 Task: Find connections with filter location Siófok with filter topic #inspiration with filter profile language Potuguese with filter current company Intuit with filter school Kongunadu Arts and Science College with filter industry Circuses and Magic Shows with filter service category AssistanceAdvertising with filter keywords title Owner
Action: Mouse moved to (503, 66)
Screenshot: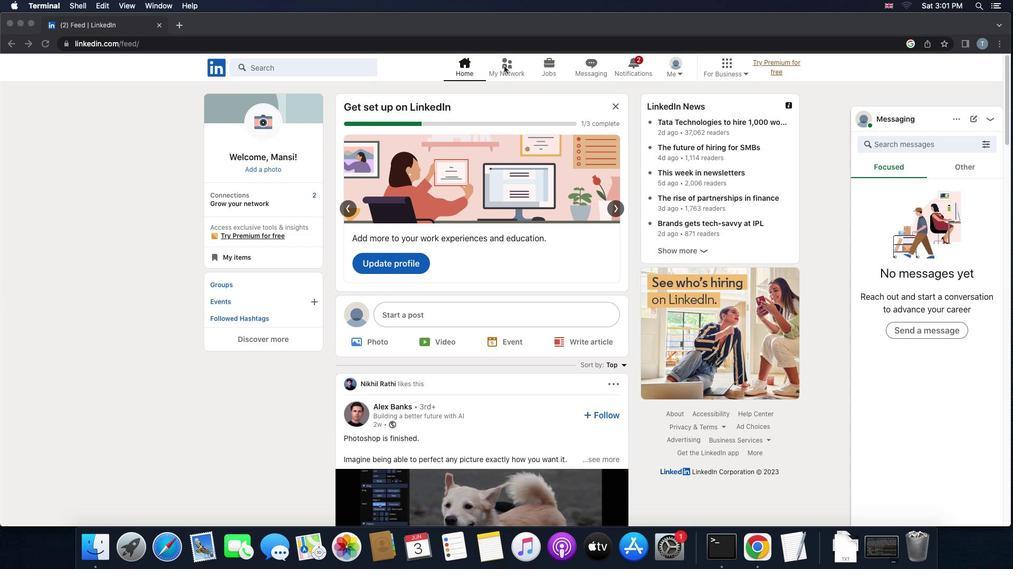 
Action: Mouse pressed left at (503, 66)
Screenshot: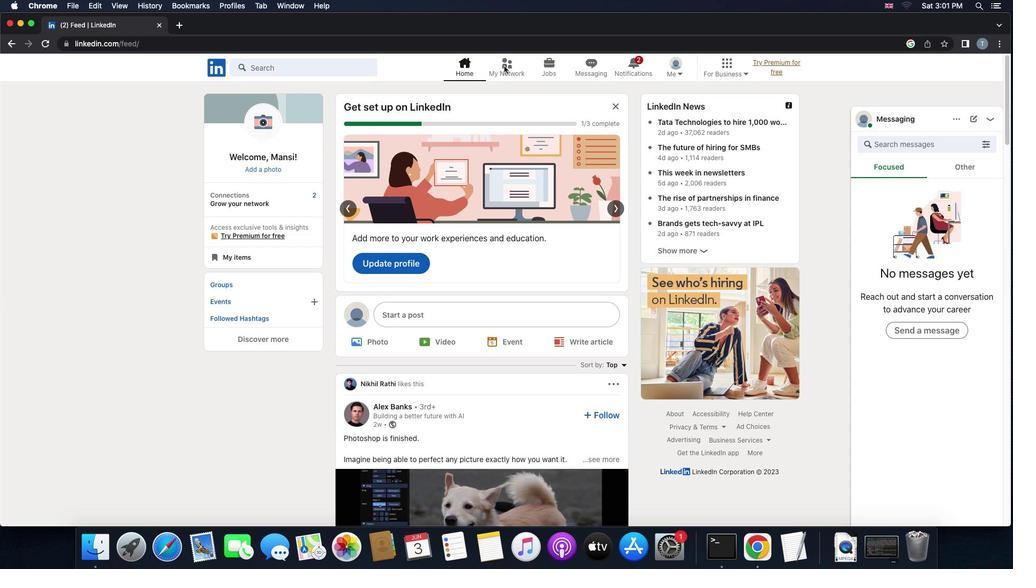 
Action: Mouse pressed left at (503, 66)
Screenshot: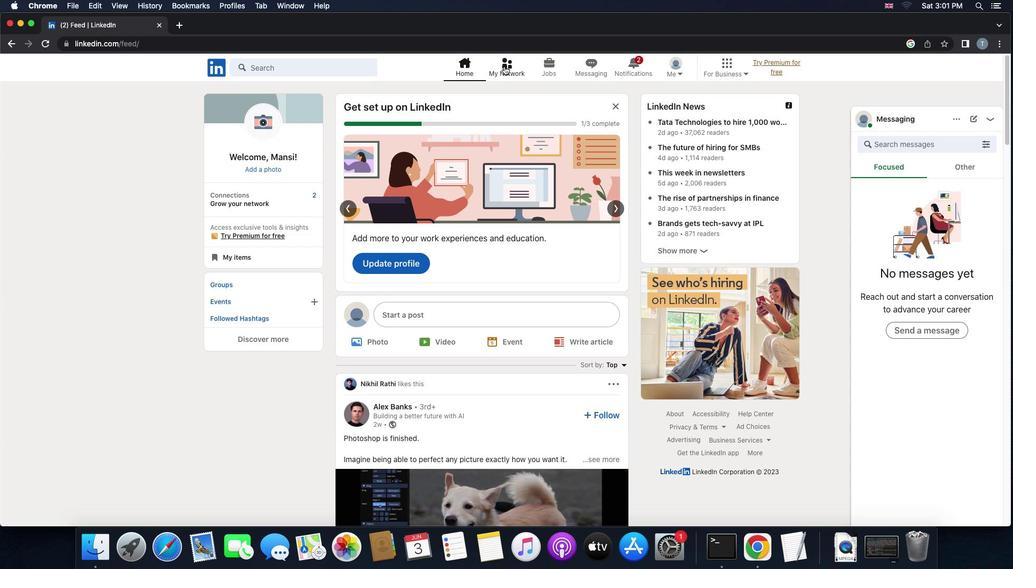 
Action: Mouse moved to (270, 119)
Screenshot: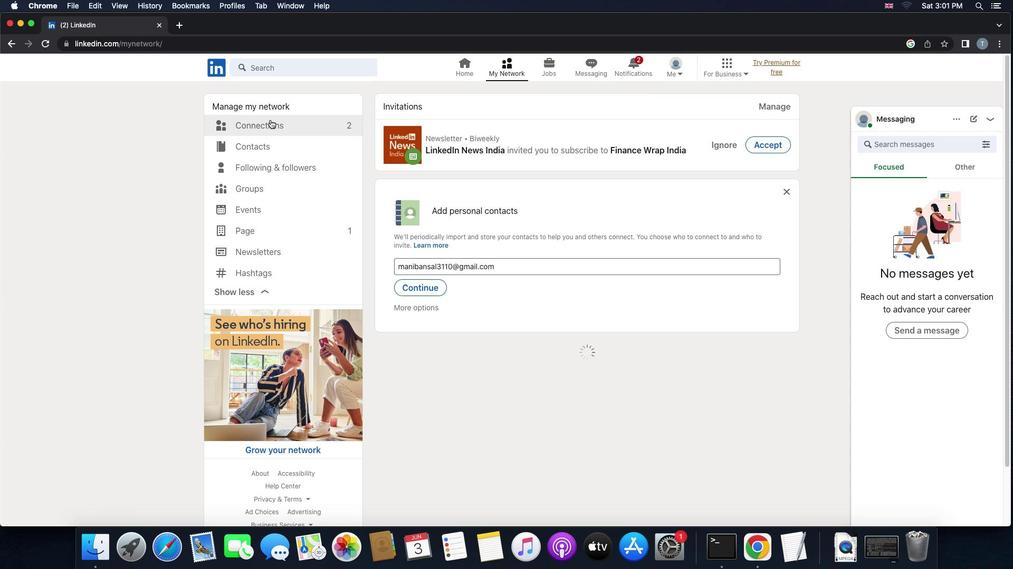 
Action: Mouse pressed left at (270, 119)
Screenshot: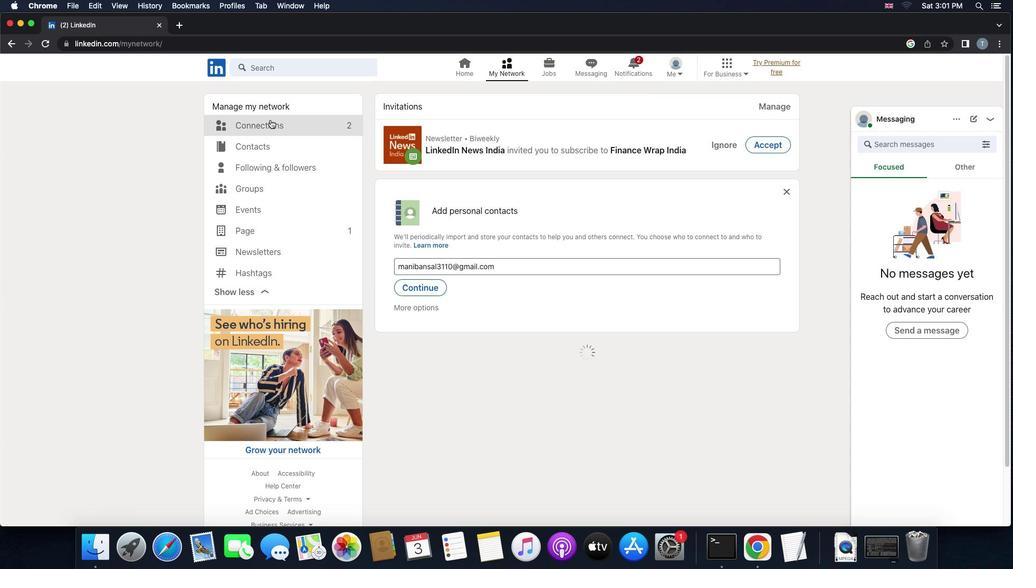 
Action: Mouse moved to (605, 126)
Screenshot: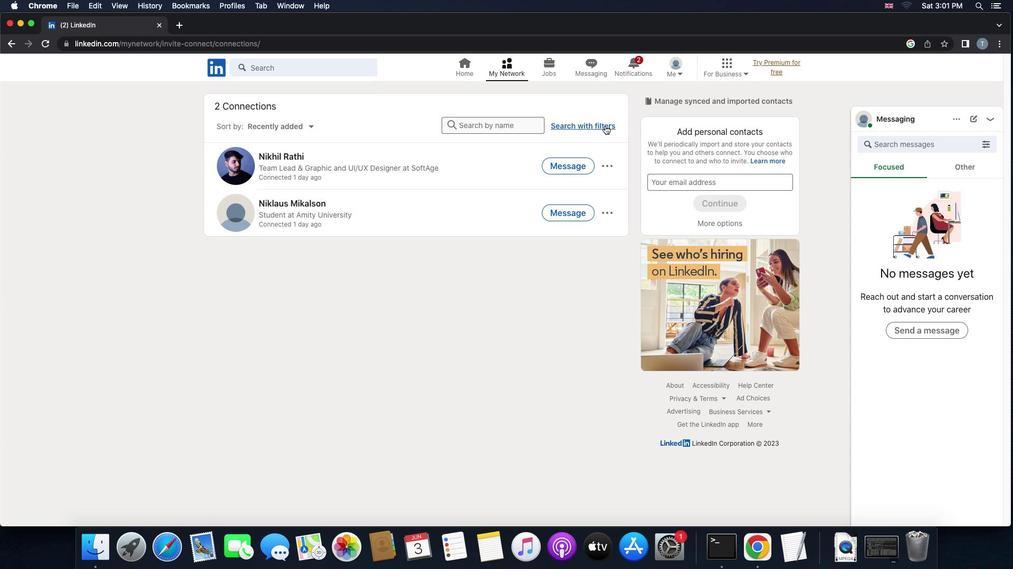
Action: Mouse pressed left at (605, 126)
Screenshot: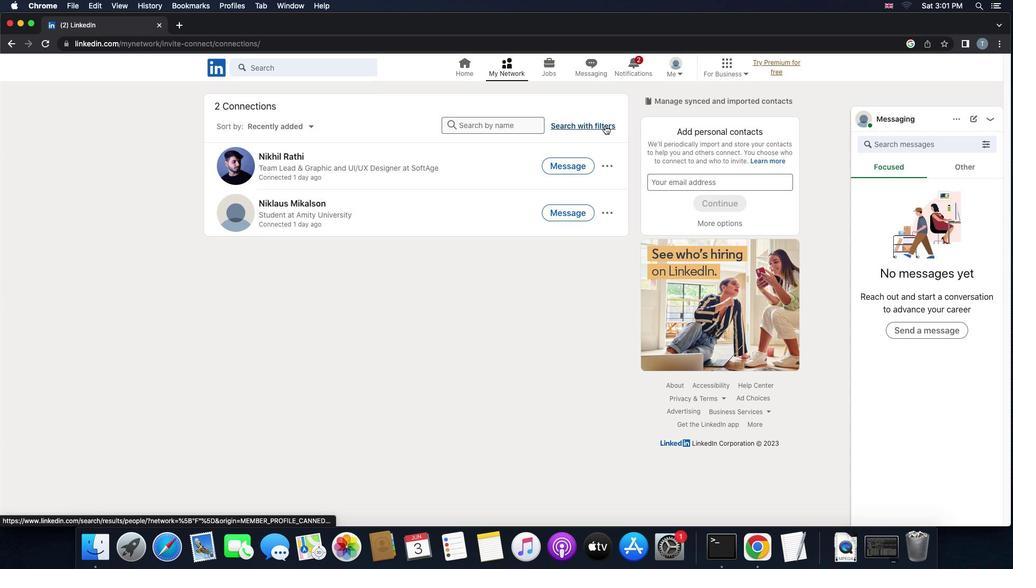 
Action: Mouse moved to (550, 93)
Screenshot: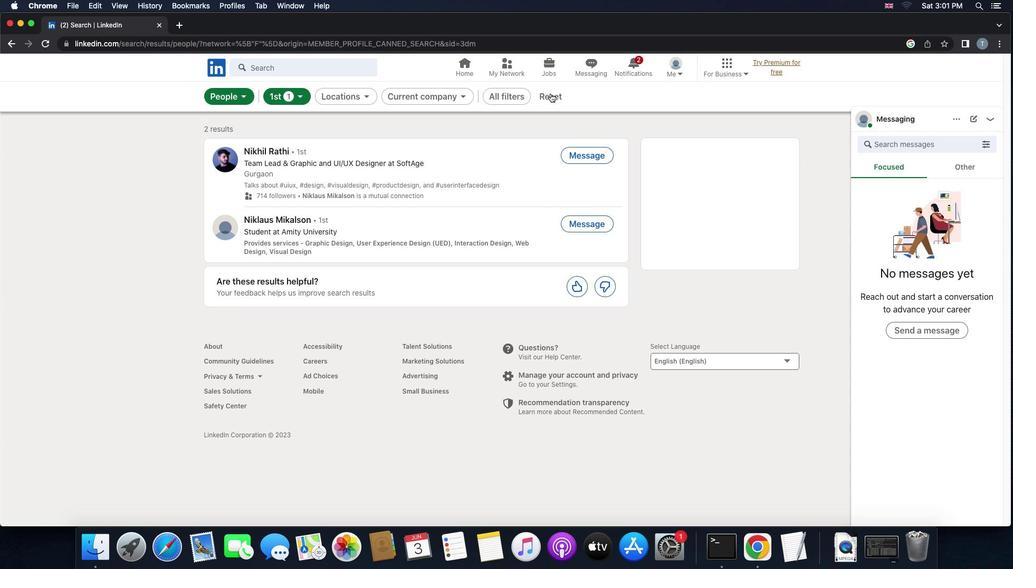 
Action: Mouse pressed left at (550, 93)
Screenshot: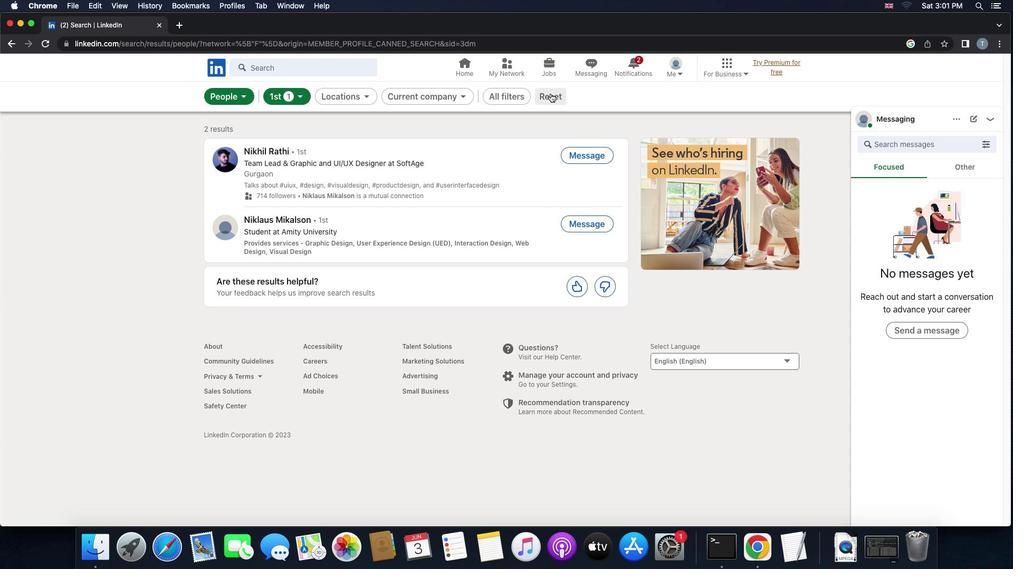 
Action: Mouse moved to (548, 94)
Screenshot: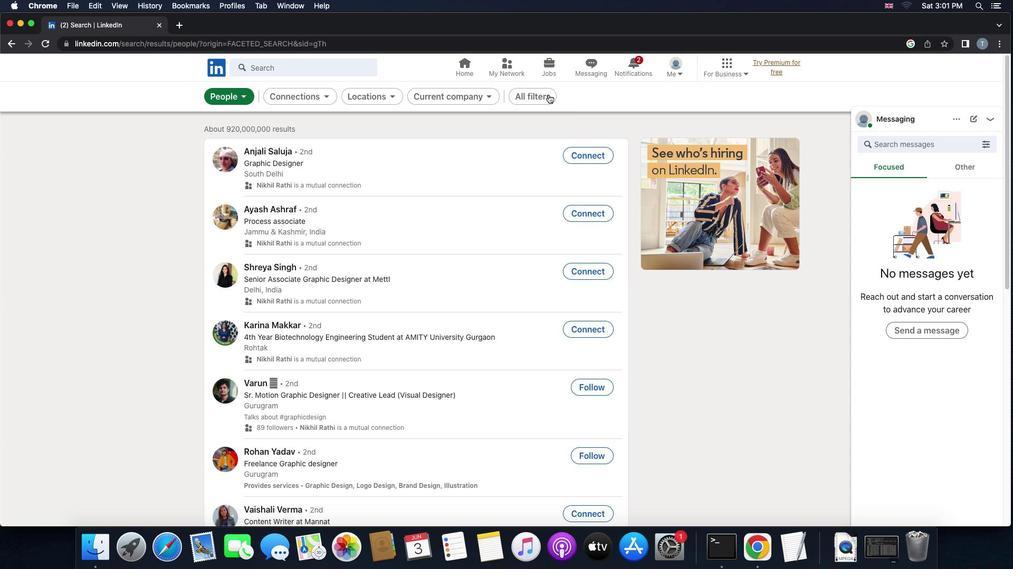 
Action: Mouse pressed left at (548, 94)
Screenshot: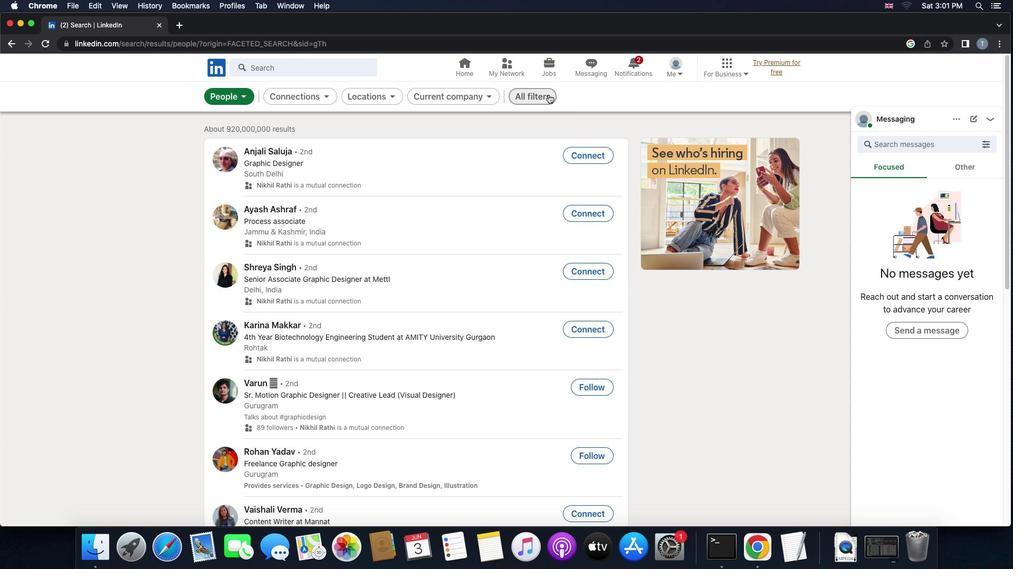 
Action: Mouse moved to (761, 217)
Screenshot: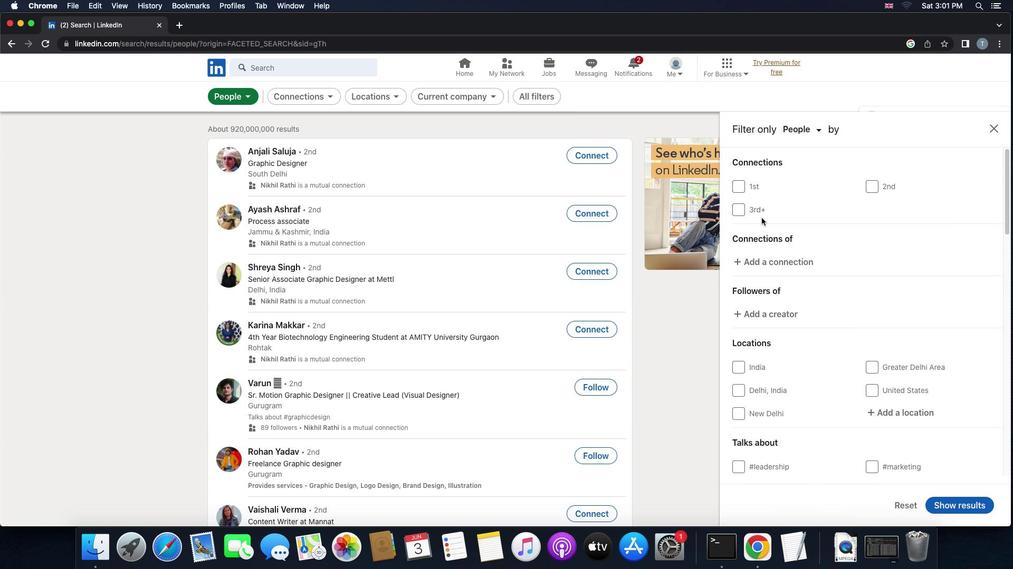 
Action: Mouse scrolled (761, 217) with delta (0, 0)
Screenshot: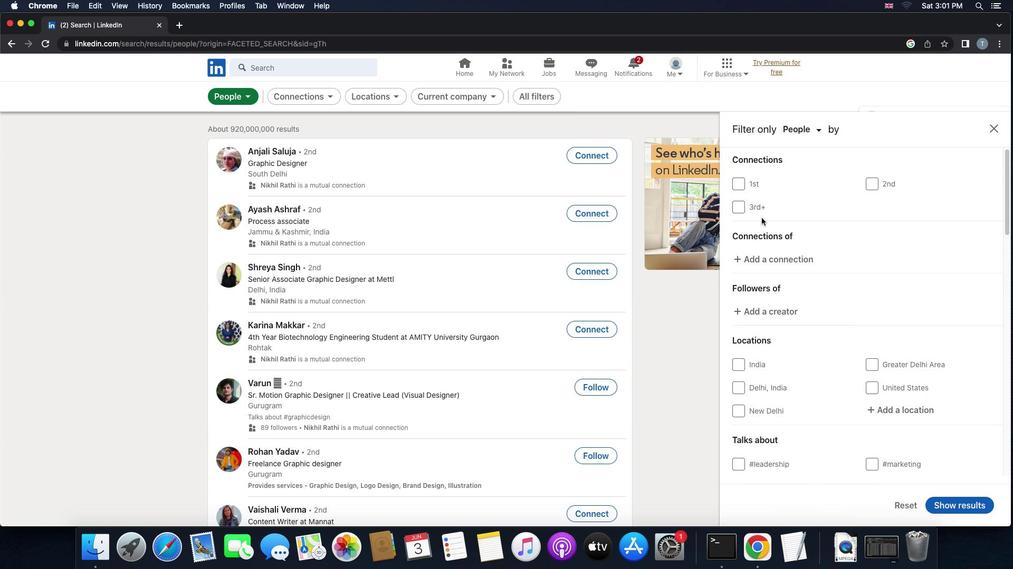 
Action: Mouse scrolled (761, 217) with delta (0, 0)
Screenshot: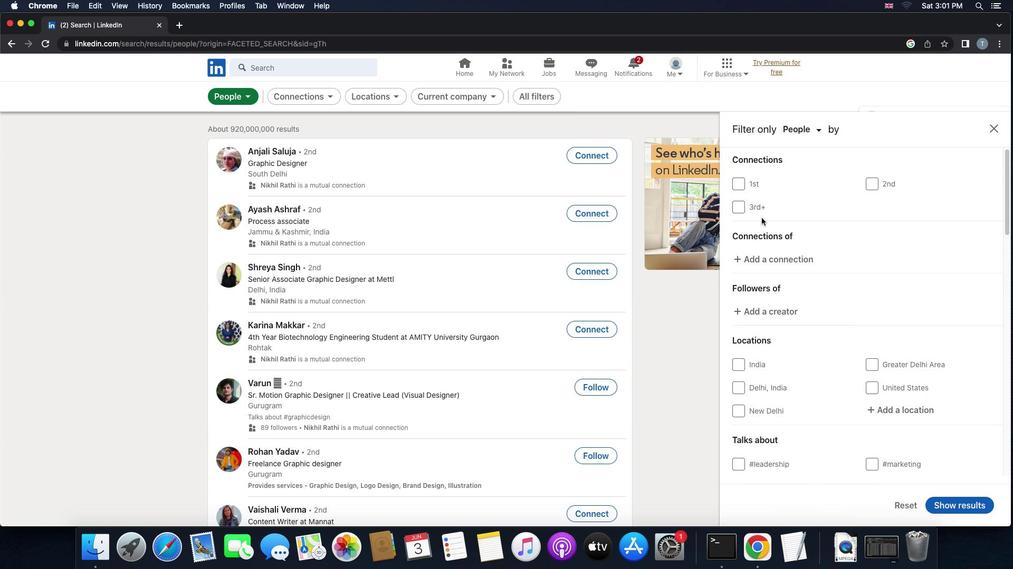 
Action: Mouse scrolled (761, 217) with delta (0, -1)
Screenshot: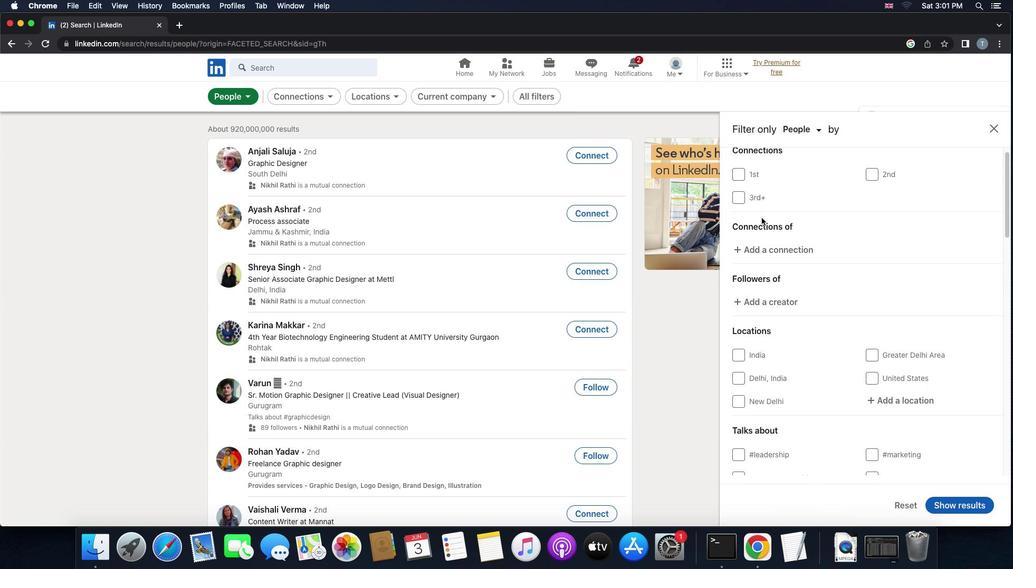 
Action: Mouse moved to (801, 251)
Screenshot: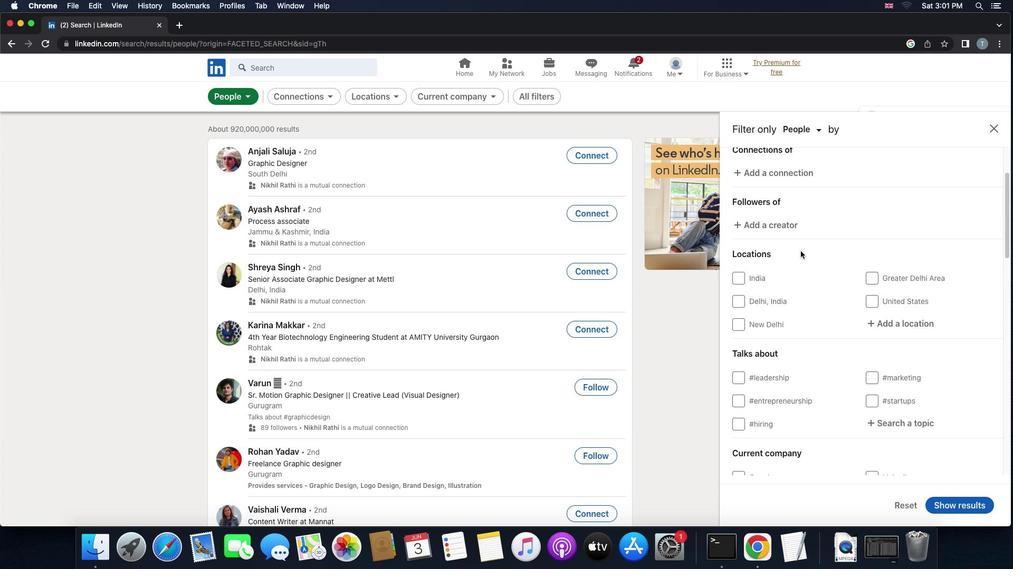 
Action: Mouse scrolled (801, 251) with delta (0, 0)
Screenshot: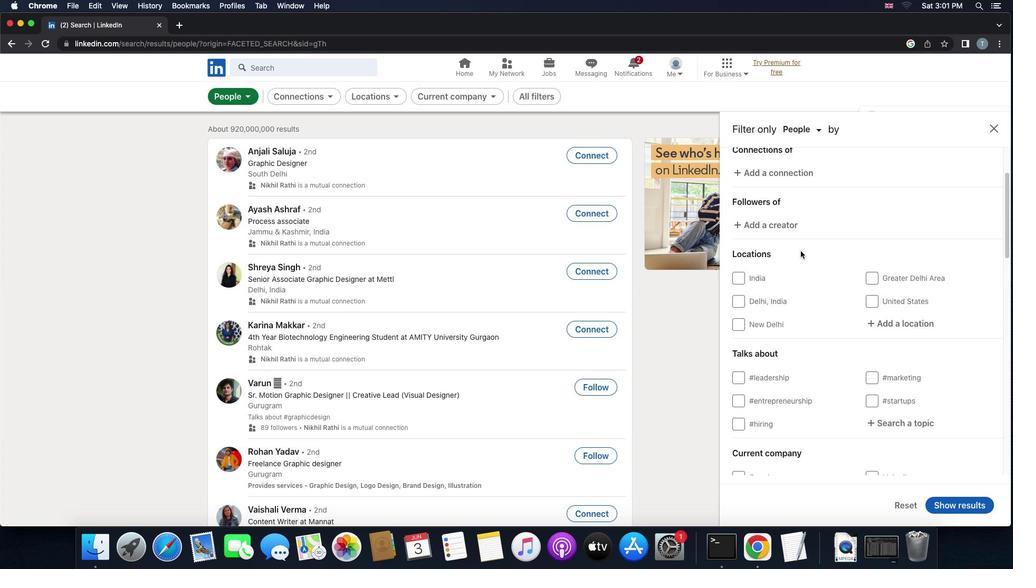 
Action: Mouse scrolled (801, 251) with delta (0, 0)
Screenshot: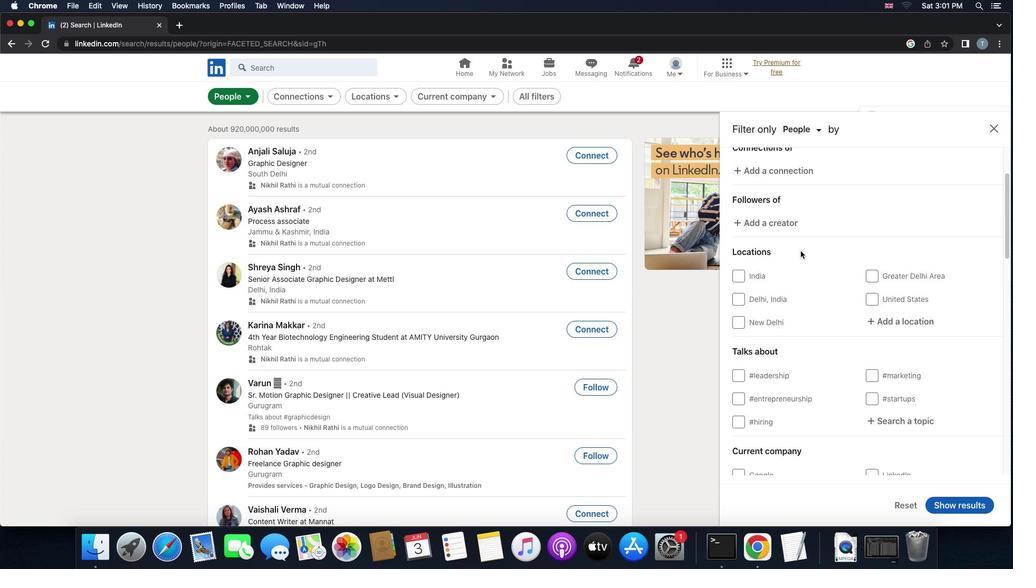 
Action: Mouse scrolled (801, 251) with delta (0, -1)
Screenshot: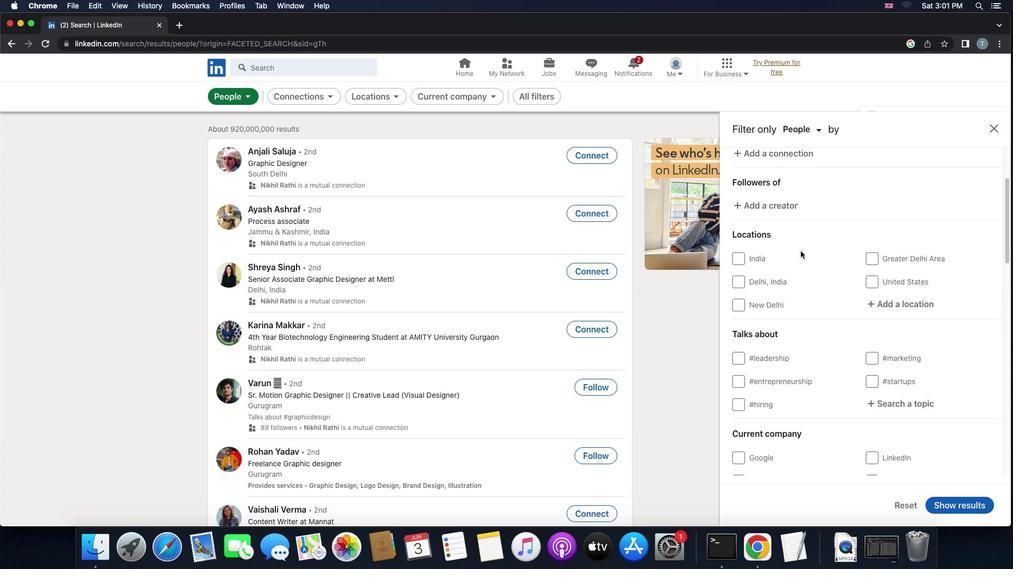 
Action: Mouse moved to (883, 245)
Screenshot: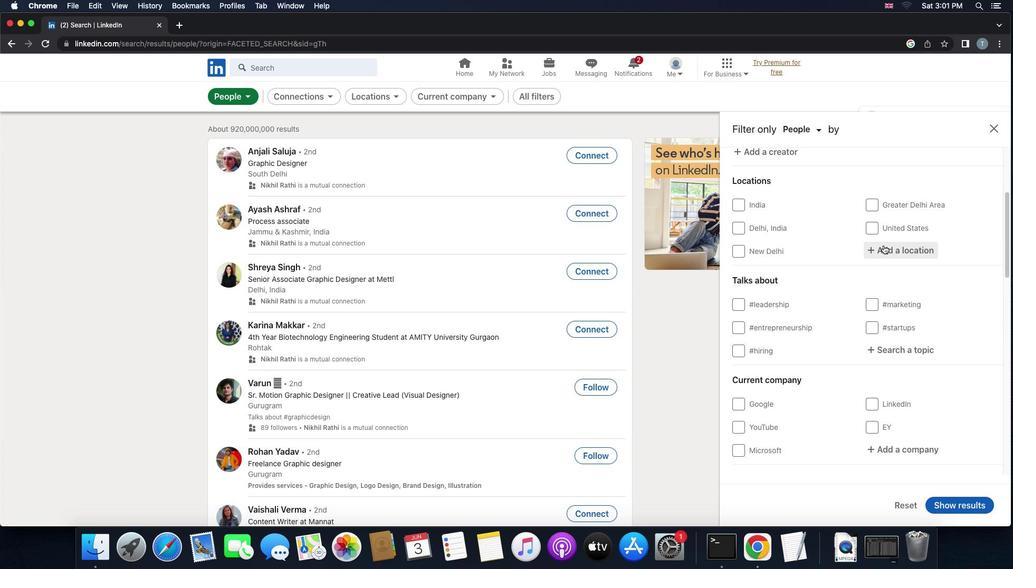 
Action: Mouse pressed left at (883, 245)
Screenshot: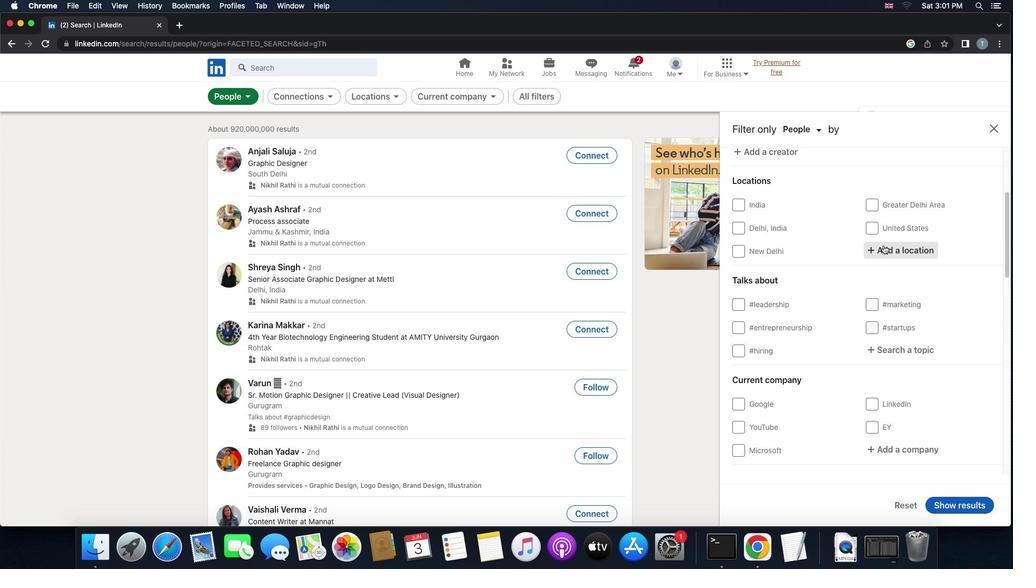 
Action: Mouse moved to (874, 245)
Screenshot: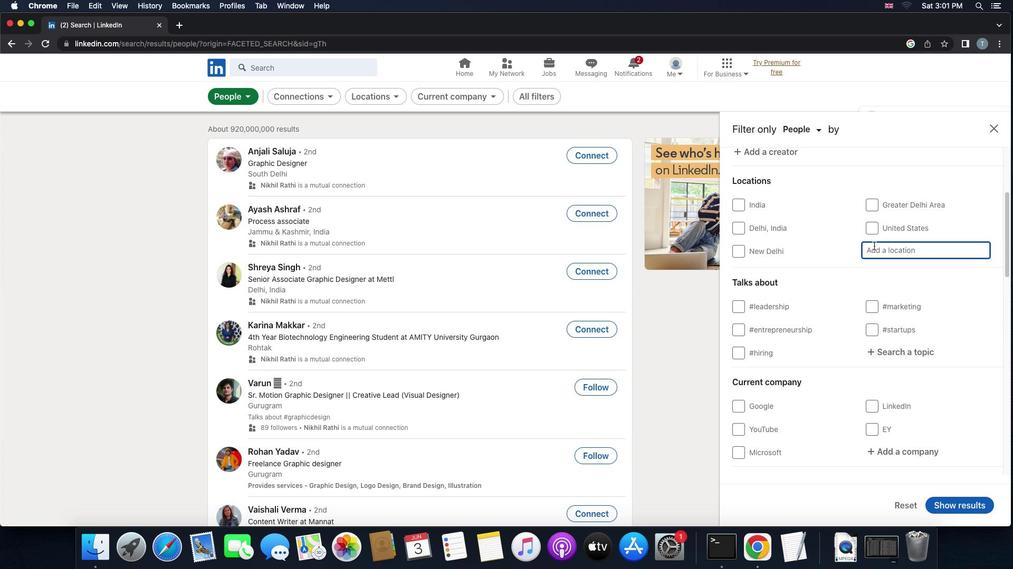 
Action: Key pressed 's''i''o''f''o''k'
Screenshot: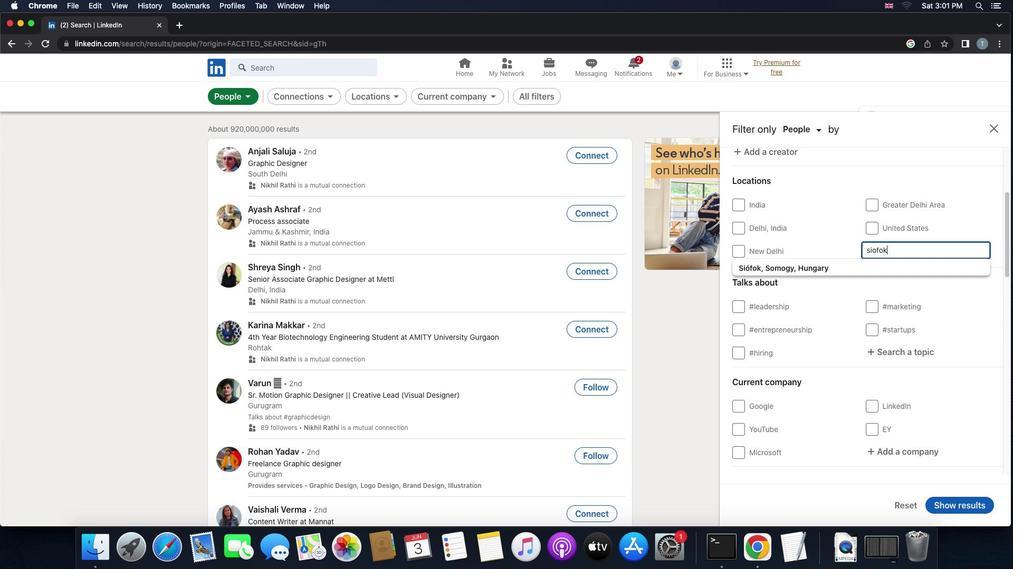 
Action: Mouse moved to (821, 263)
Screenshot: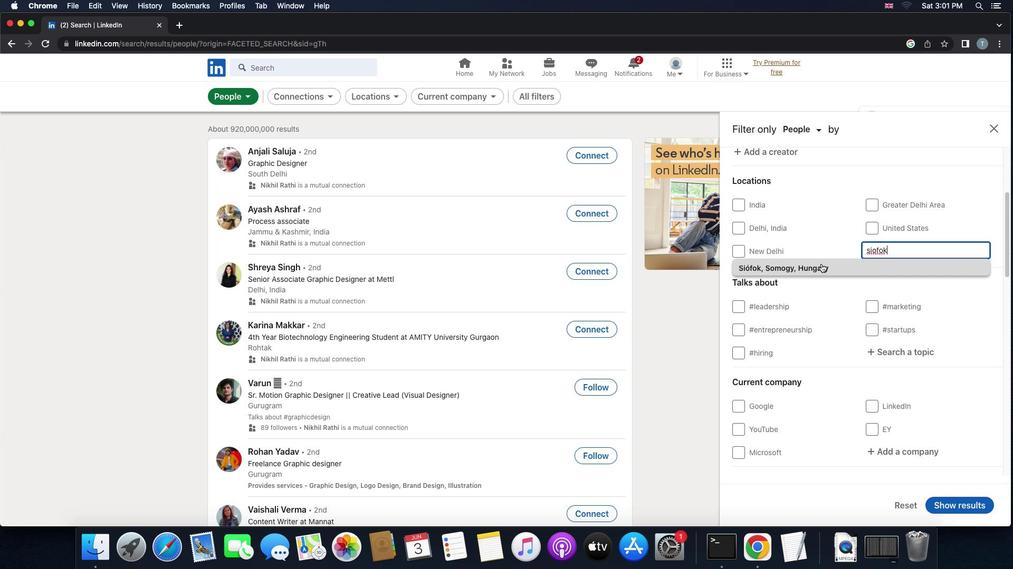 
Action: Mouse pressed left at (821, 263)
Screenshot: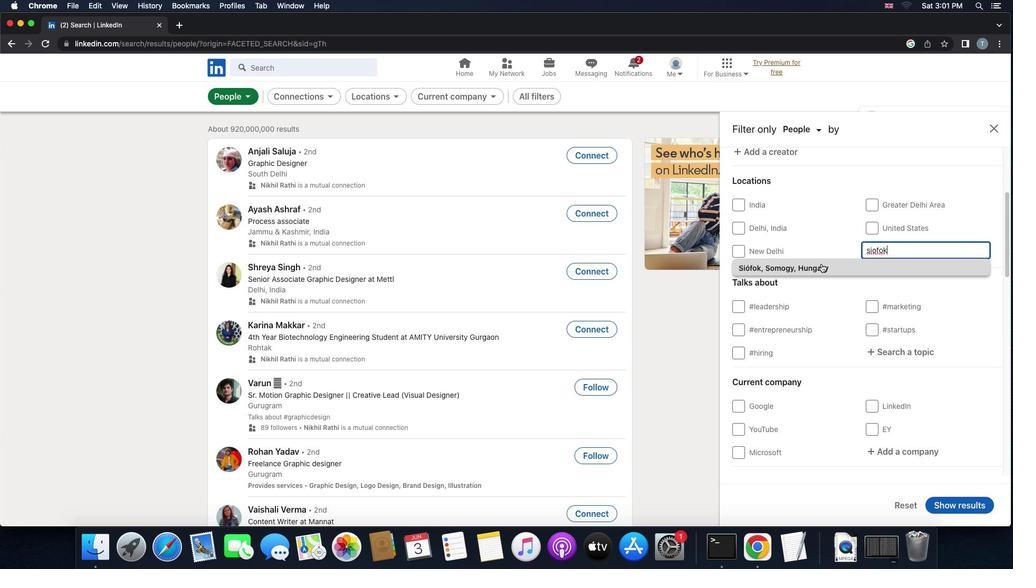 
Action: Mouse scrolled (821, 263) with delta (0, 0)
Screenshot: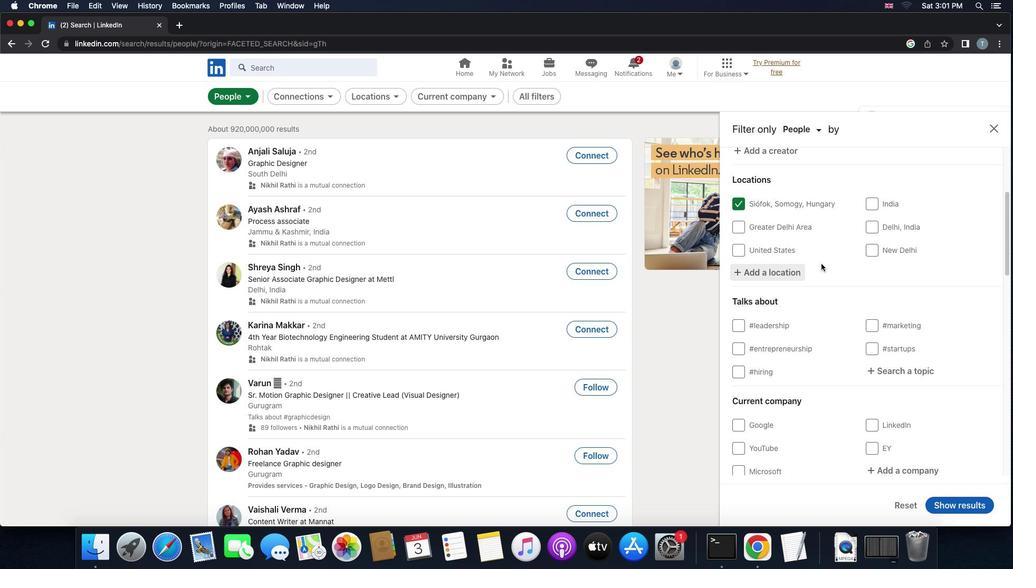 
Action: Mouse scrolled (821, 263) with delta (0, 0)
Screenshot: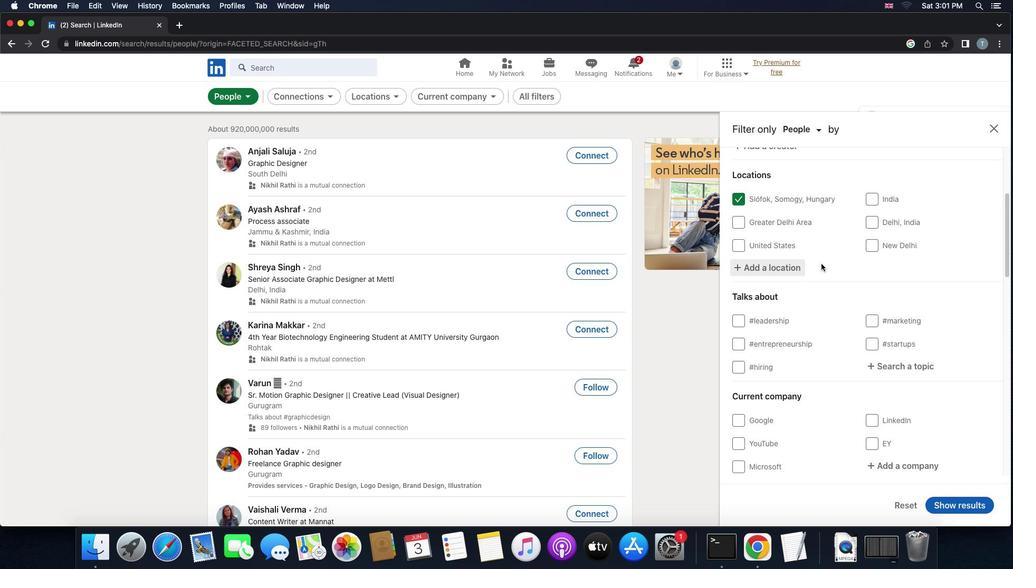 
Action: Mouse scrolled (821, 263) with delta (0, -1)
Screenshot: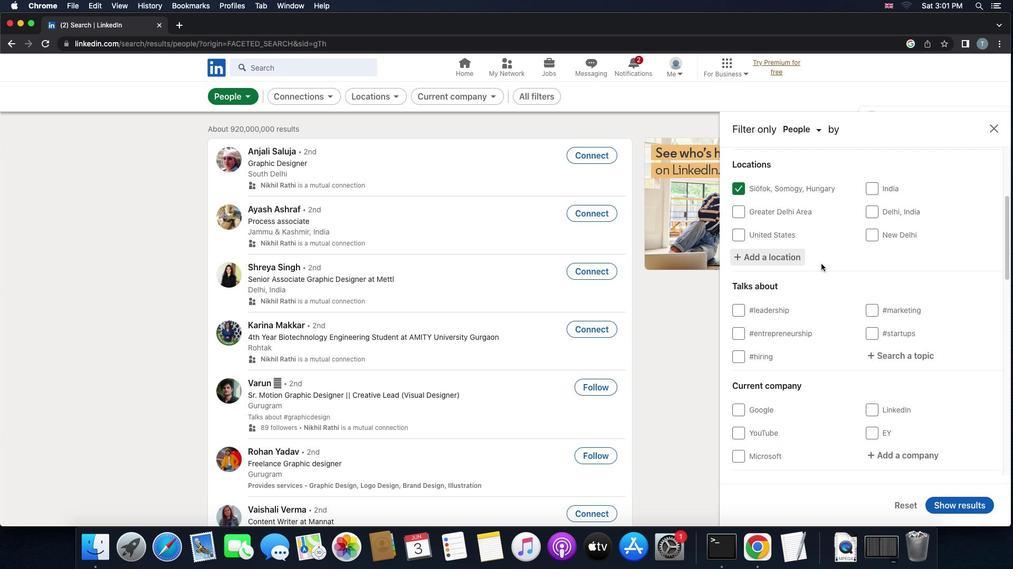 
Action: Mouse scrolled (821, 263) with delta (0, -1)
Screenshot: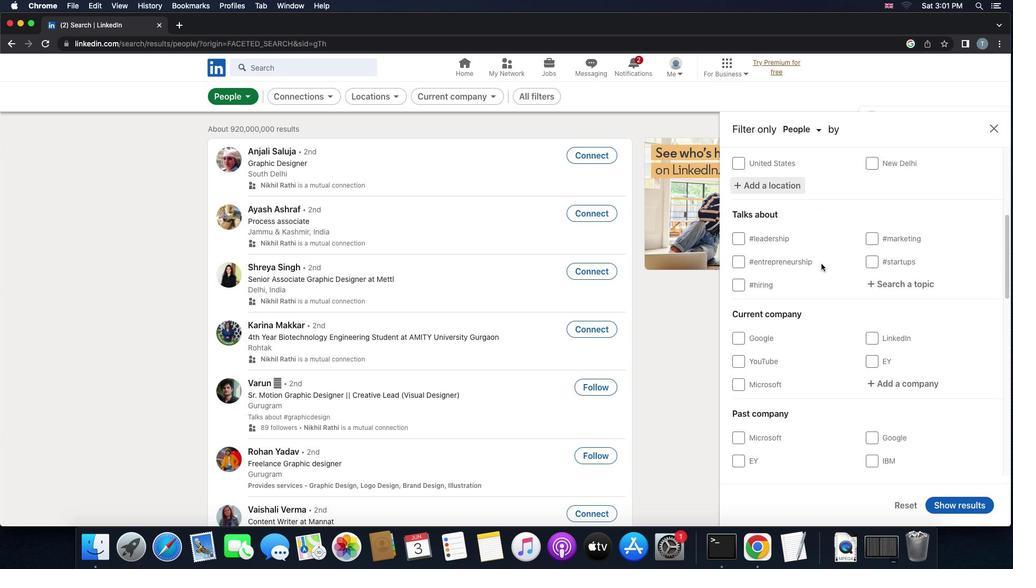 
Action: Mouse moved to (896, 250)
Screenshot: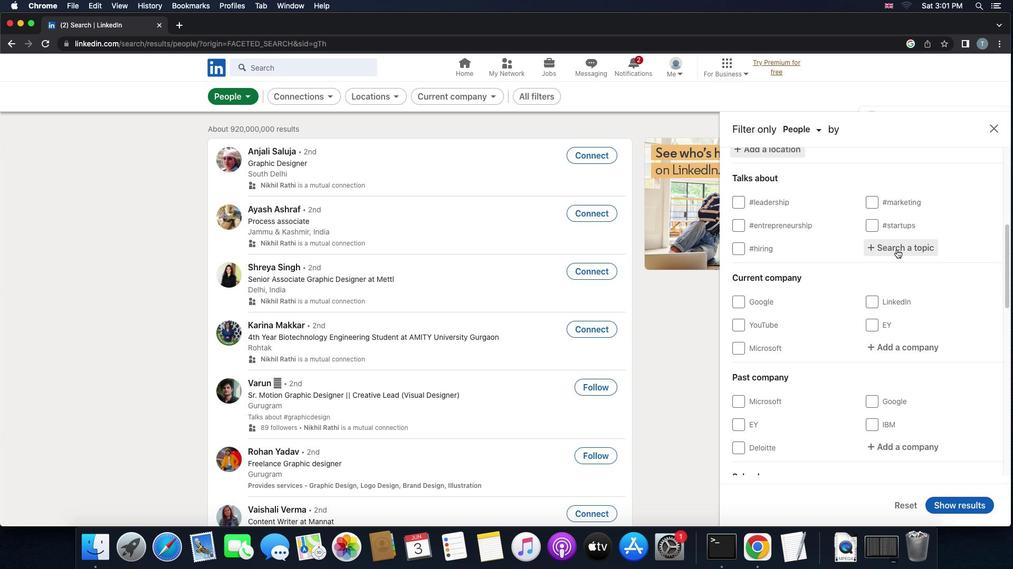 
Action: Mouse pressed left at (896, 250)
Screenshot: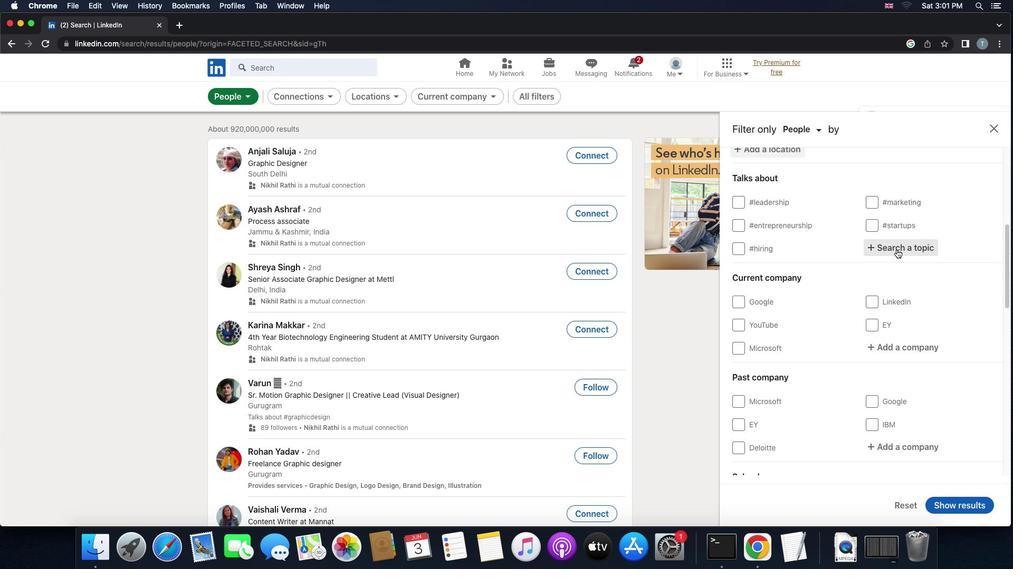 
Action: Mouse moved to (871, 258)
Screenshot: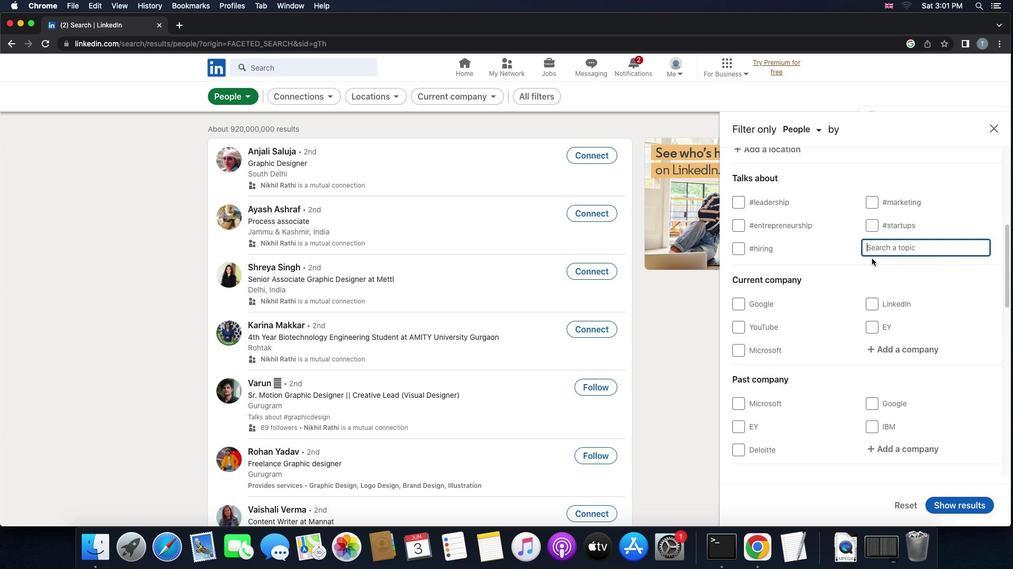 
Action: Key pressed 'i''n''s''p''i''r''a''t''i''o''n'
Screenshot: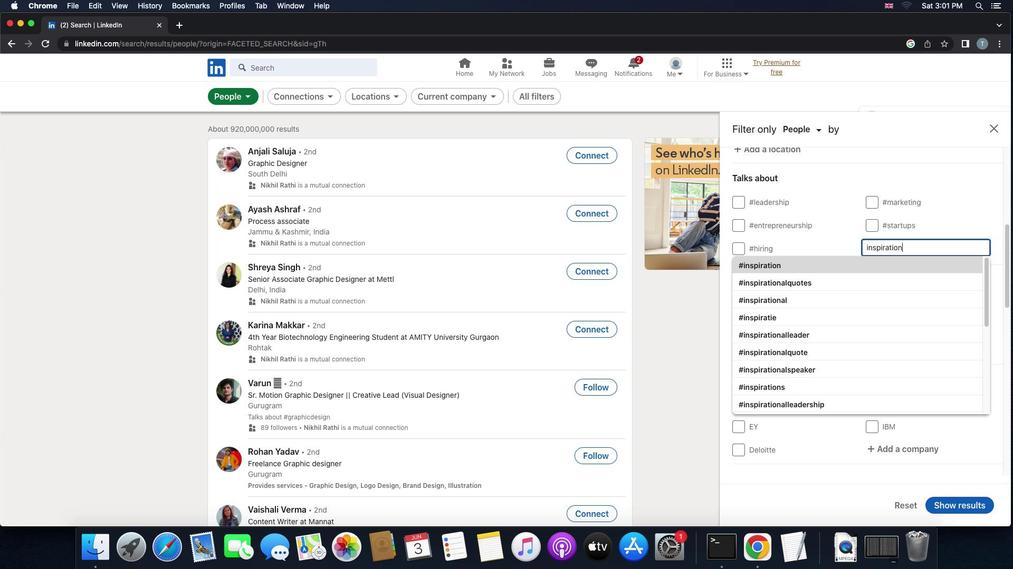 
Action: Mouse moved to (840, 261)
Screenshot: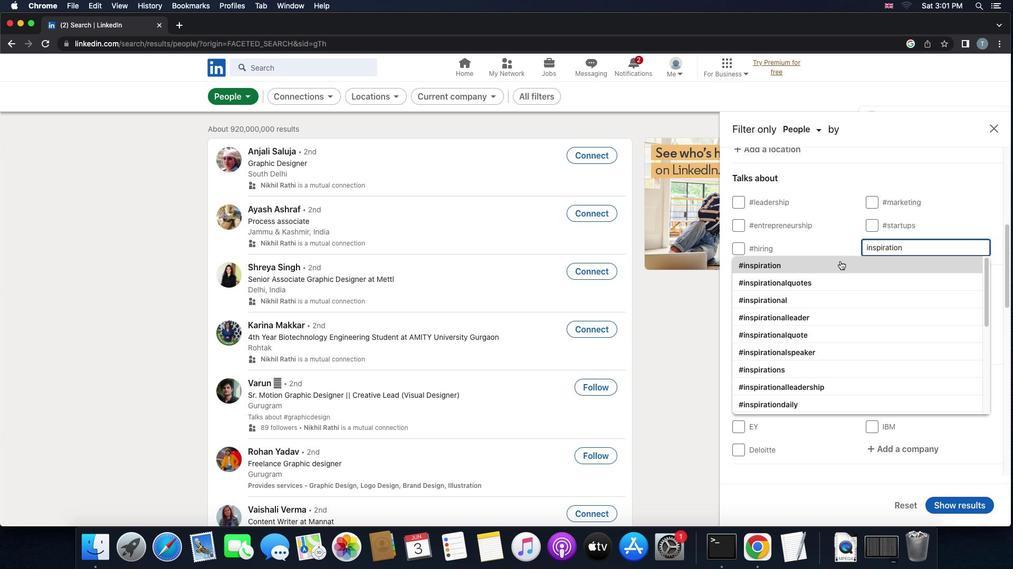 
Action: Mouse pressed left at (840, 261)
Screenshot: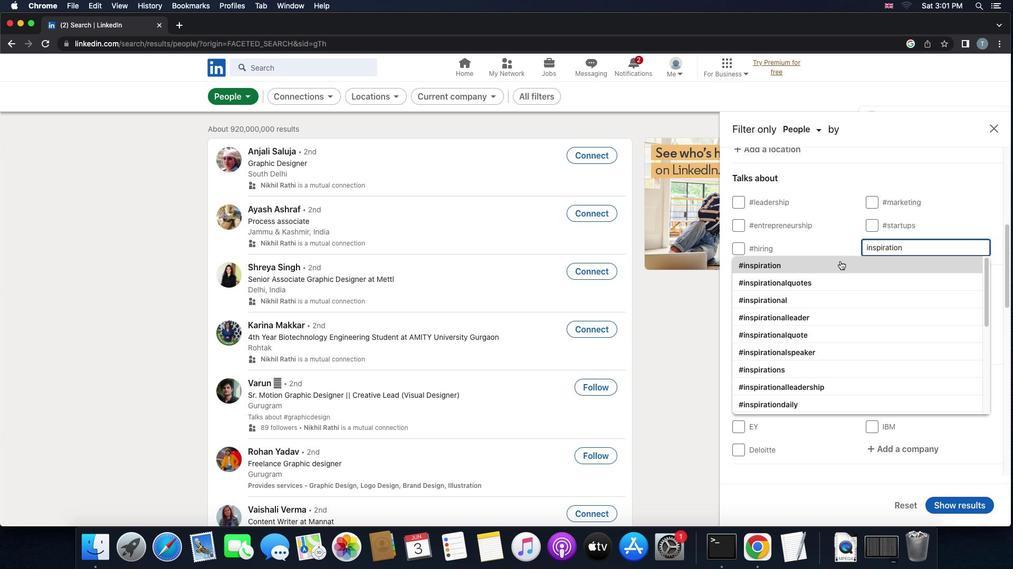 
Action: Mouse scrolled (840, 261) with delta (0, 0)
Screenshot: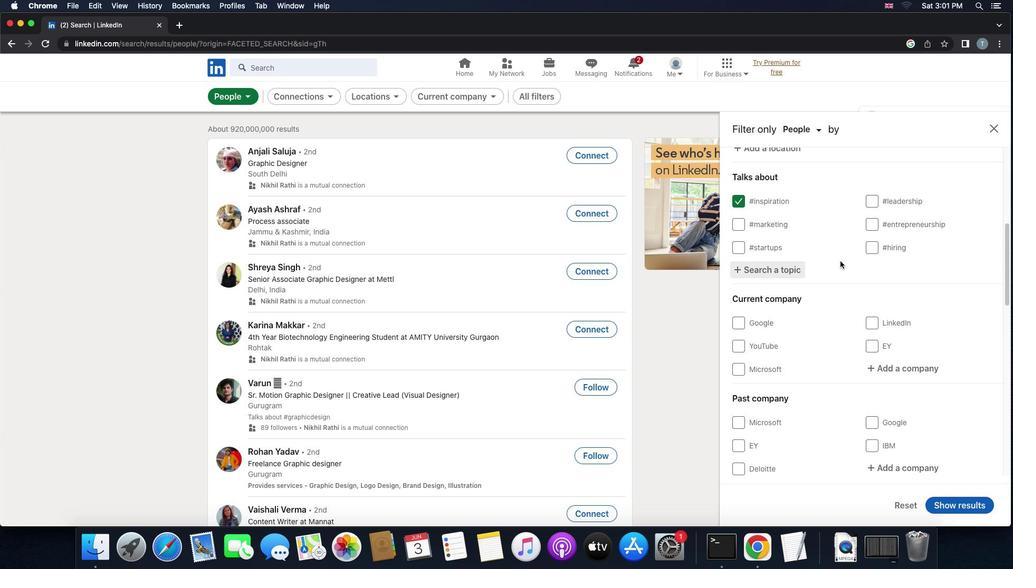 
Action: Mouse scrolled (840, 261) with delta (0, 0)
Screenshot: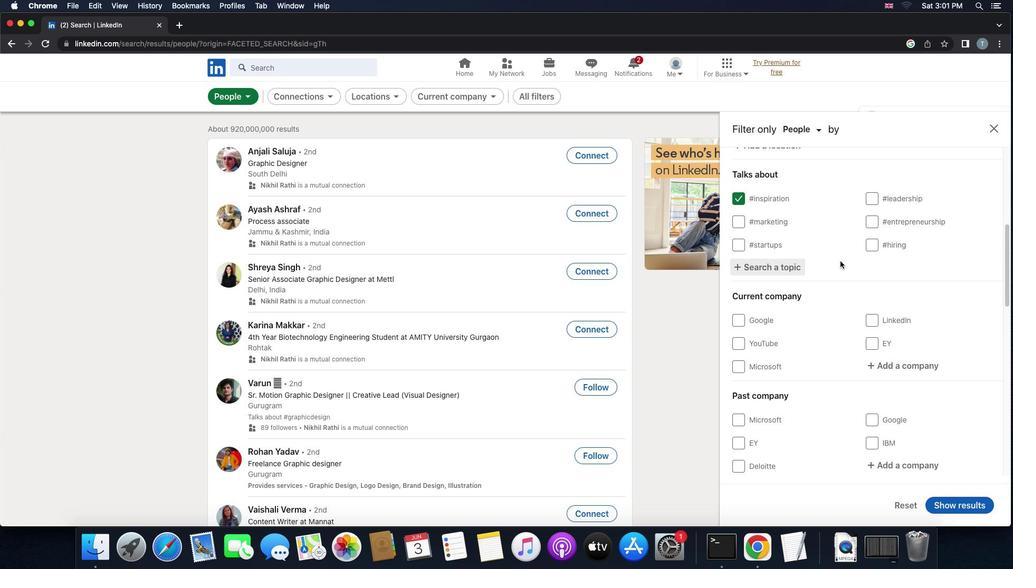 
Action: Mouse scrolled (840, 261) with delta (0, -1)
Screenshot: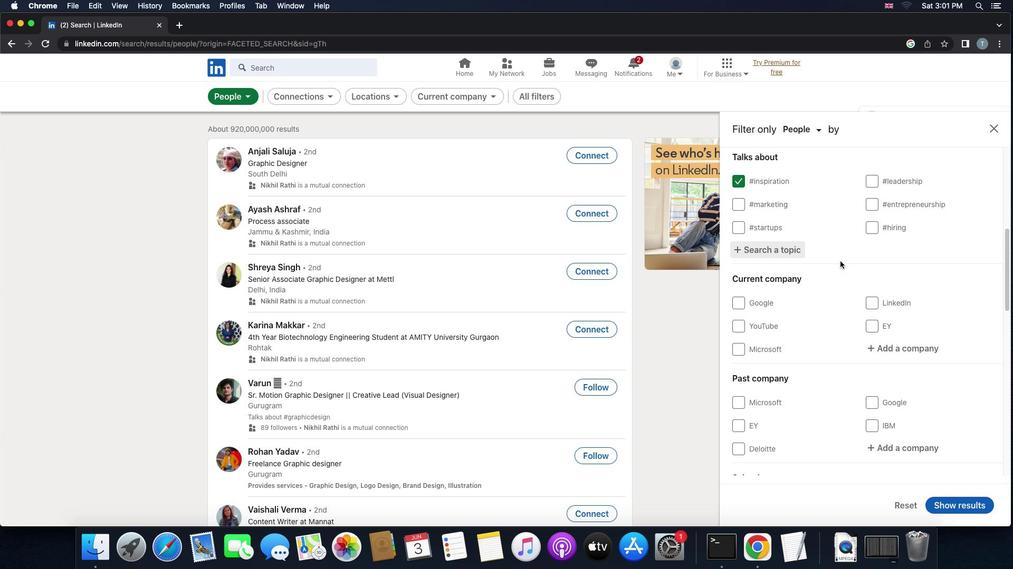 
Action: Mouse scrolled (840, 261) with delta (0, 0)
Screenshot: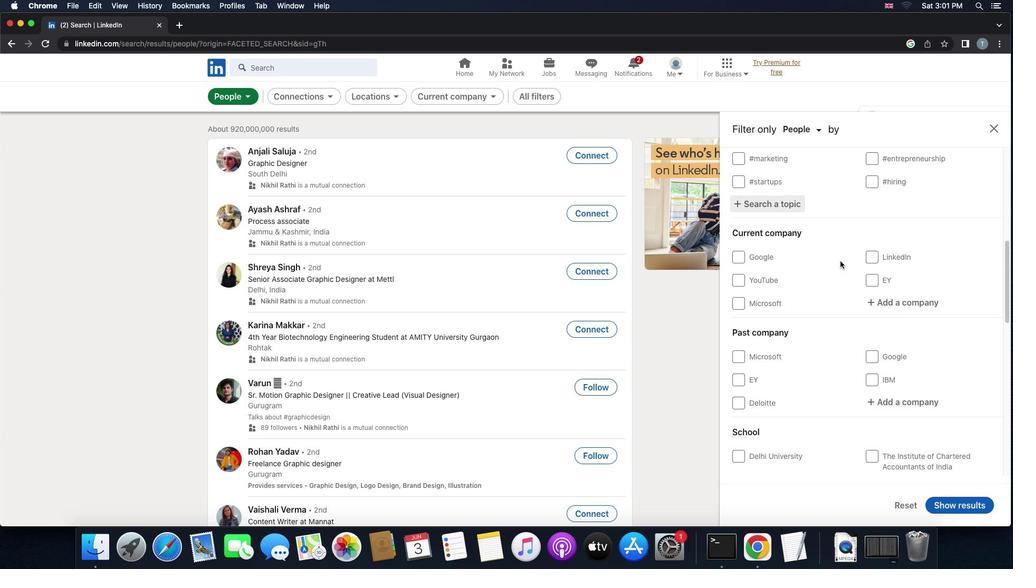 
Action: Mouse scrolled (840, 261) with delta (0, 0)
Screenshot: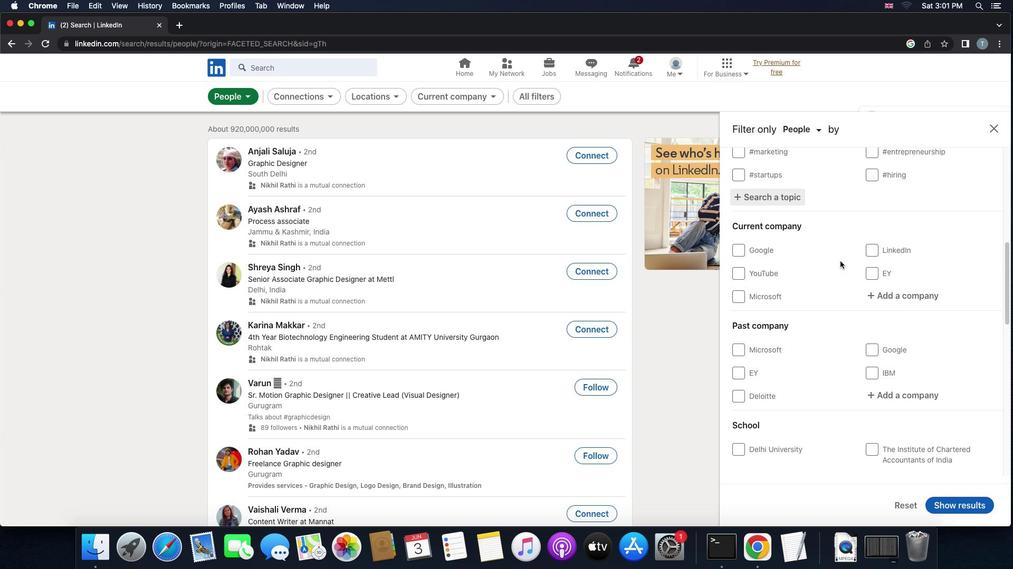 
Action: Mouse scrolled (840, 261) with delta (0, -1)
Screenshot: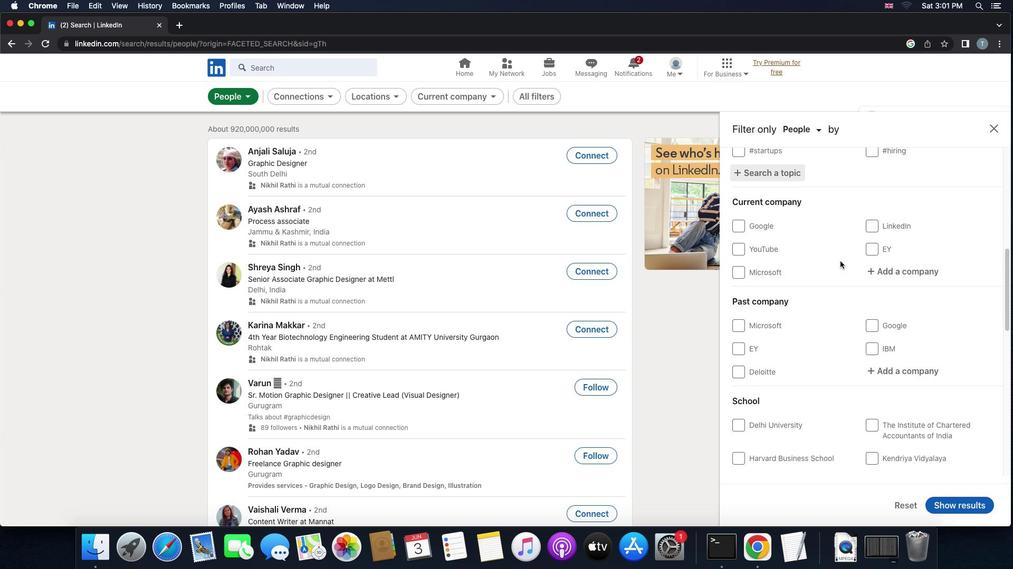 
Action: Mouse moved to (890, 237)
Screenshot: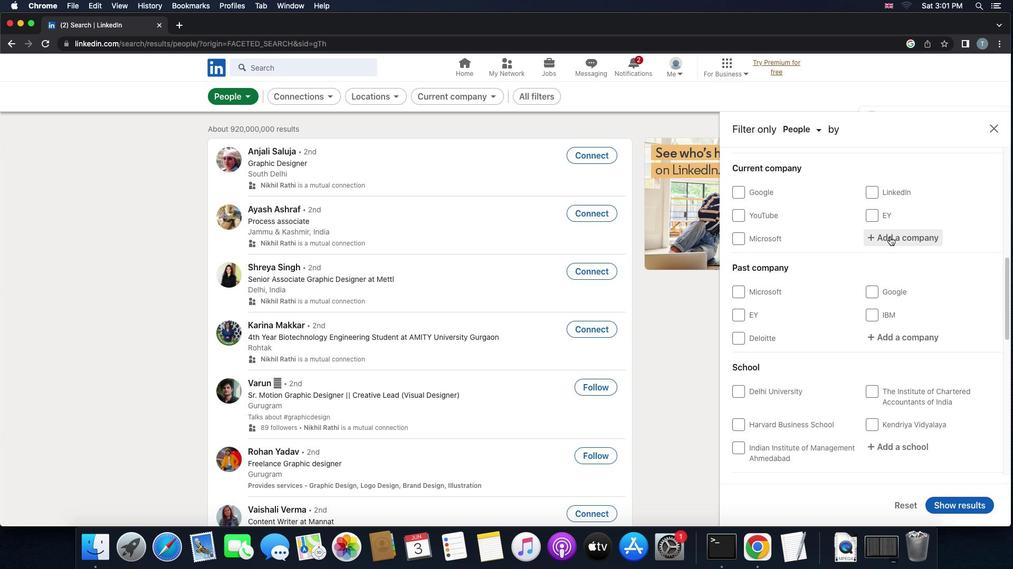
Action: Mouse pressed left at (890, 237)
Screenshot: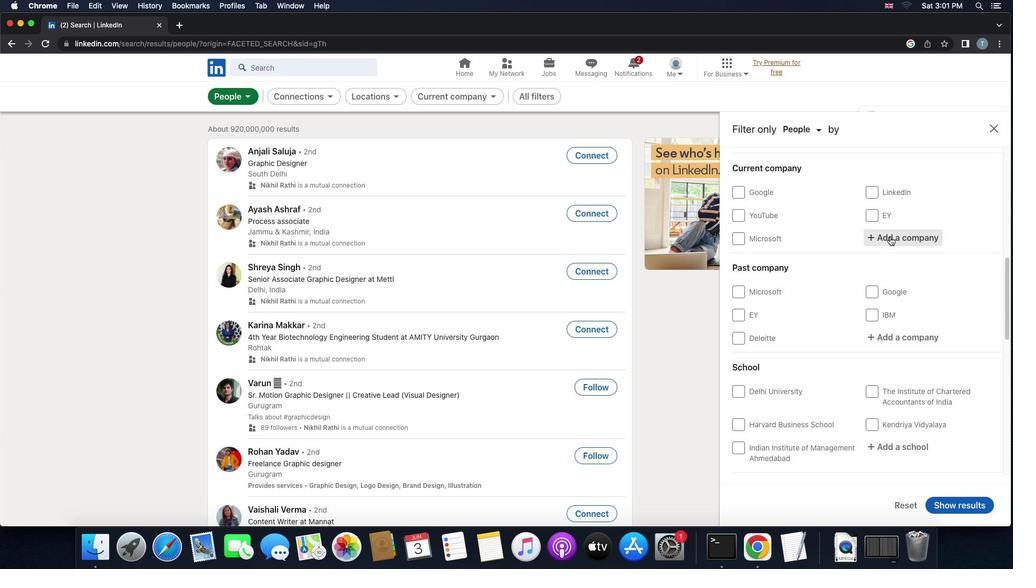 
Action: Mouse moved to (895, 237)
Screenshot: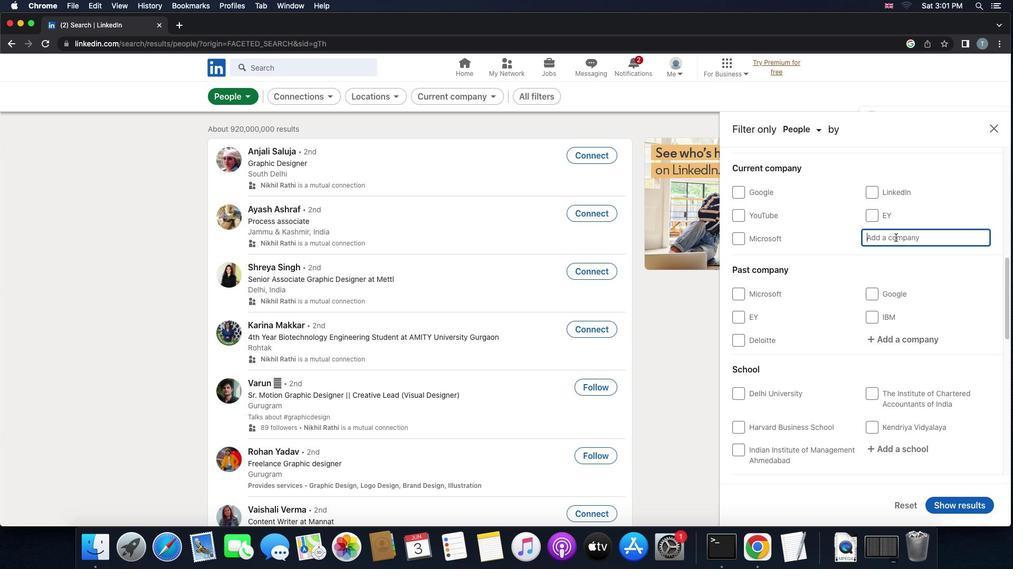 
Action: Key pressed 'i''n''t''u''i''t'
Screenshot: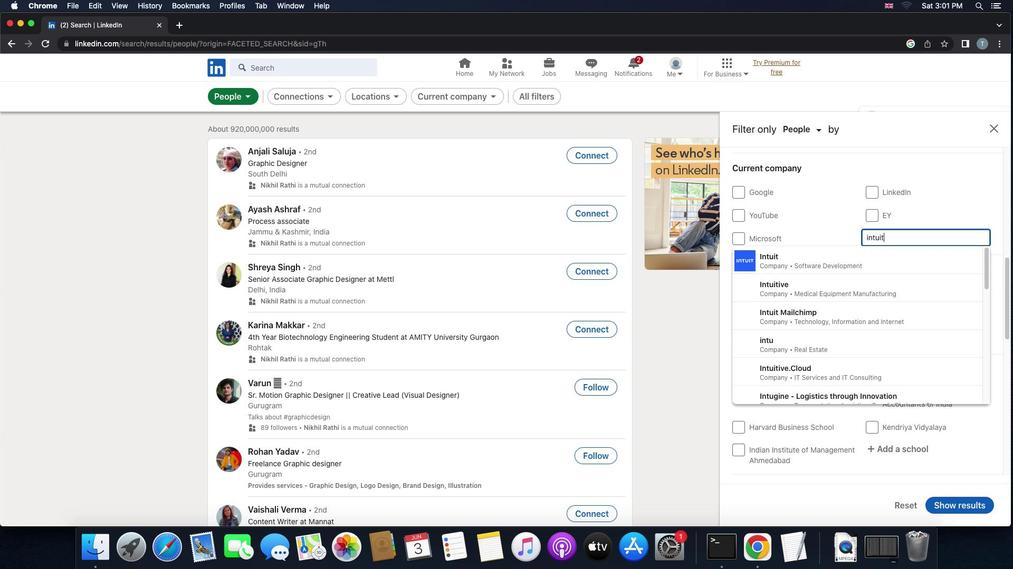 
Action: Mouse moved to (865, 252)
Screenshot: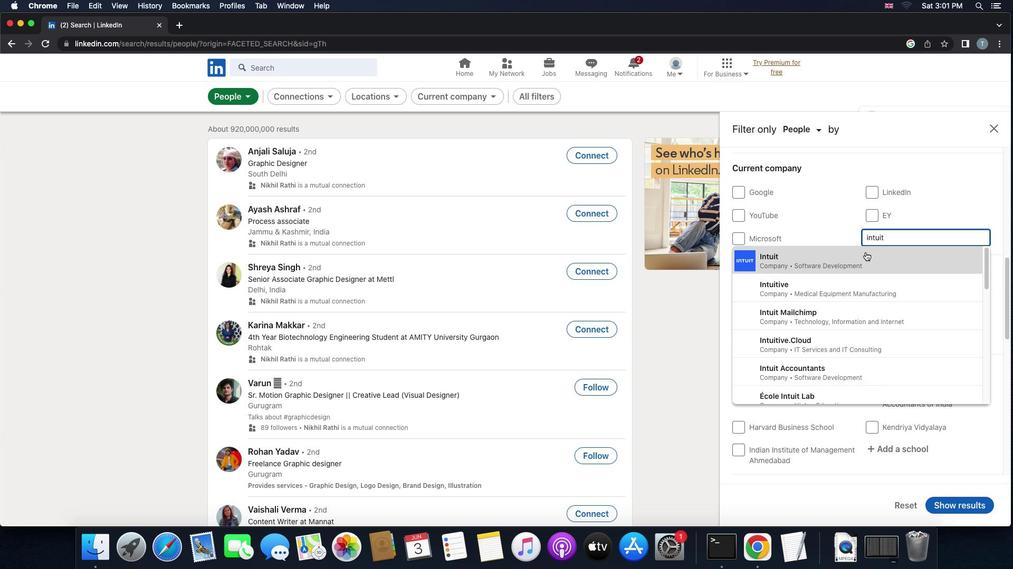
Action: Mouse pressed left at (865, 252)
Screenshot: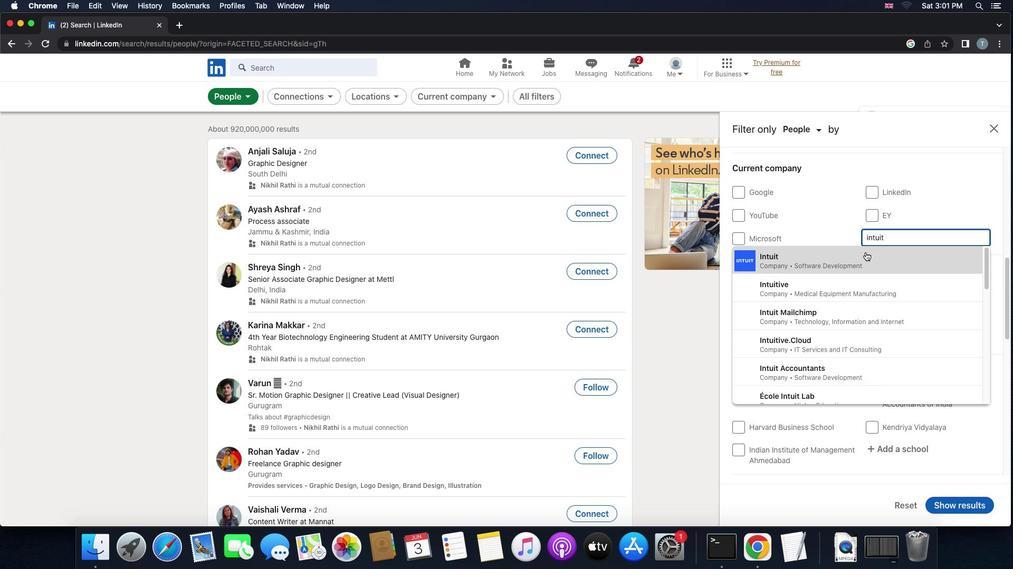 
Action: Mouse moved to (865, 252)
Screenshot: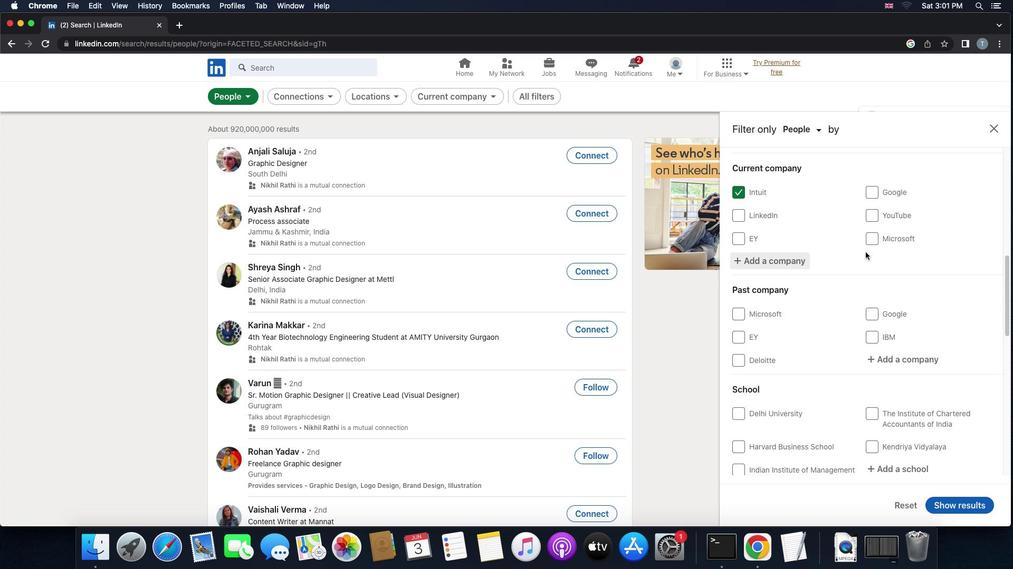 
Action: Mouse scrolled (865, 252) with delta (0, 0)
Screenshot: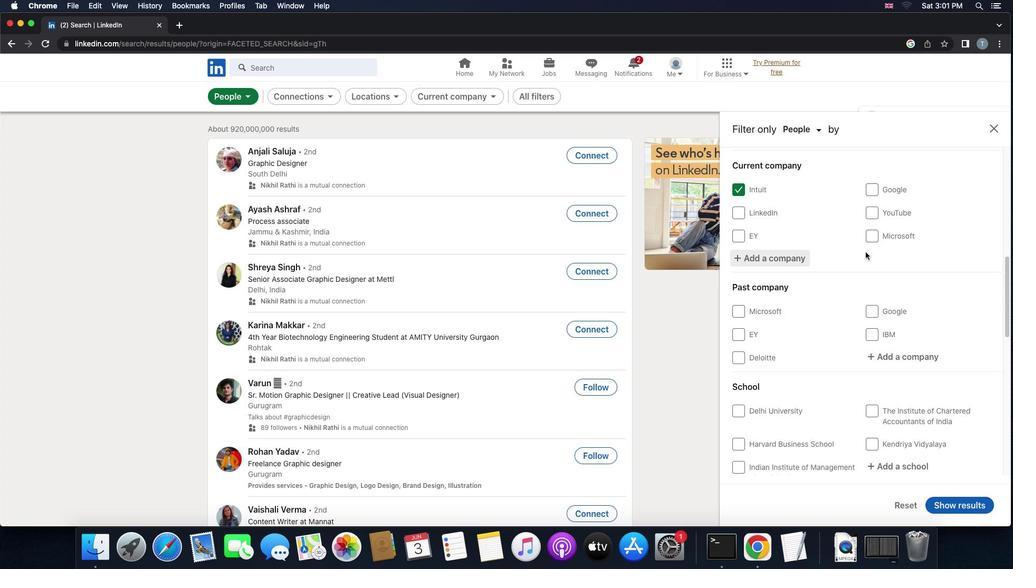 
Action: Mouse scrolled (865, 252) with delta (0, 0)
Screenshot: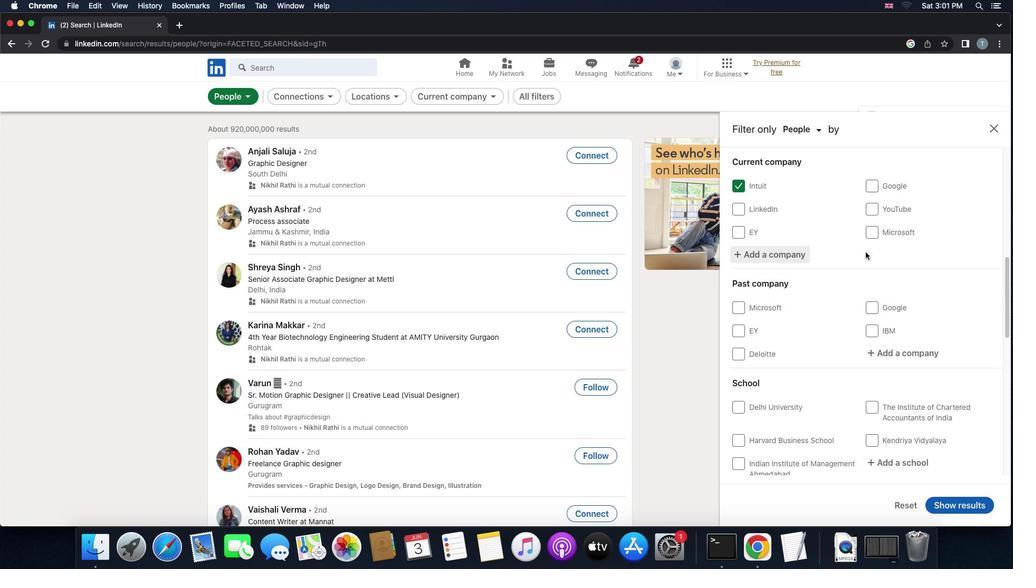 
Action: Mouse scrolled (865, 252) with delta (0, 0)
Screenshot: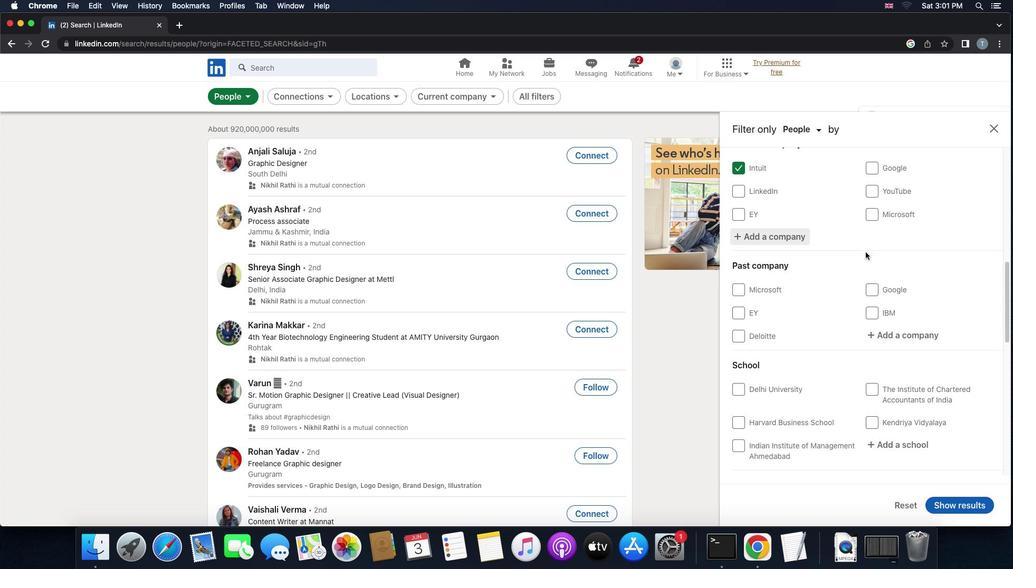 
Action: Mouse scrolled (865, 252) with delta (0, 0)
Screenshot: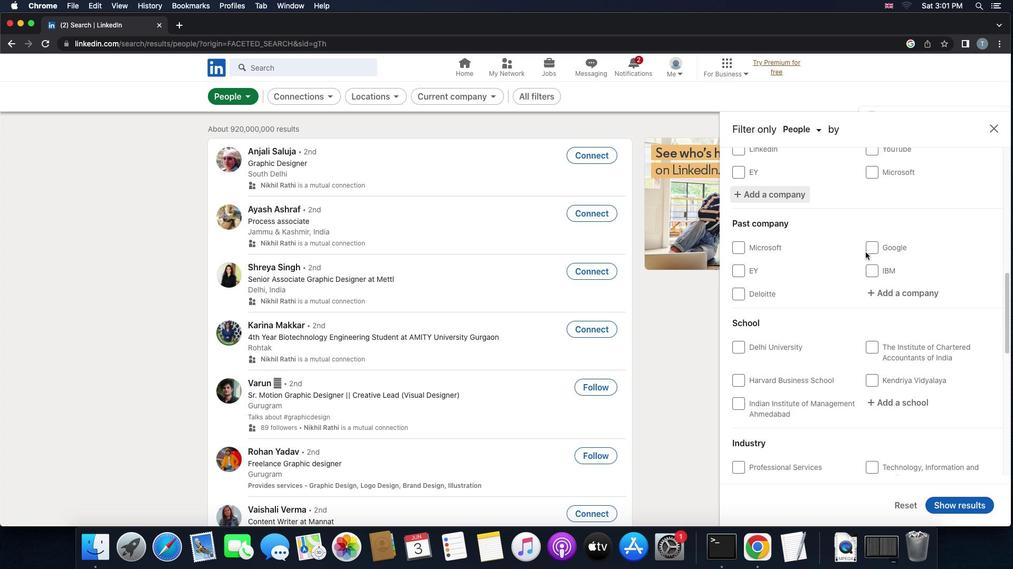 
Action: Mouse scrolled (865, 252) with delta (0, 0)
Screenshot: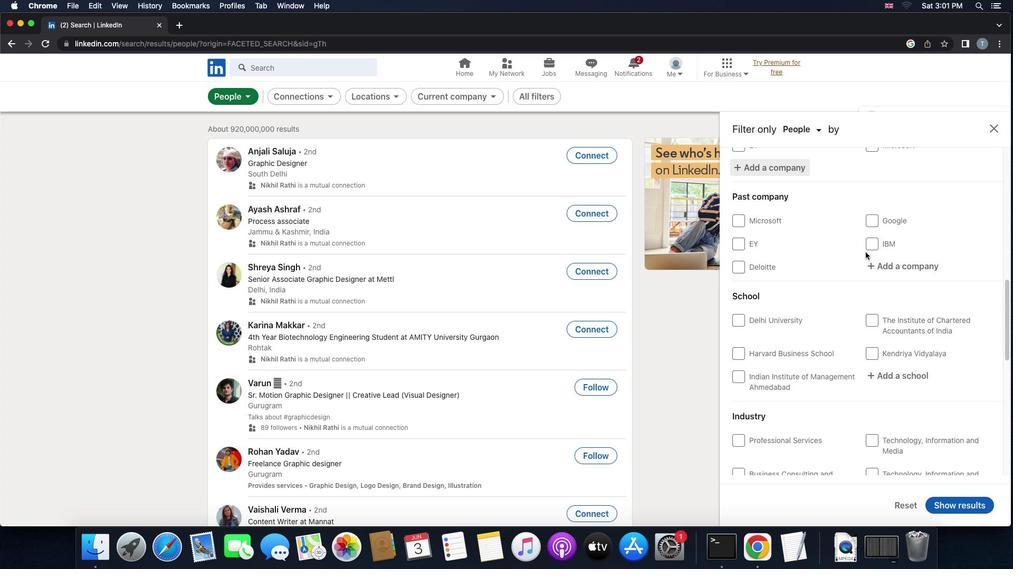 
Action: Mouse scrolled (865, 252) with delta (0, 0)
Screenshot: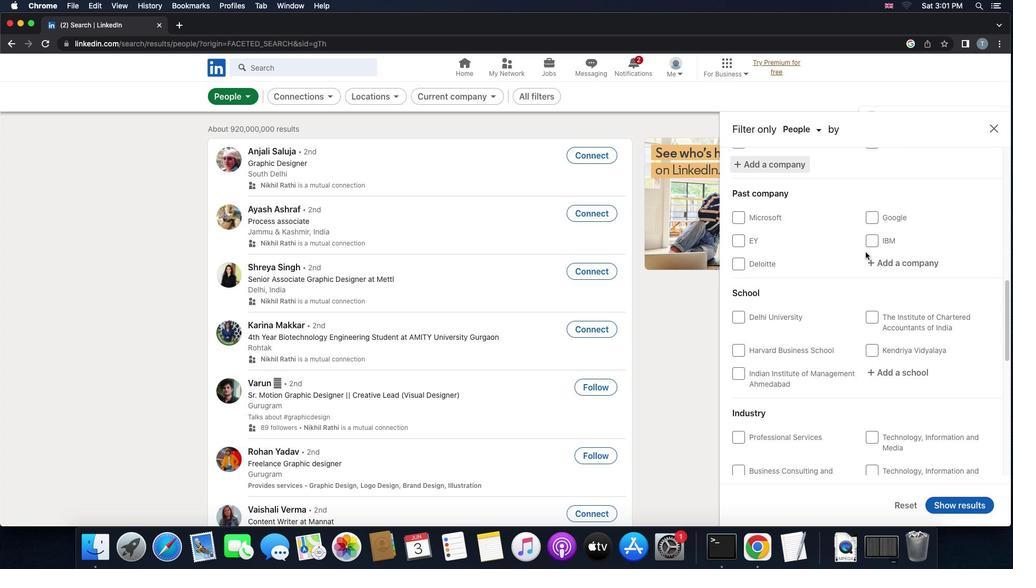 
Action: Mouse scrolled (865, 252) with delta (0, 0)
Screenshot: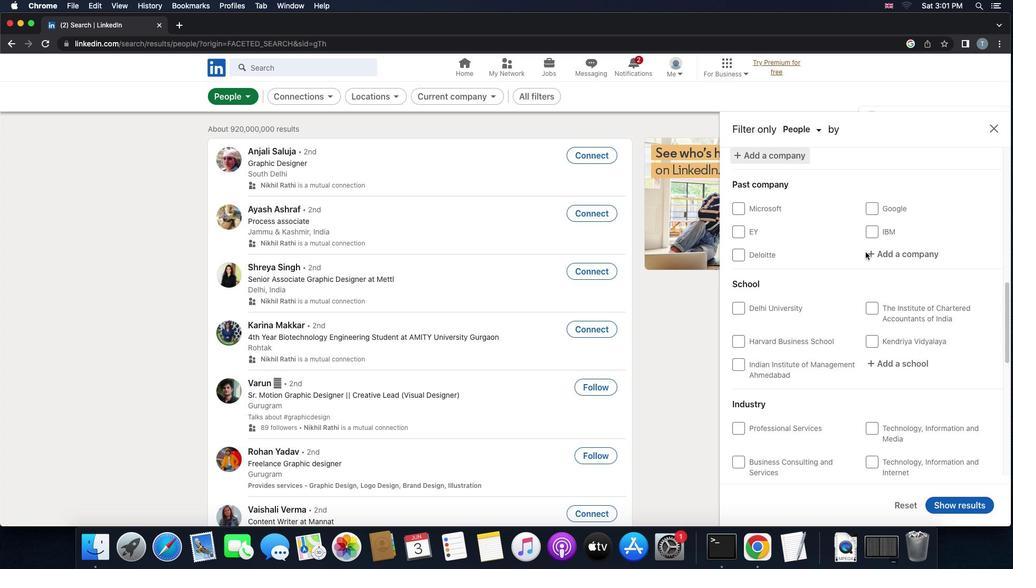 
Action: Mouse scrolled (865, 252) with delta (0, 0)
Screenshot: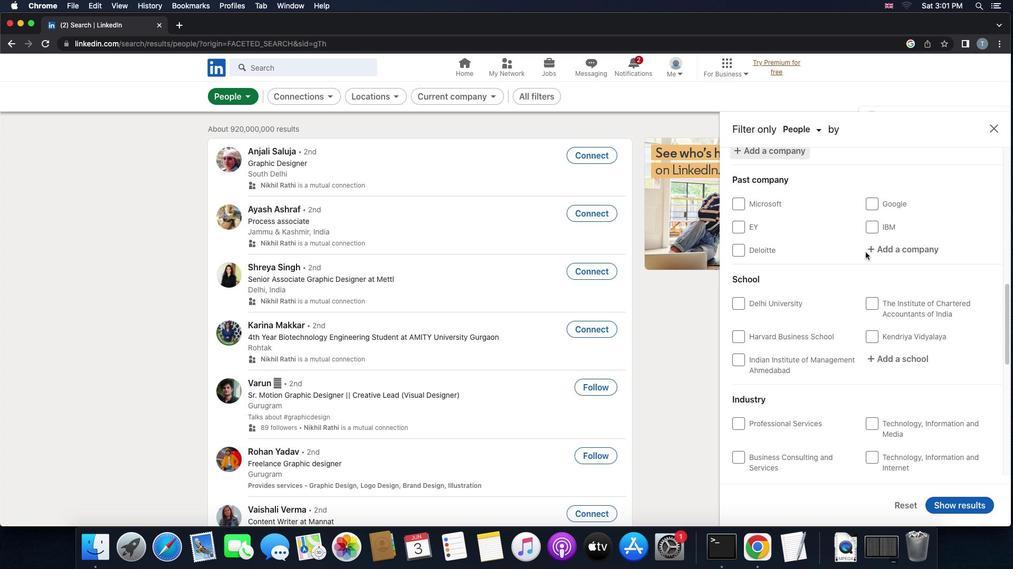 
Action: Mouse scrolled (865, 252) with delta (0, 0)
Screenshot: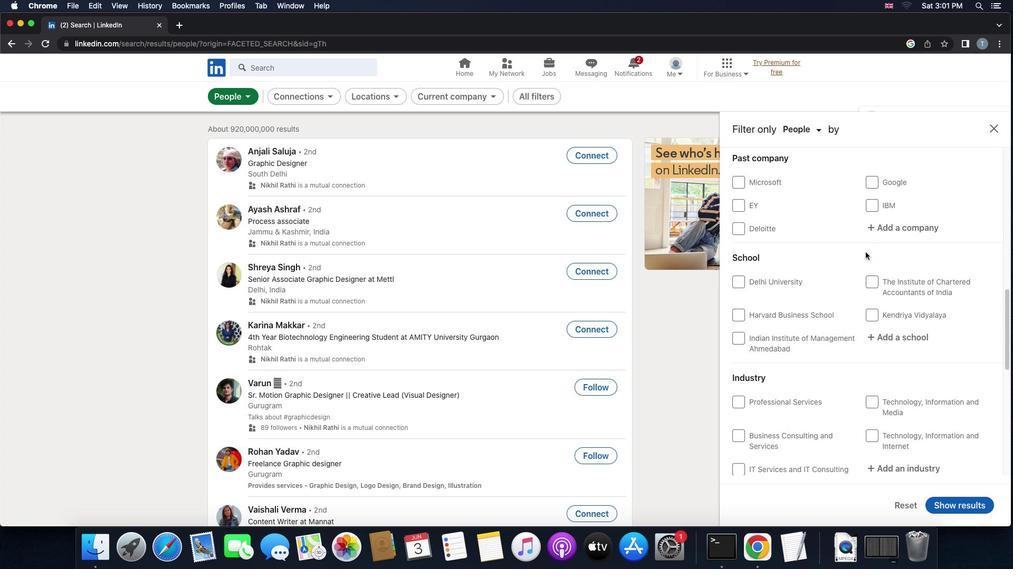 
Action: Mouse scrolled (865, 252) with delta (0, 0)
Screenshot: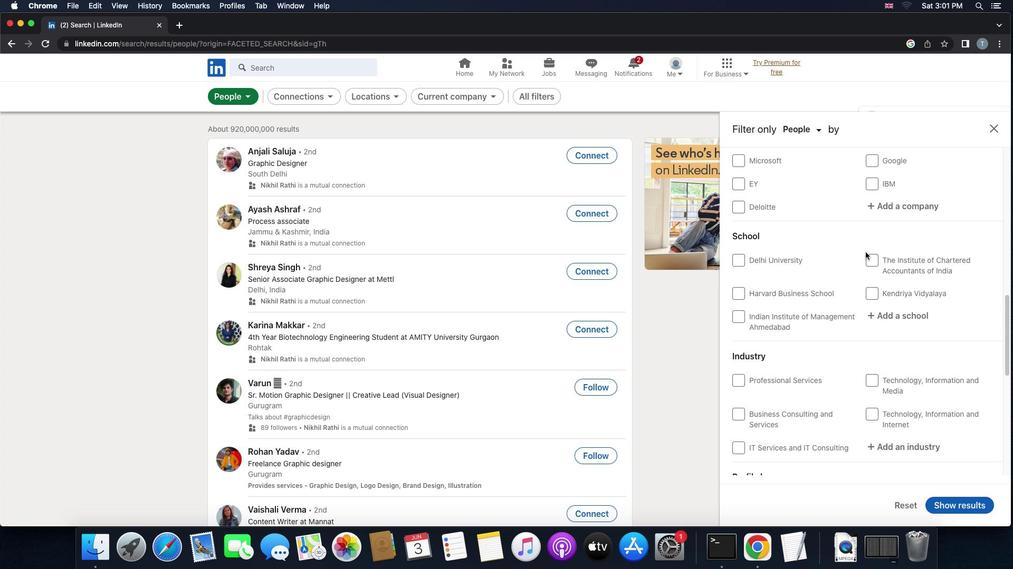 
Action: Mouse scrolled (865, 252) with delta (0, 0)
Screenshot: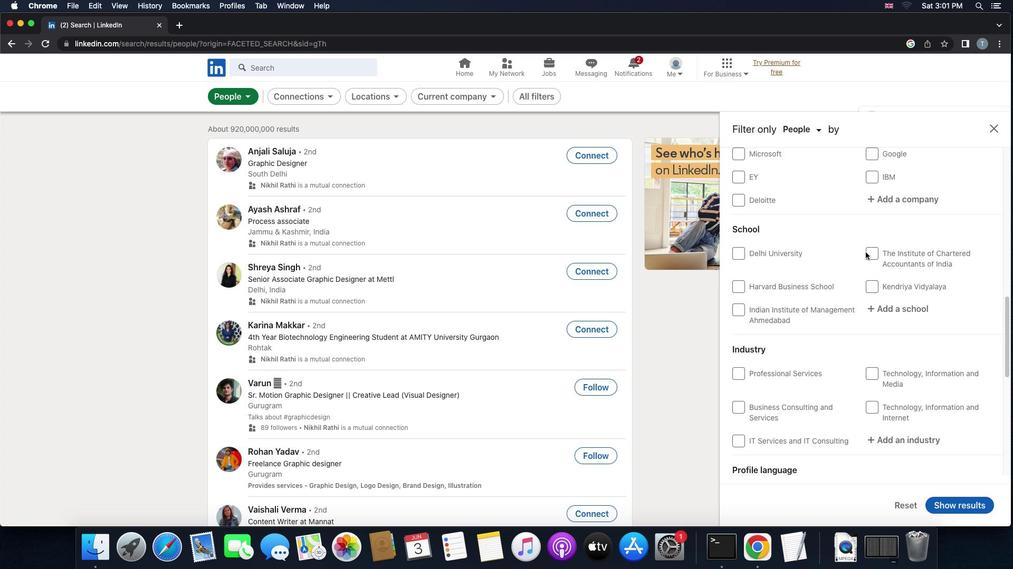 
Action: Mouse scrolled (865, 252) with delta (0, -1)
Screenshot: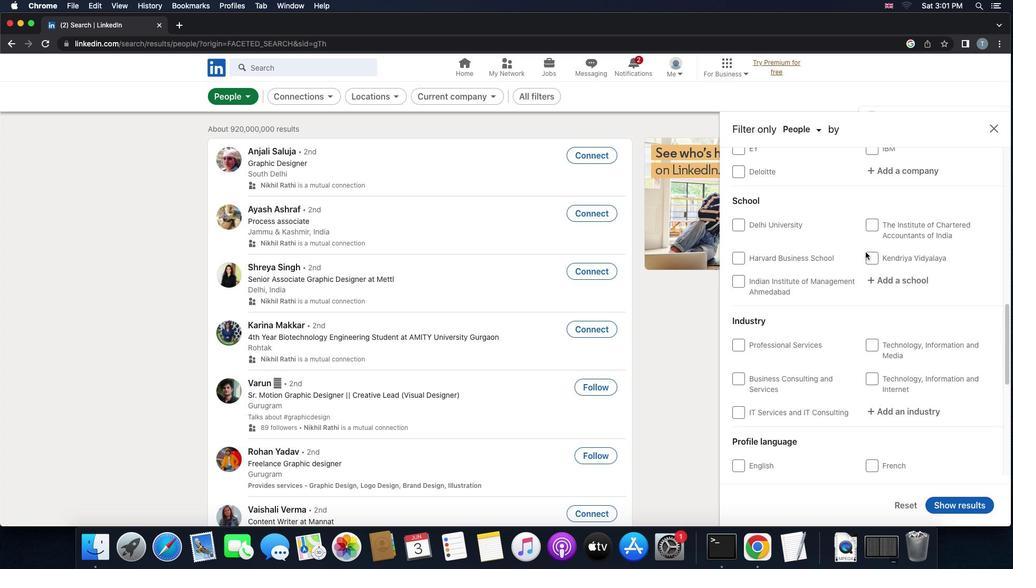 
Action: Mouse moved to (881, 253)
Screenshot: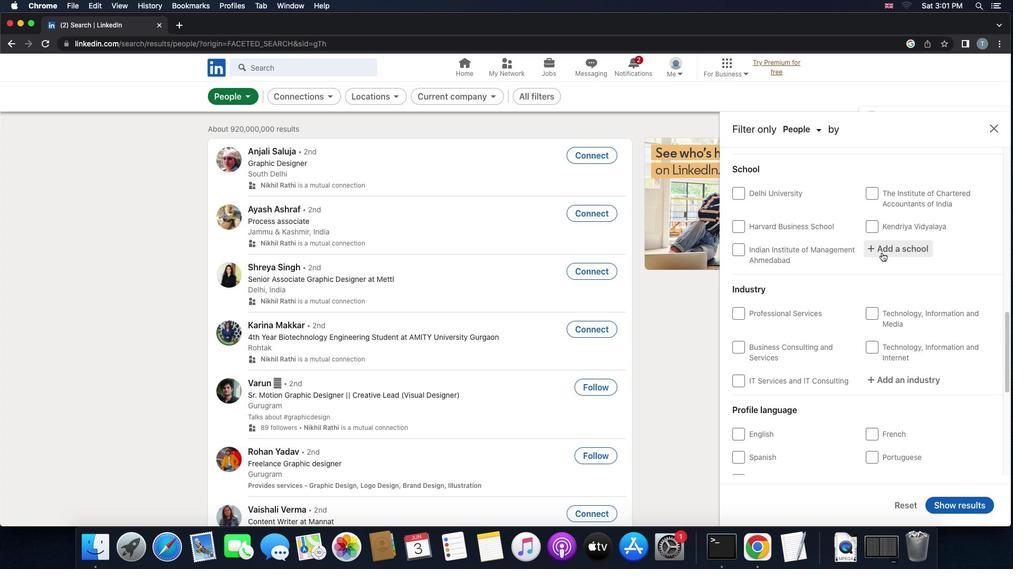 
Action: Mouse pressed left at (881, 253)
Screenshot: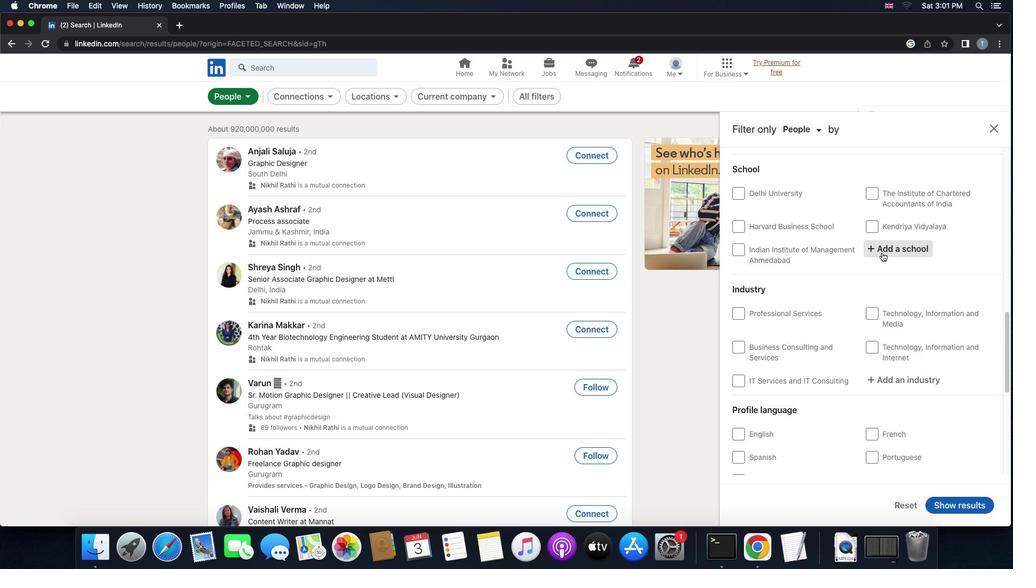 
Action: Mouse moved to (852, 261)
Screenshot: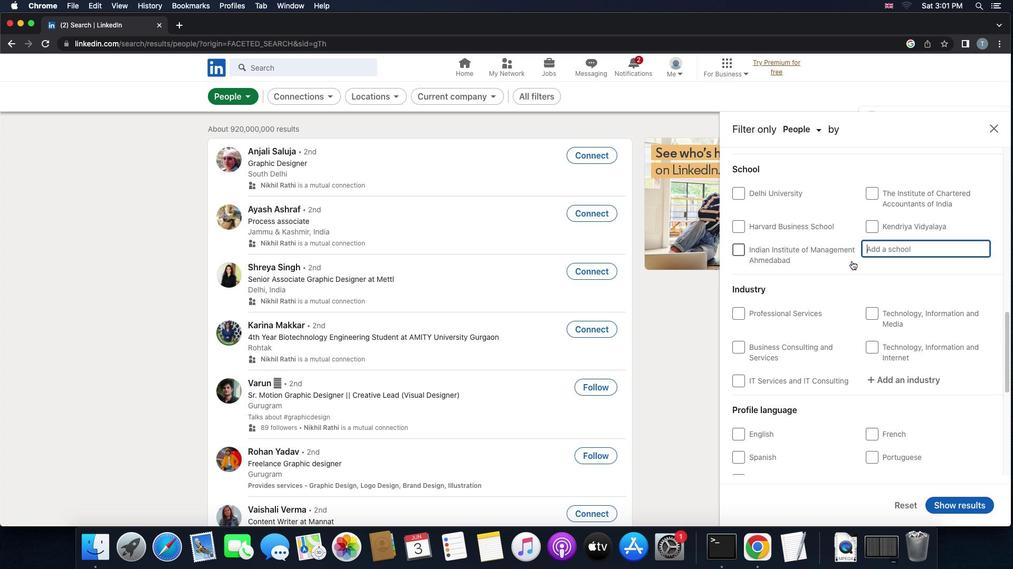 
Action: Mouse scrolled (852, 261) with delta (0, 0)
Screenshot: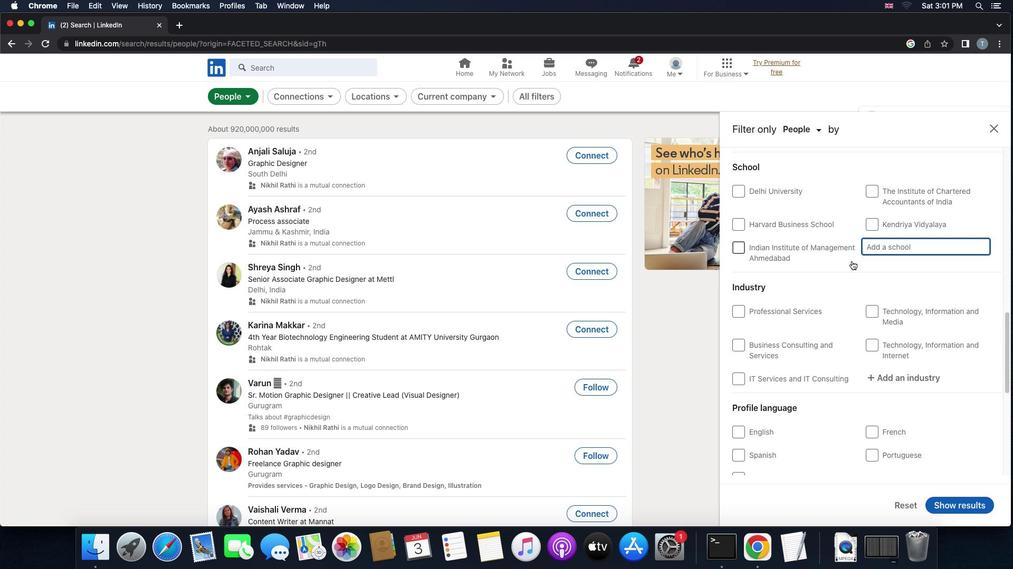 
Action: Mouse scrolled (852, 261) with delta (0, 0)
Screenshot: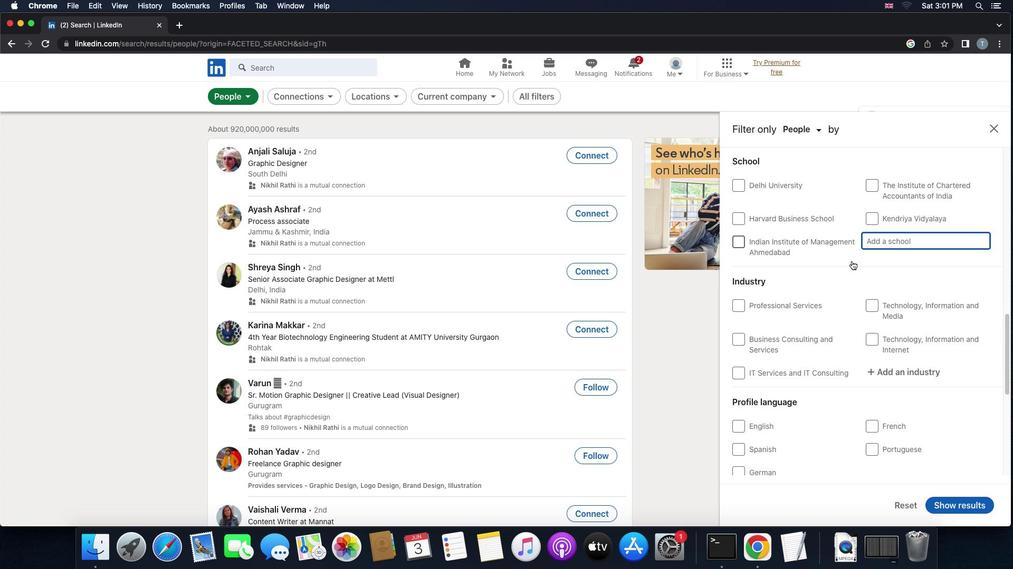 
Action: Mouse scrolled (852, 261) with delta (0, 0)
Screenshot: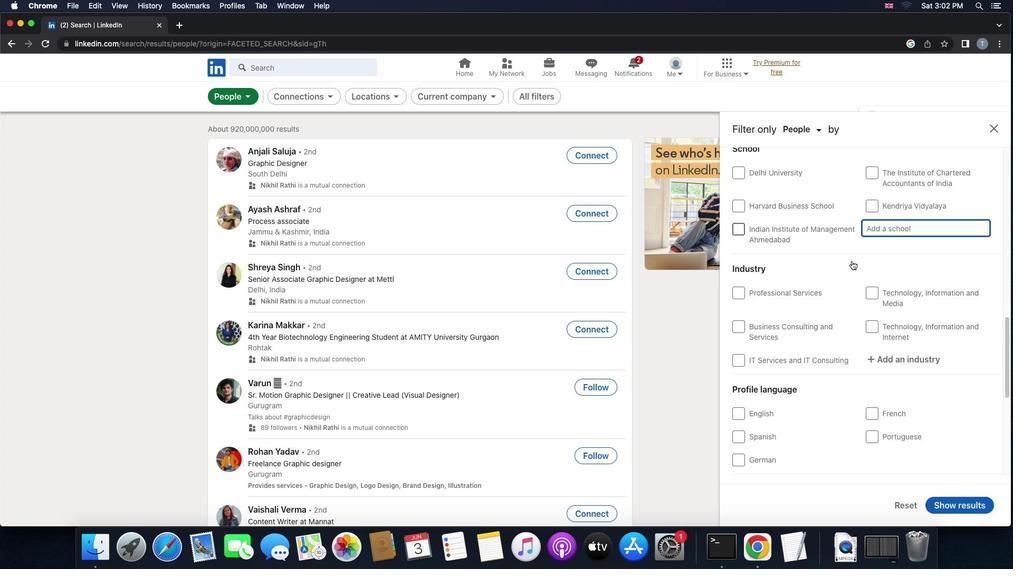 
Action: Mouse moved to (896, 221)
Screenshot: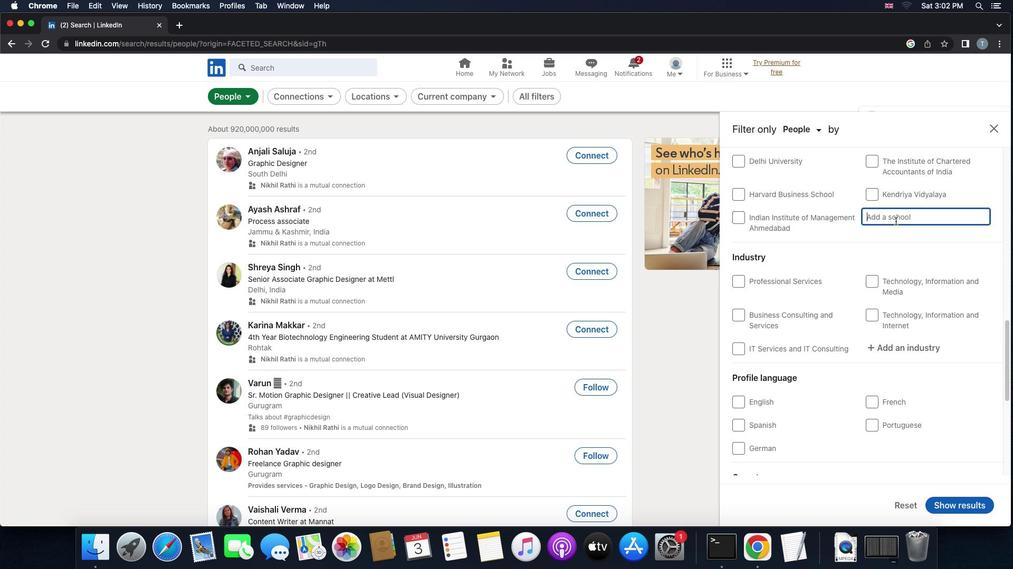 
Action: Key pressed 'k''o''n''g''u''n''a''d''u'
Screenshot: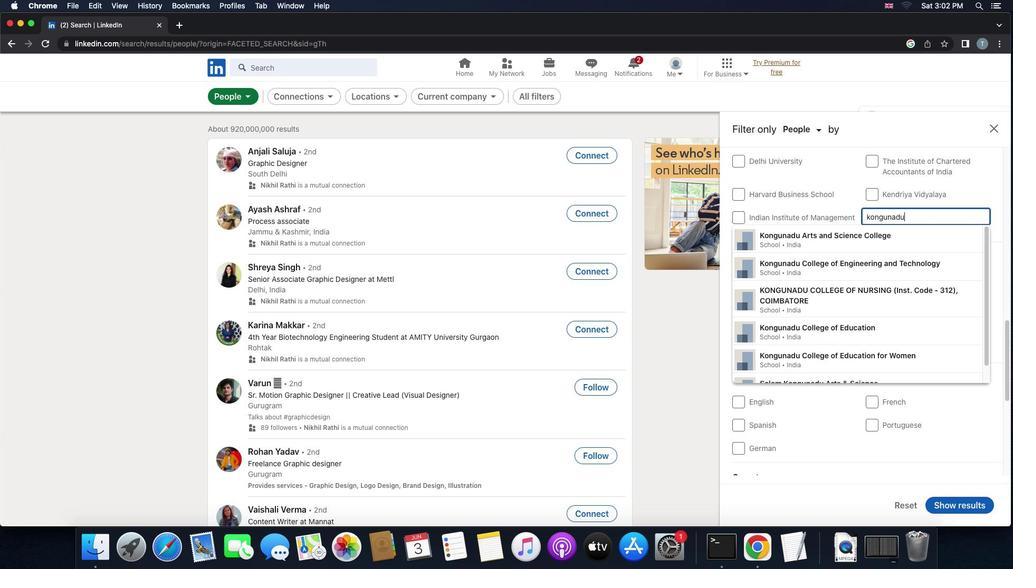 
Action: Mouse moved to (860, 248)
Screenshot: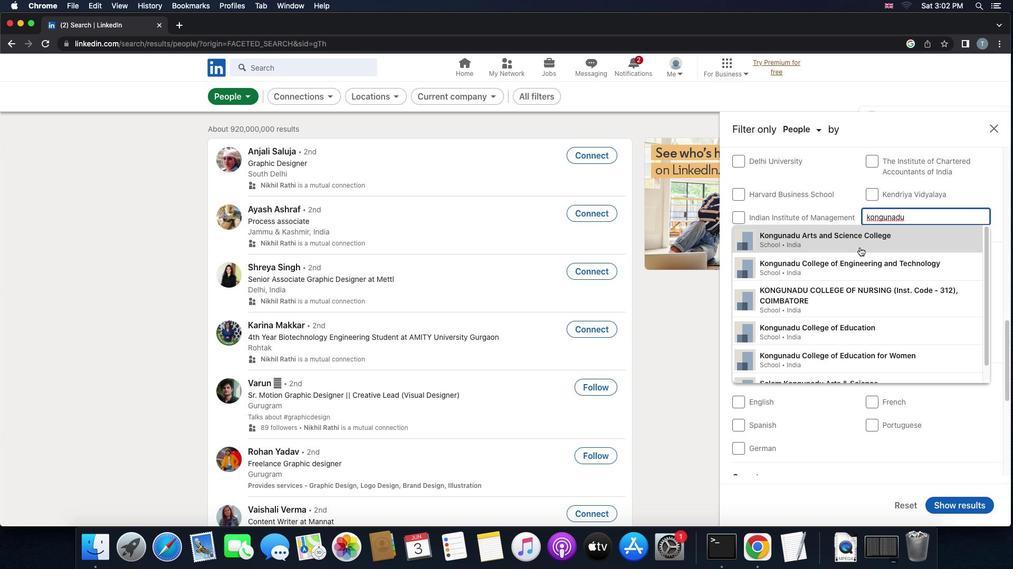 
Action: Mouse pressed left at (860, 248)
Screenshot: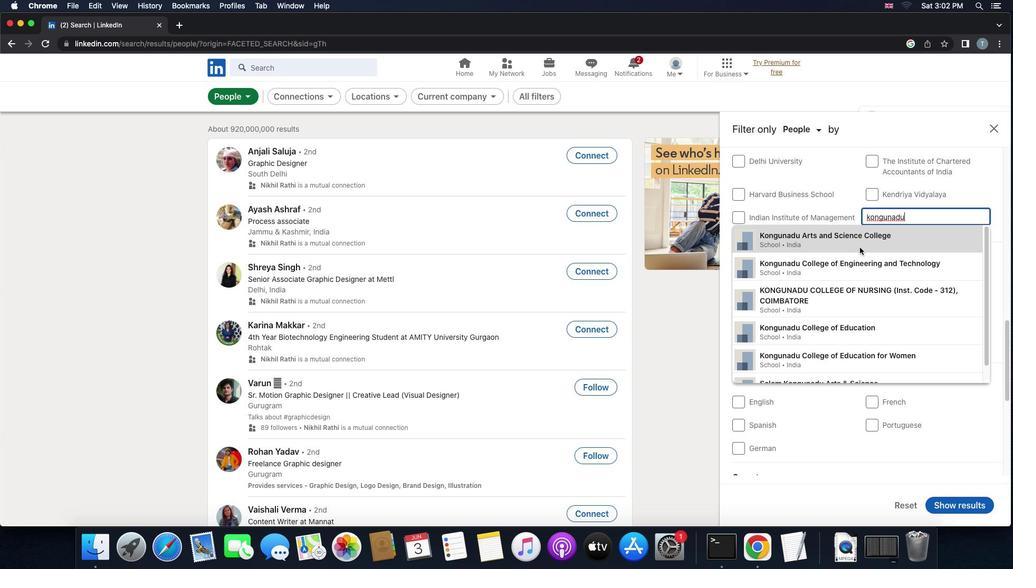 
Action: Mouse moved to (860, 248)
Screenshot: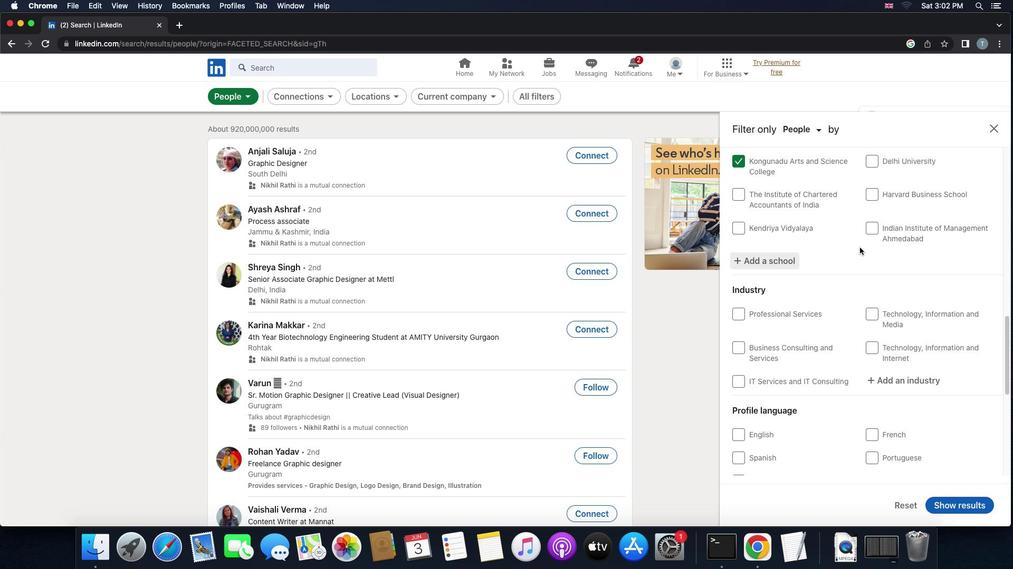 
Action: Mouse scrolled (860, 248) with delta (0, 0)
Screenshot: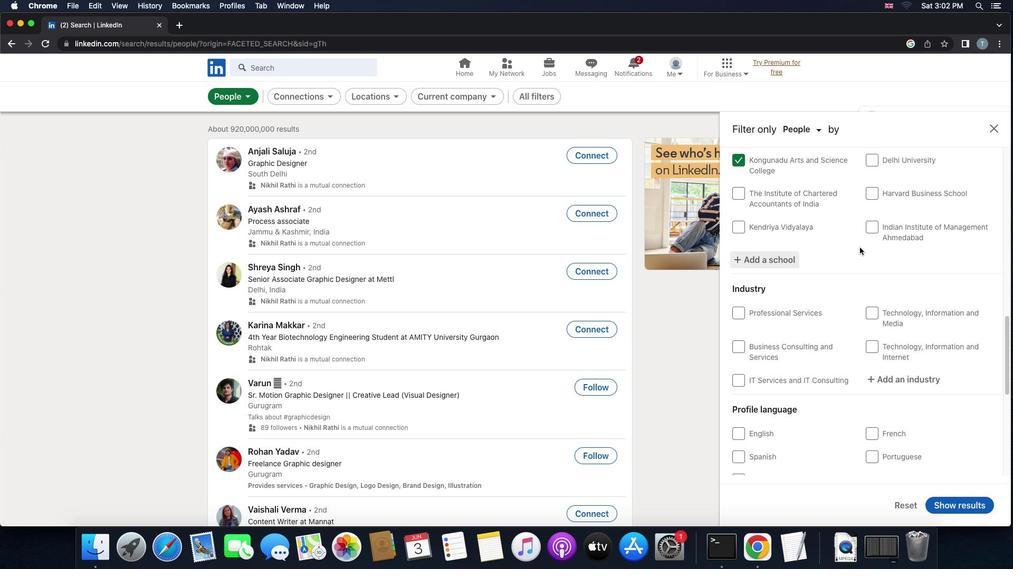 
Action: Mouse scrolled (860, 248) with delta (0, 0)
Screenshot: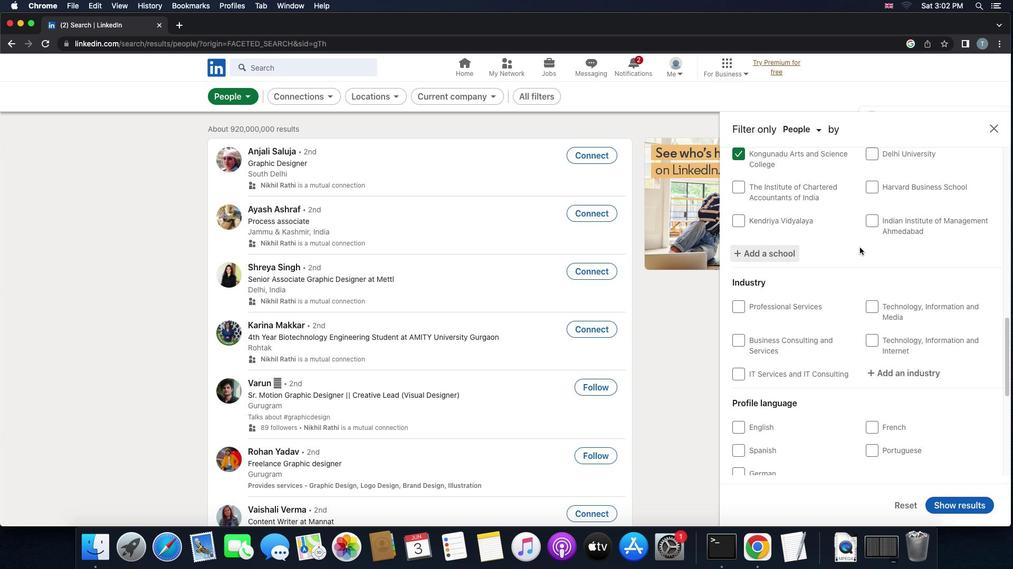 
Action: Mouse scrolled (860, 248) with delta (0, 0)
Screenshot: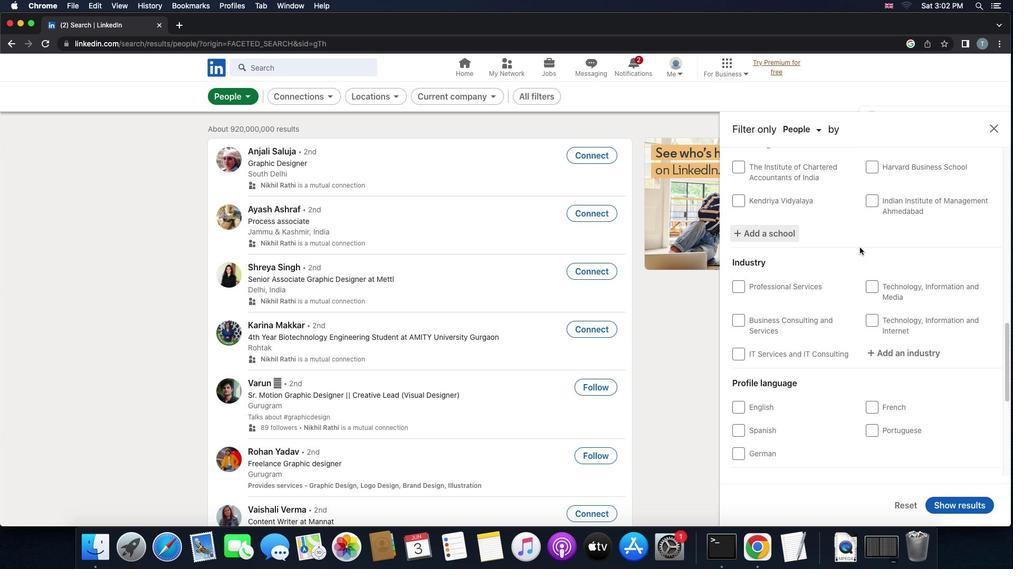
Action: Mouse scrolled (860, 248) with delta (0, -1)
Screenshot: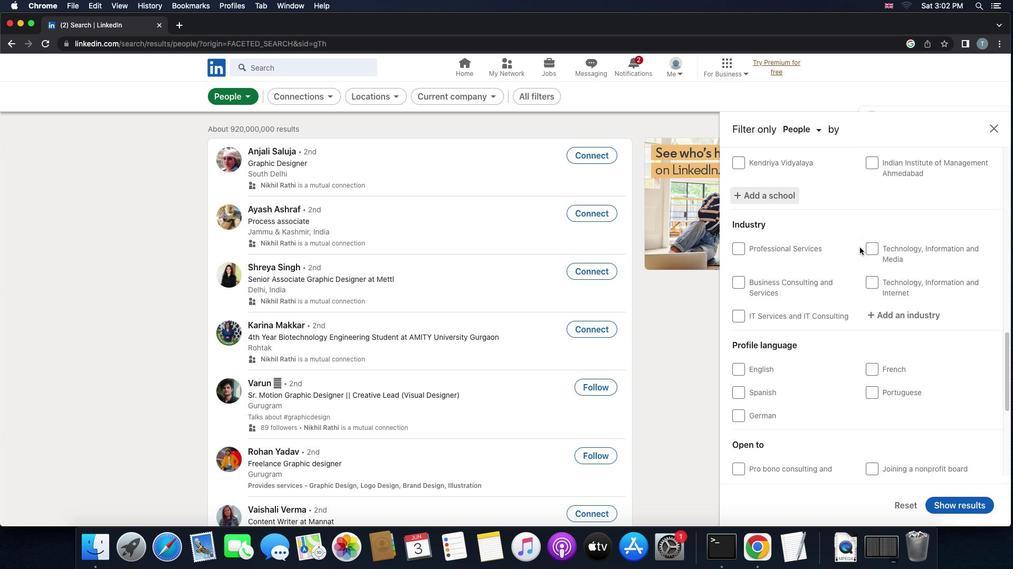 
Action: Mouse moved to (880, 288)
Screenshot: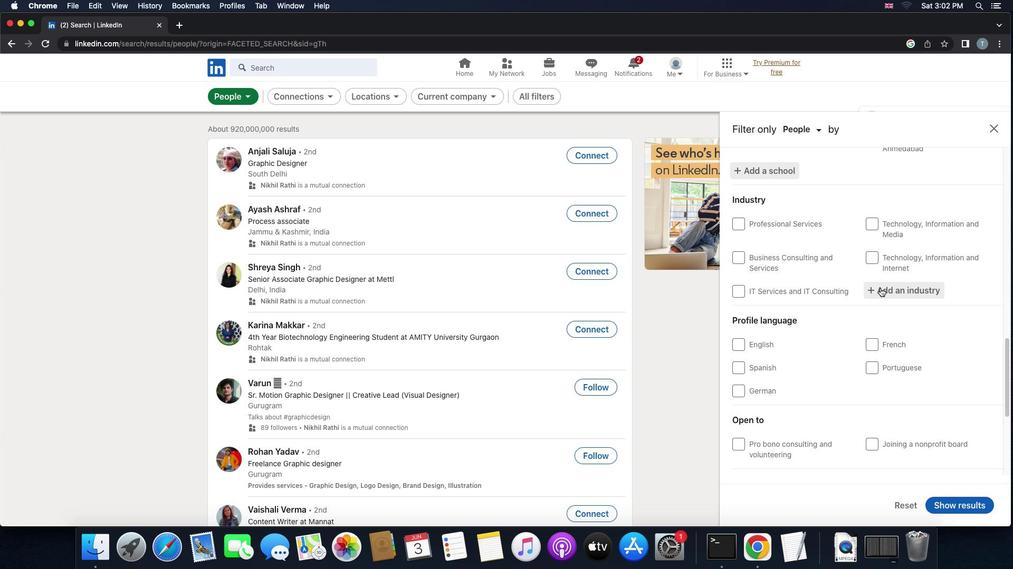 
Action: Mouse pressed left at (880, 288)
Screenshot: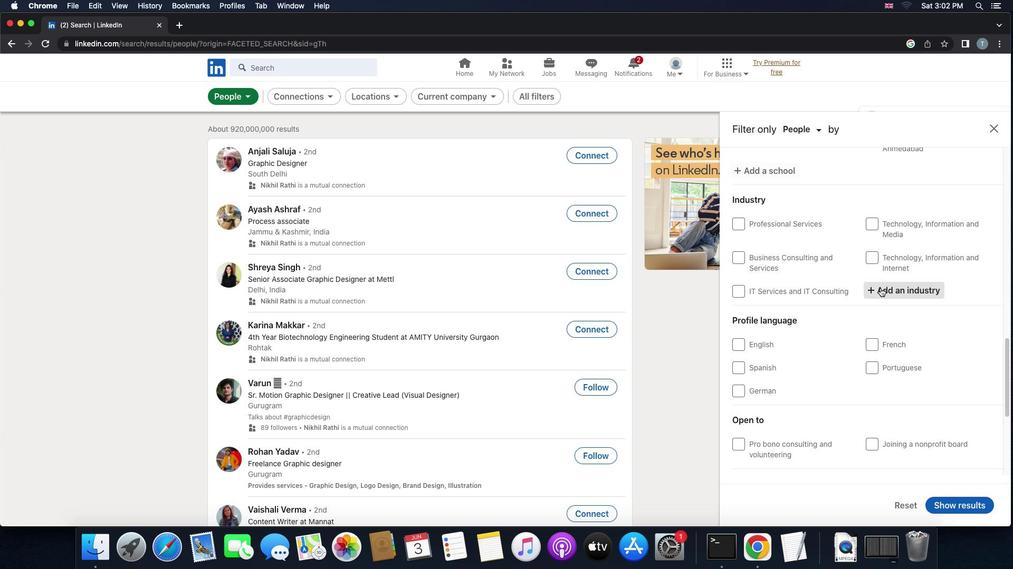 
Action: Mouse moved to (879, 288)
Screenshot: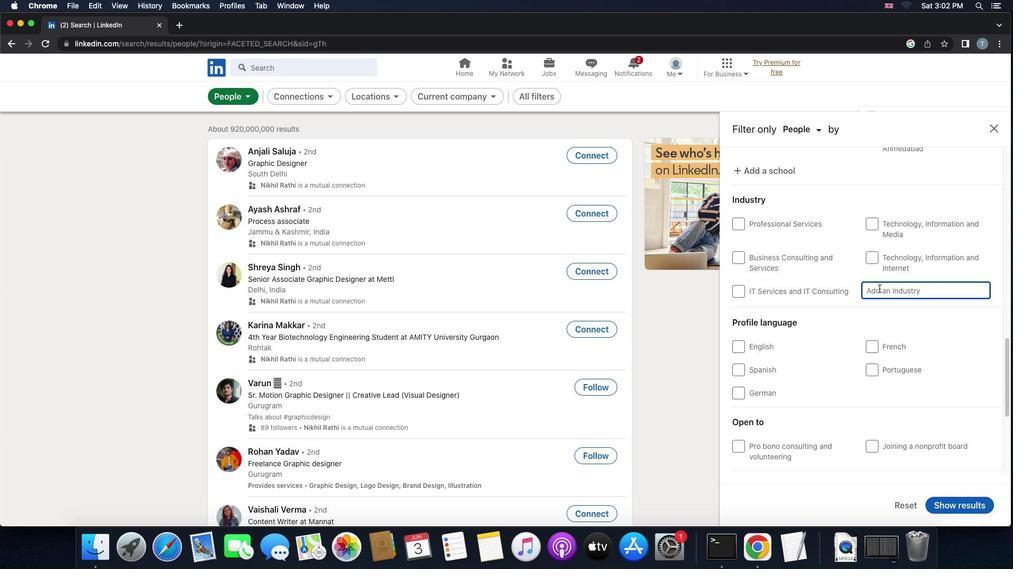 
Action: Key pressed 'c''i''r''c''u''s''e''s'
Screenshot: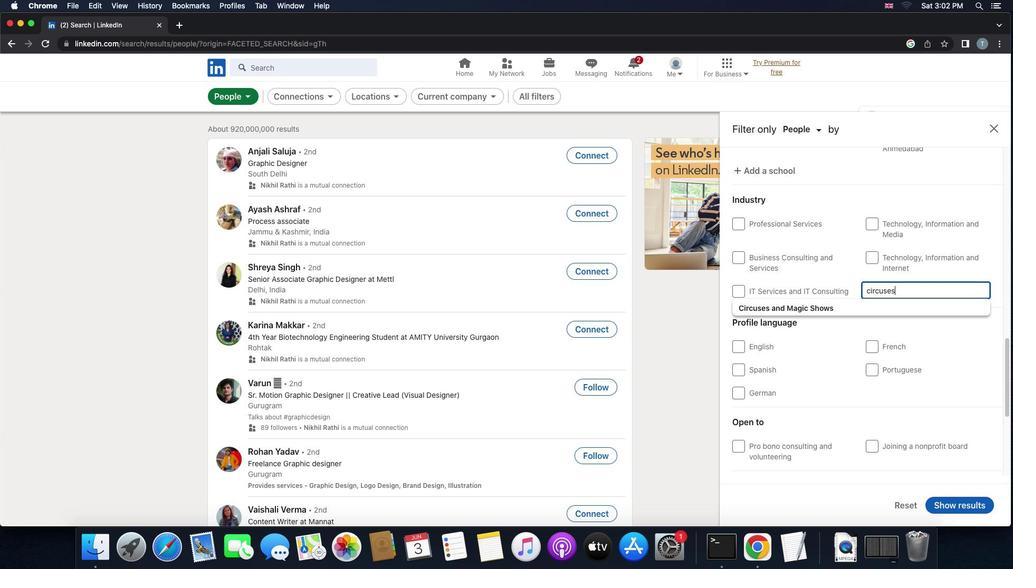 
Action: Mouse moved to (846, 306)
Screenshot: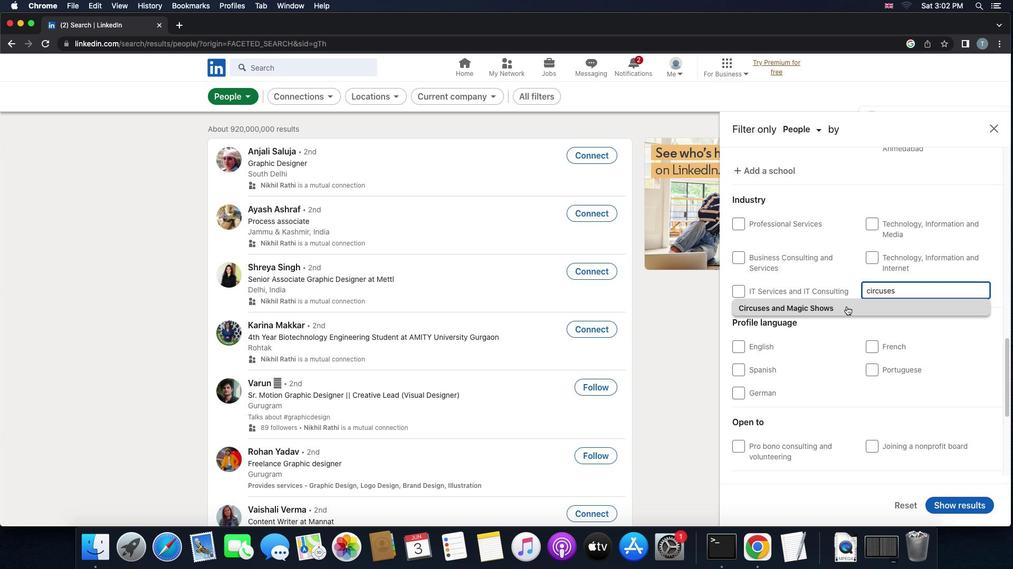 
Action: Mouse pressed left at (846, 306)
Screenshot: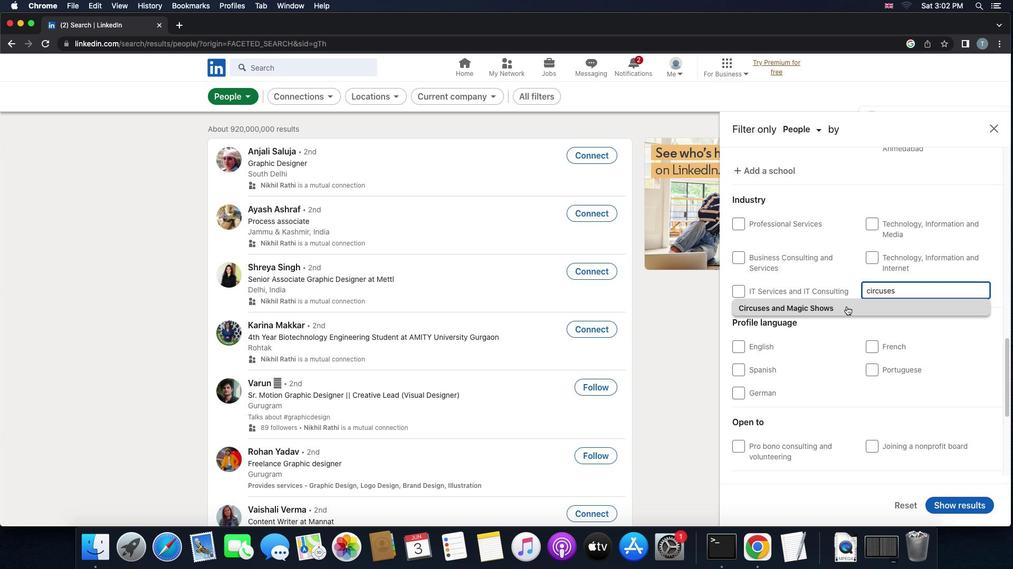 
Action: Mouse moved to (846, 307)
Screenshot: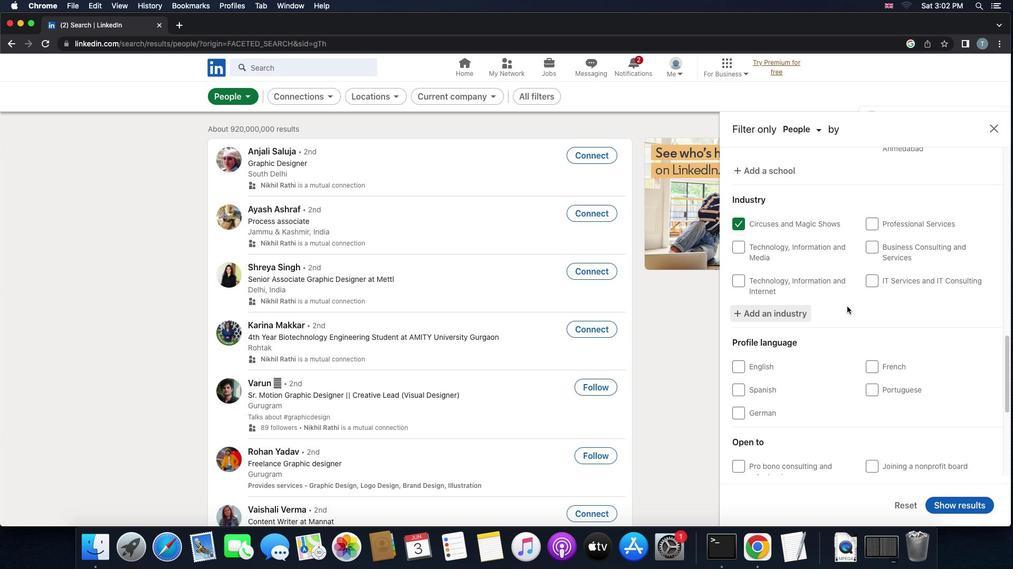 
Action: Mouse scrolled (846, 307) with delta (0, 0)
Screenshot: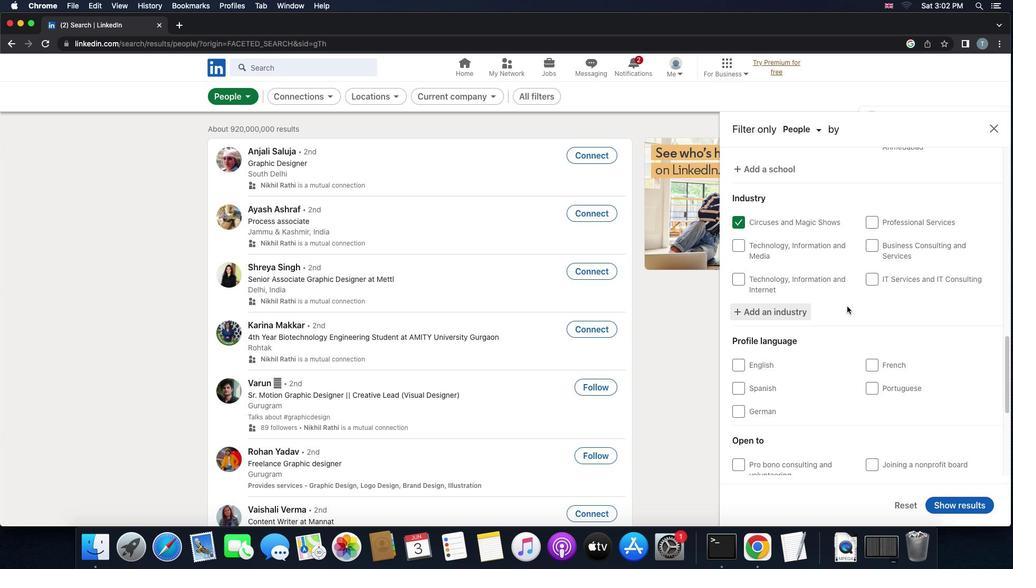 
Action: Mouse scrolled (846, 307) with delta (0, 0)
Screenshot: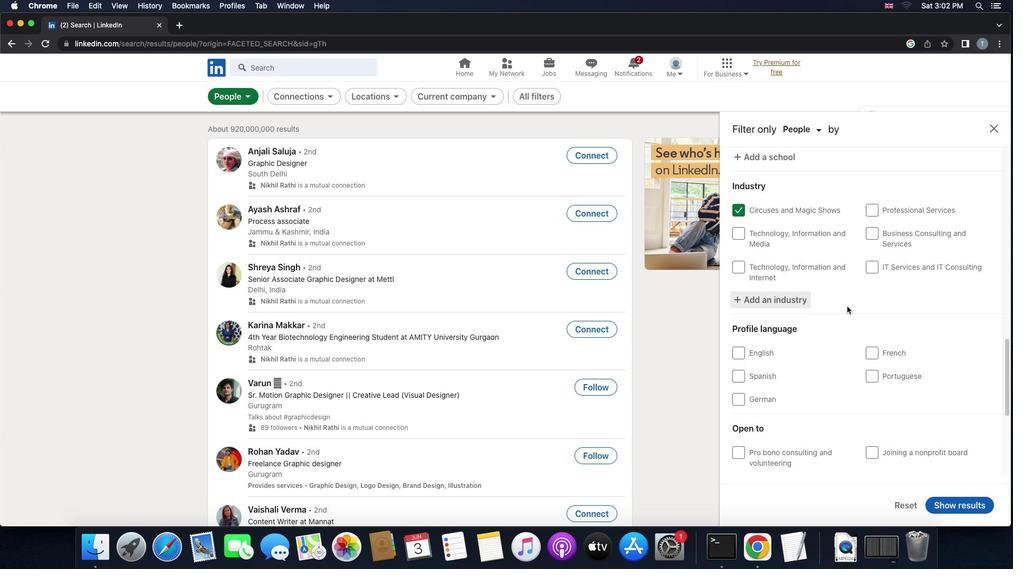 
Action: Mouse scrolled (846, 307) with delta (0, -1)
Screenshot: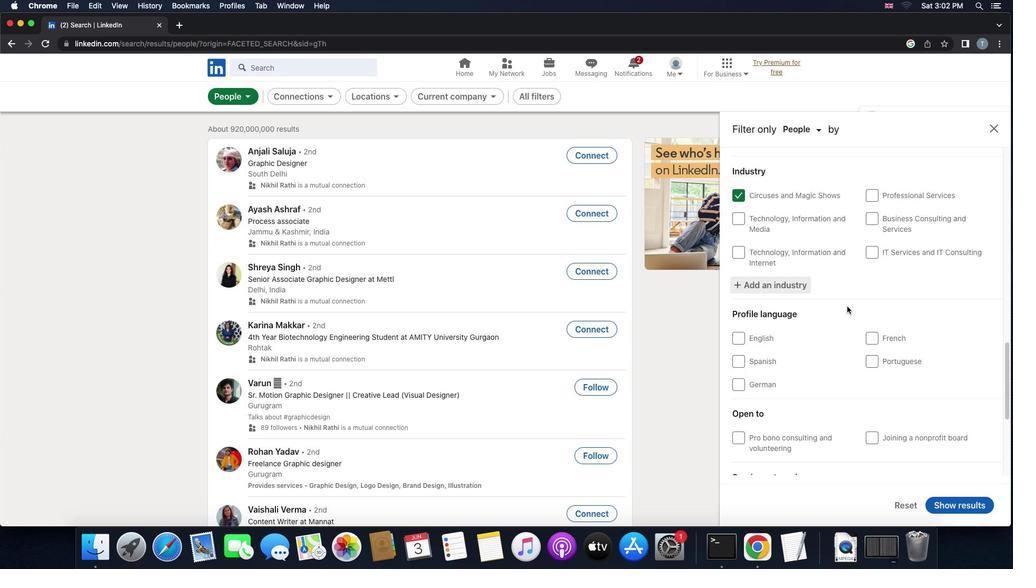 
Action: Mouse scrolled (846, 307) with delta (0, 0)
Screenshot: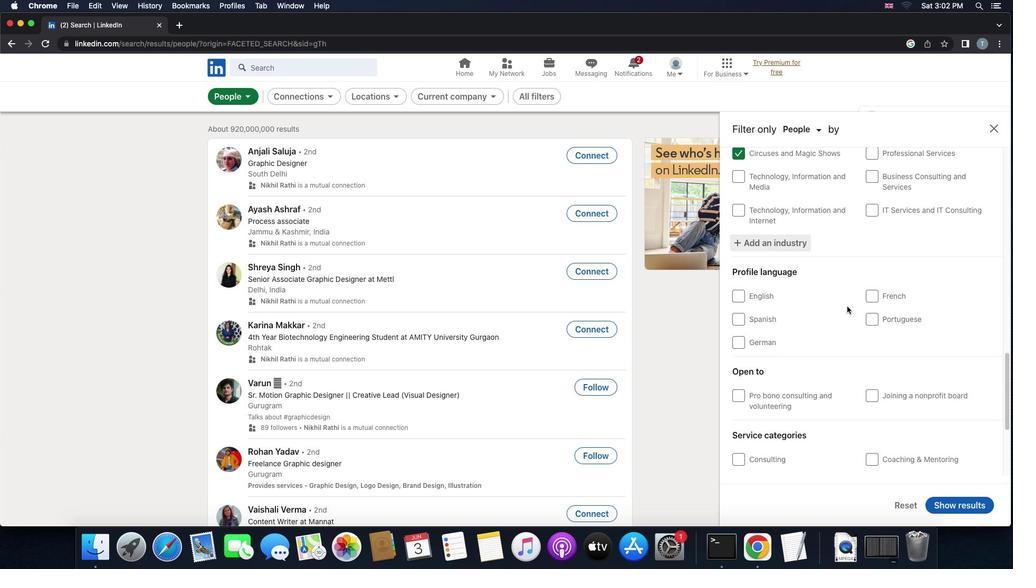 
Action: Mouse scrolled (846, 307) with delta (0, 0)
Screenshot: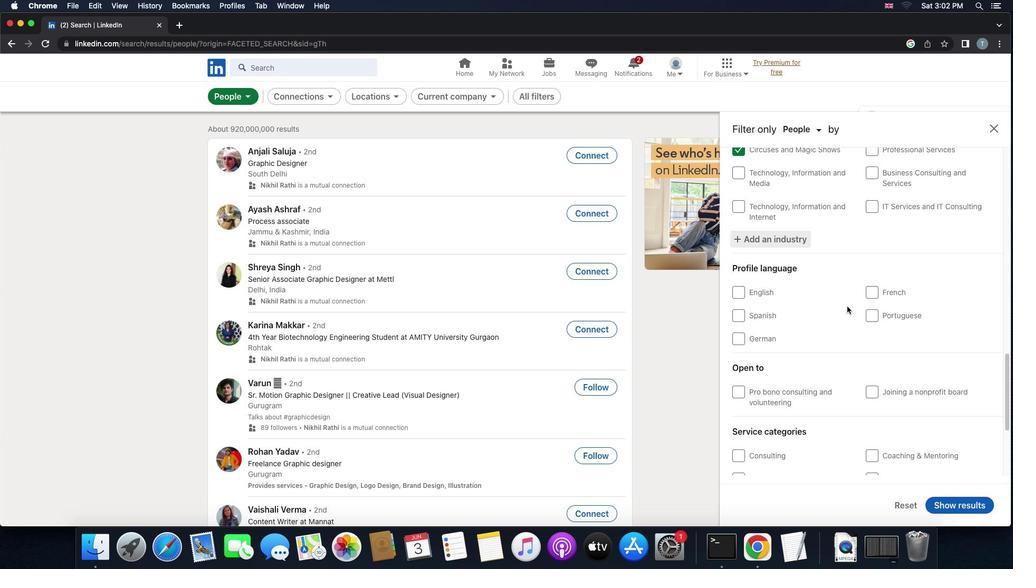 
Action: Mouse scrolled (846, 307) with delta (0, 0)
Screenshot: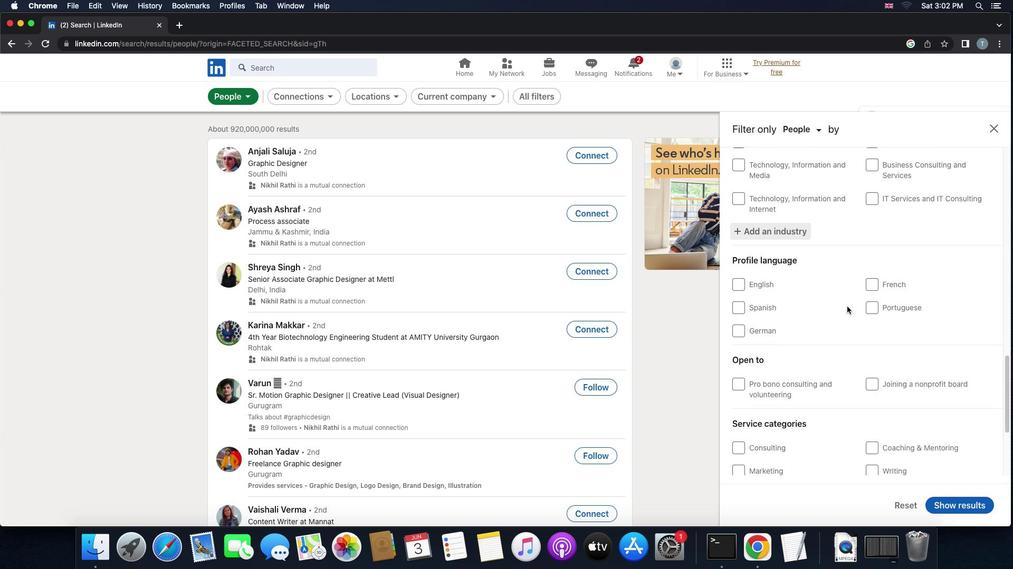 
Action: Mouse moved to (848, 311)
Screenshot: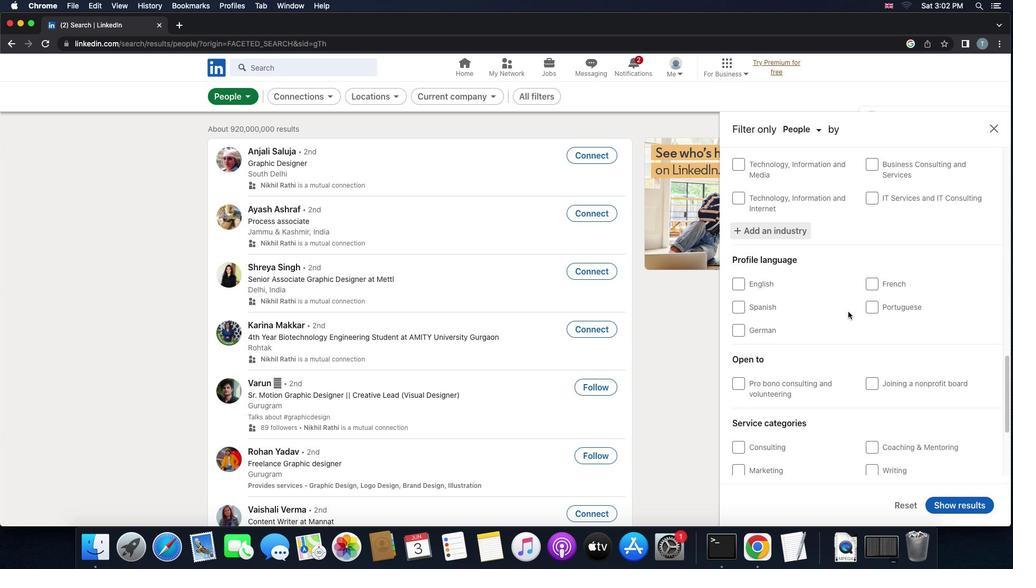 
Action: Mouse scrolled (848, 311) with delta (0, 0)
Screenshot: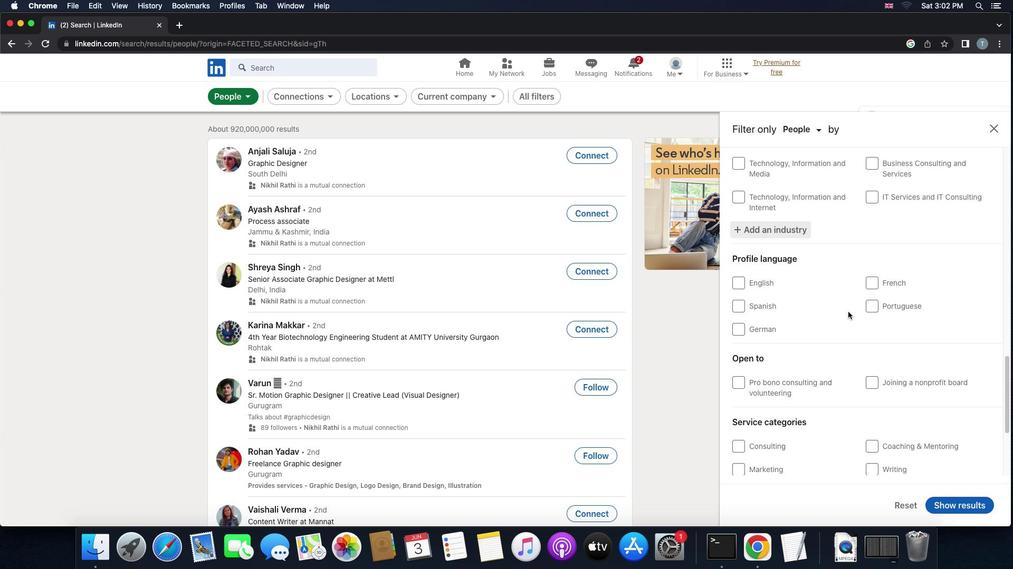 
Action: Mouse scrolled (848, 311) with delta (0, 0)
Screenshot: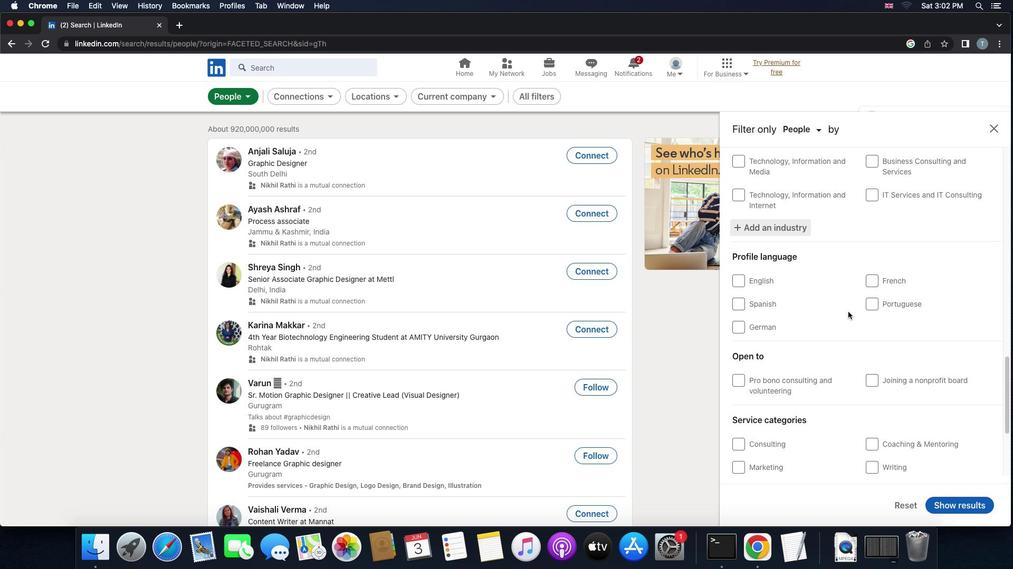 
Action: Mouse scrolled (848, 311) with delta (0, 0)
Screenshot: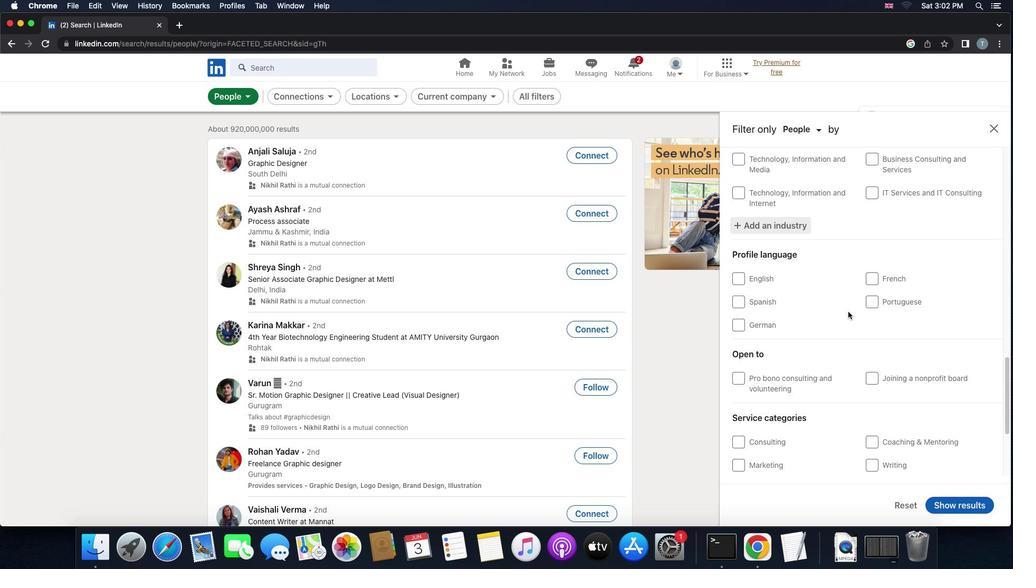 
Action: Mouse scrolled (848, 311) with delta (0, 0)
Screenshot: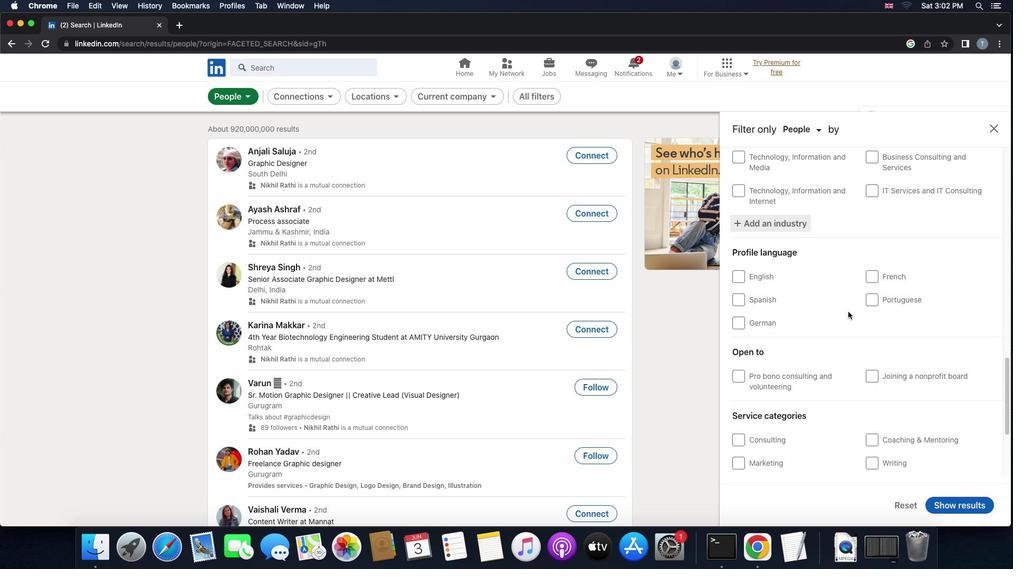 
Action: Mouse moved to (872, 297)
Screenshot: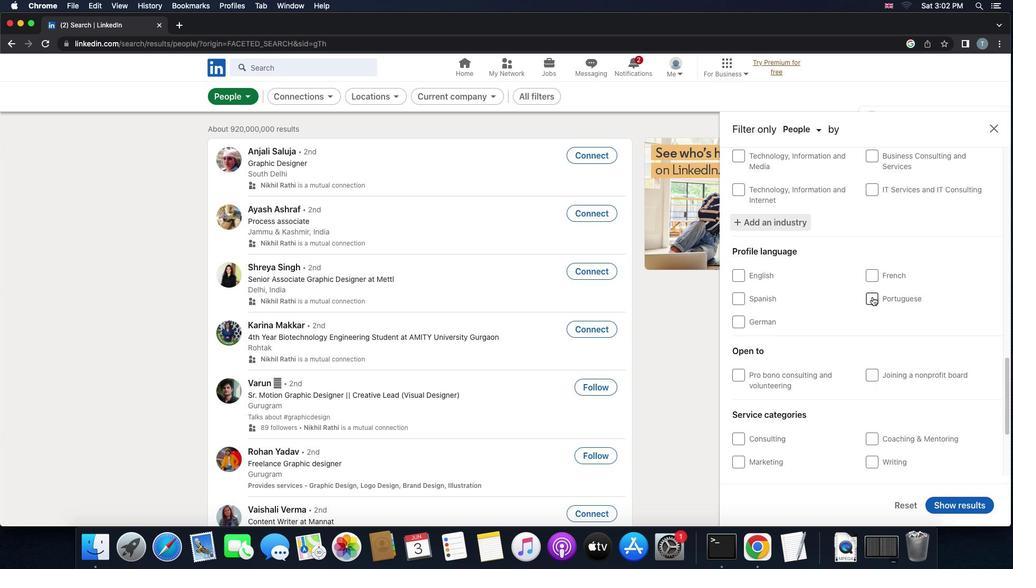 
Action: Mouse pressed left at (872, 297)
Screenshot: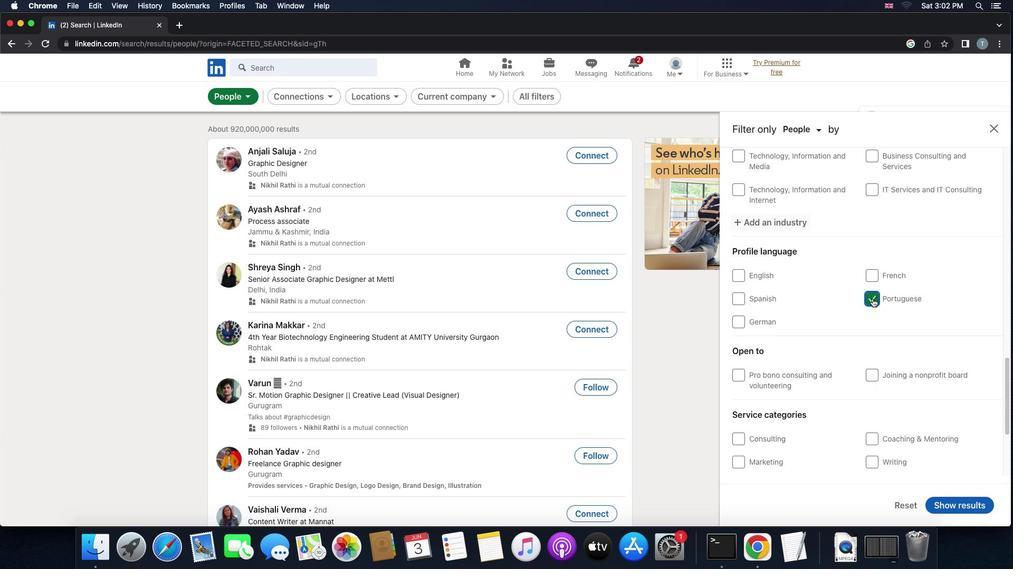 
Action: Mouse moved to (862, 309)
Screenshot: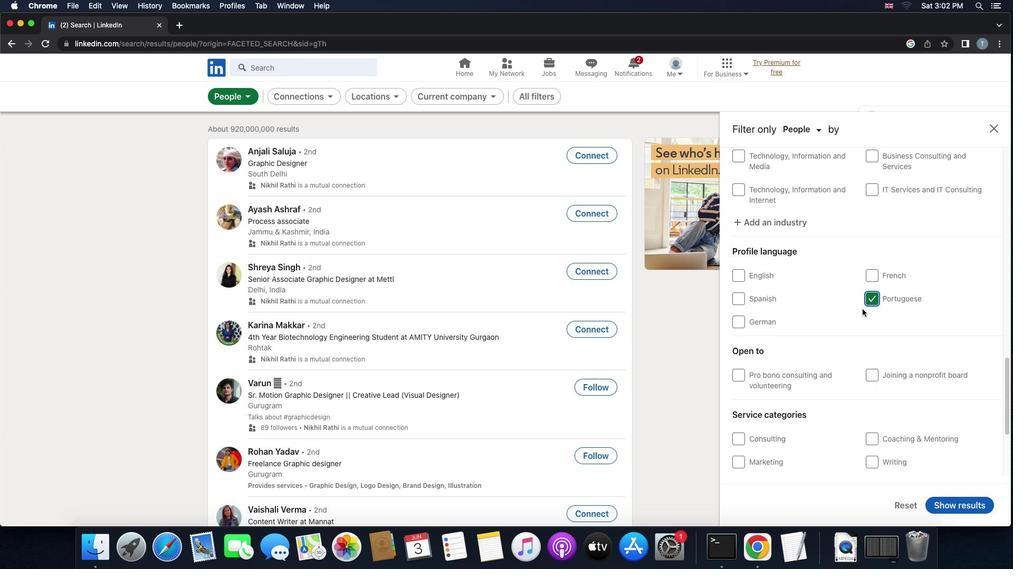 
Action: Mouse scrolled (862, 309) with delta (0, 0)
Screenshot: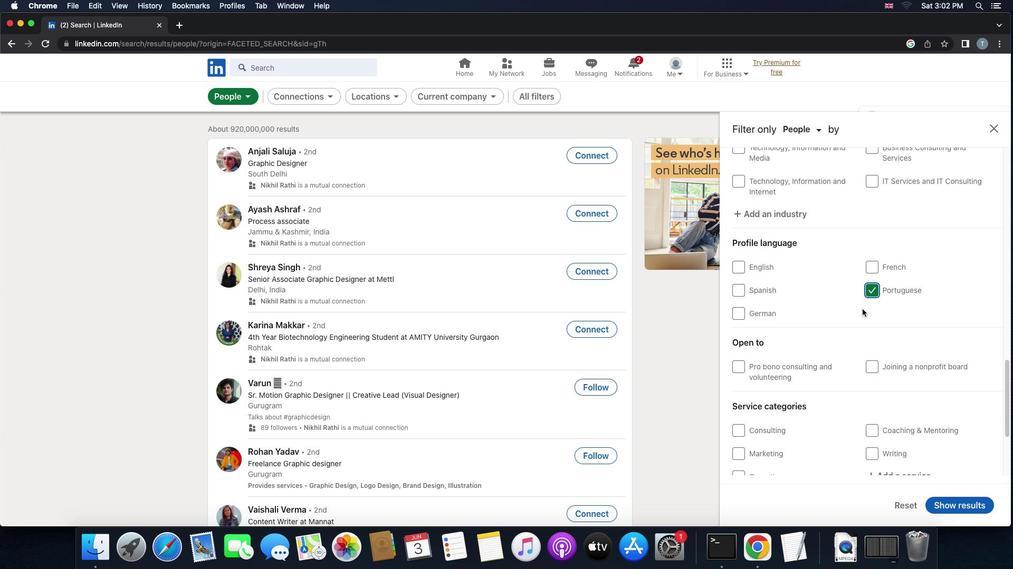 
Action: Mouse scrolled (862, 309) with delta (0, 0)
Screenshot: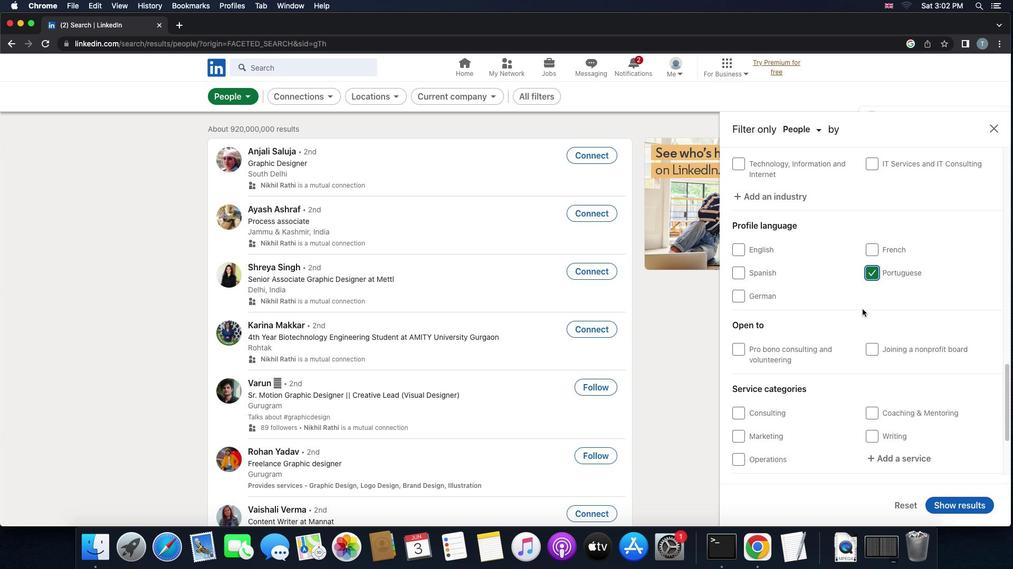 
Action: Mouse scrolled (862, 309) with delta (0, -1)
Screenshot: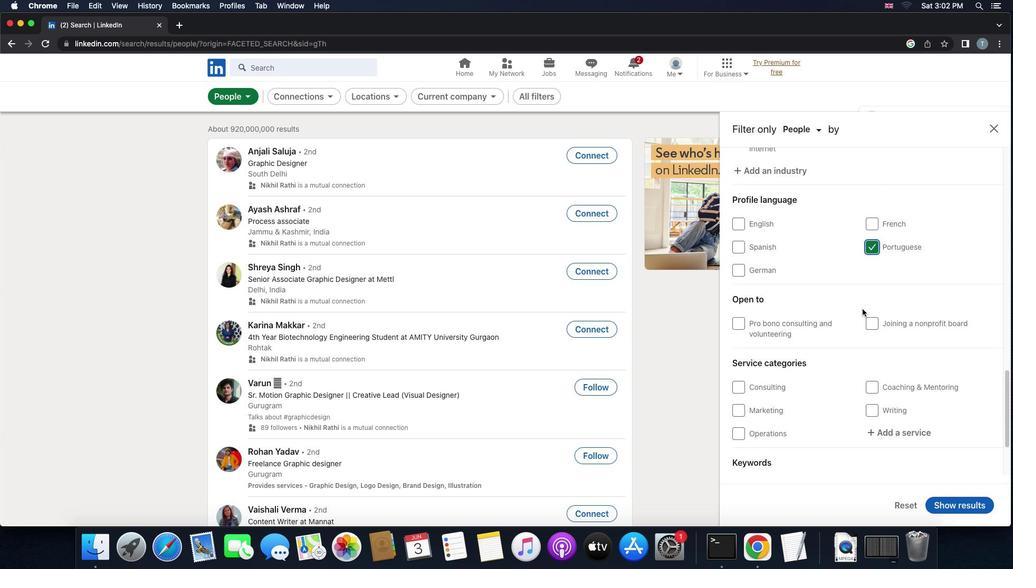 
Action: Mouse scrolled (862, 309) with delta (0, -1)
Screenshot: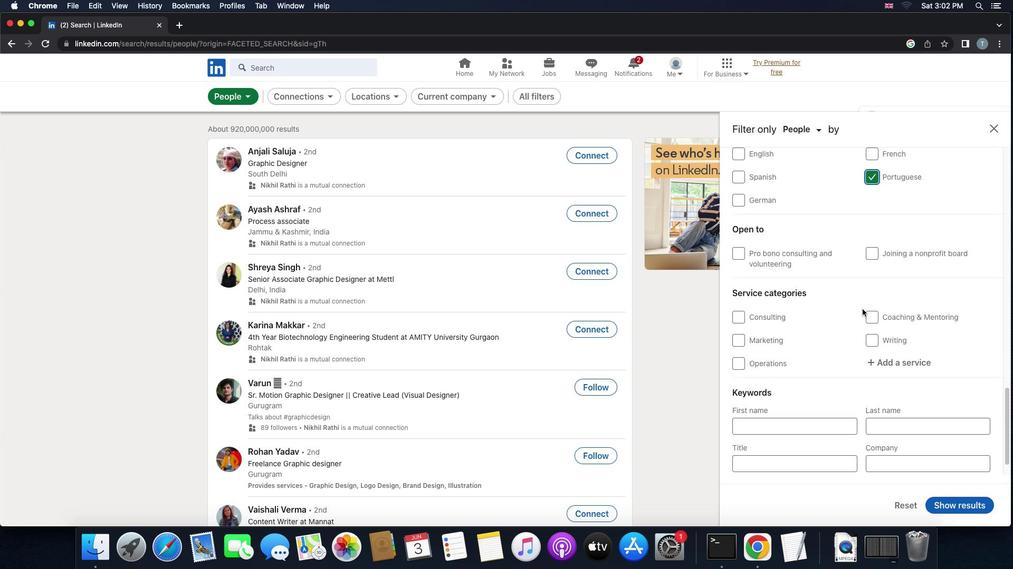 
Action: Mouse moved to (875, 325)
Screenshot: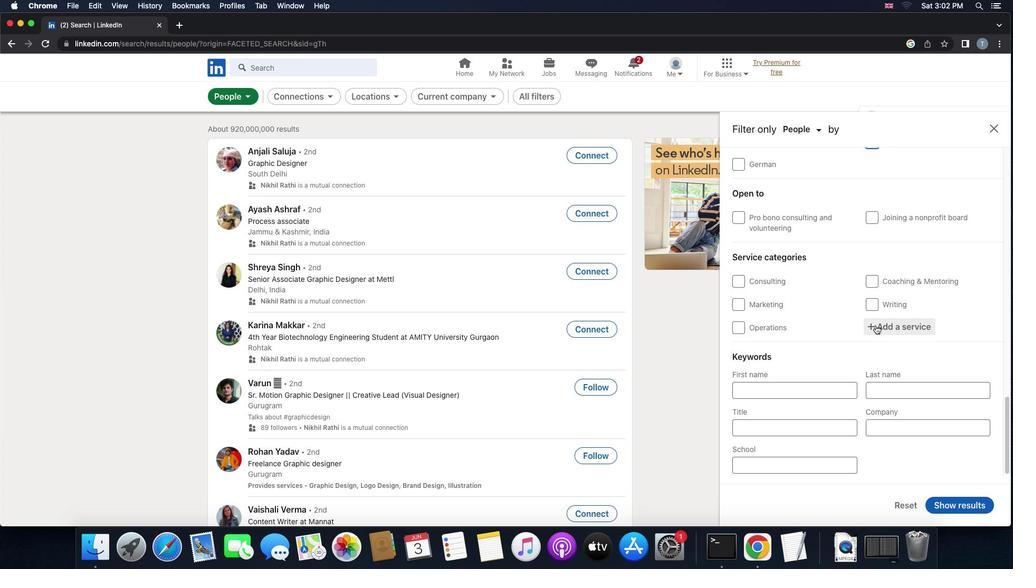 
Action: Mouse pressed left at (875, 325)
Screenshot: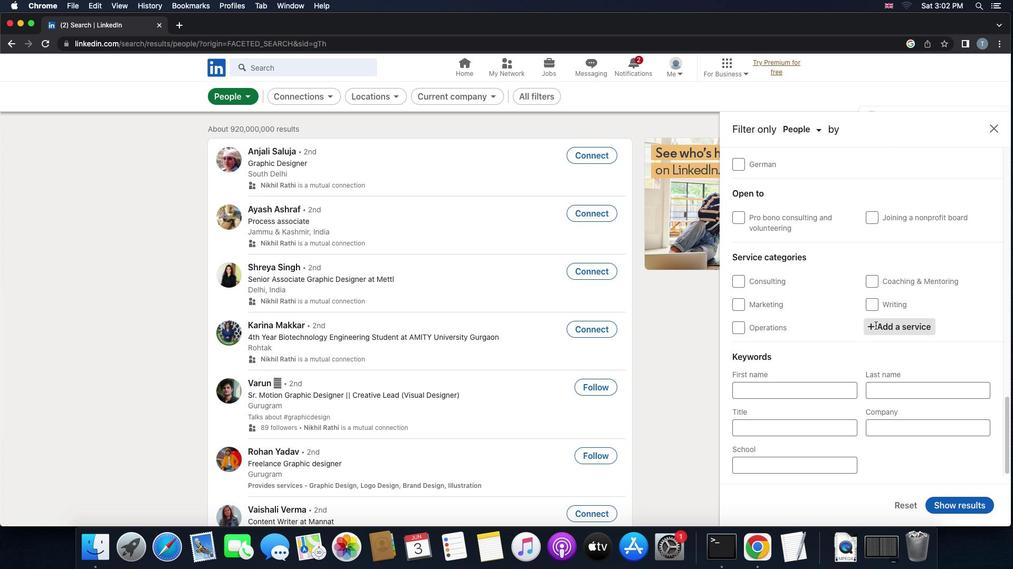 
Action: Key pressed 'a''s''s''i''s''t''a''n''c''e'Key.space'a''d''v'Key.backspaceKey.backspaceKey.backspace
Screenshot: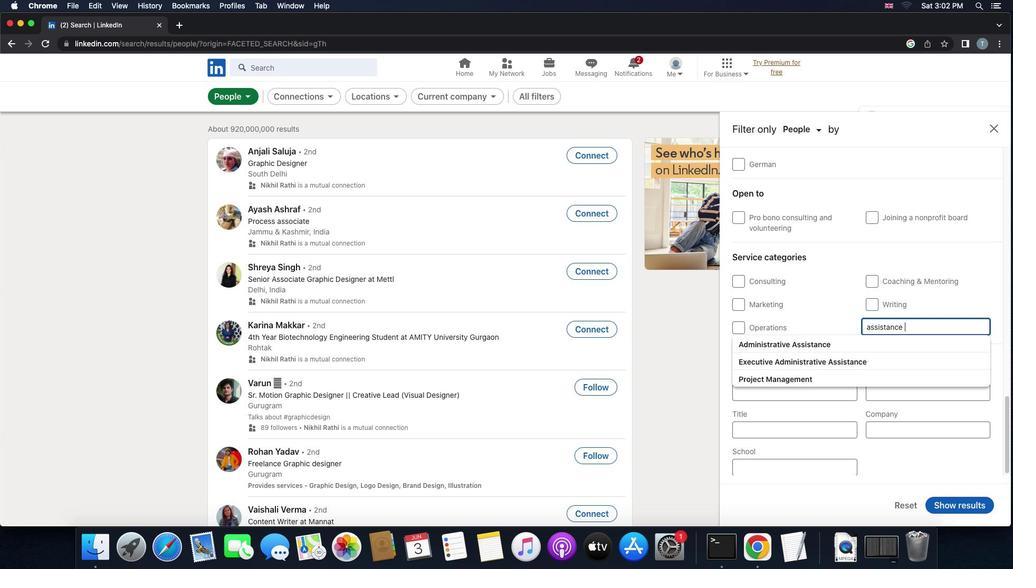 
Action: Mouse moved to (854, 365)
Screenshot: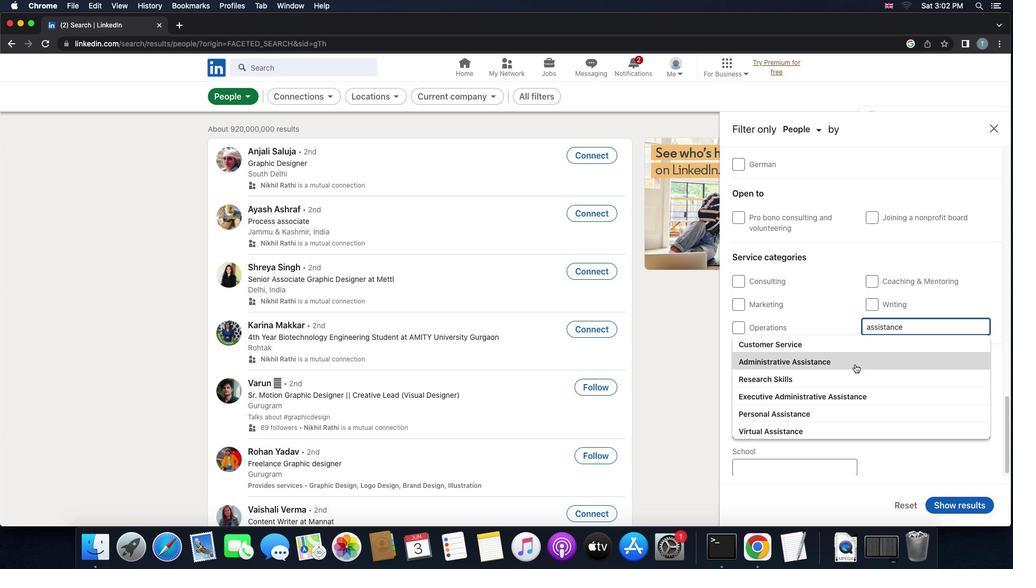 
Action: Mouse pressed left at (854, 365)
Screenshot: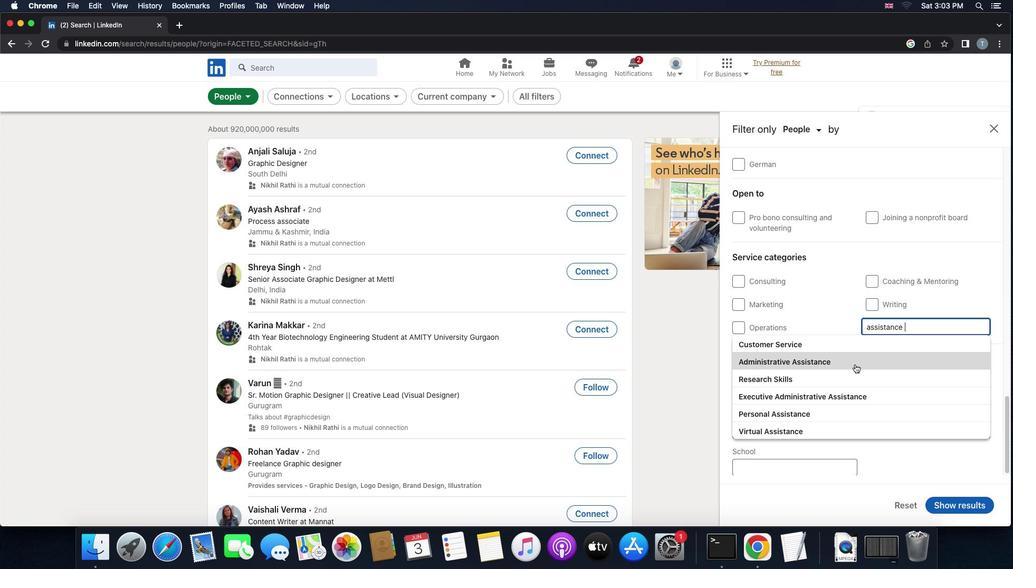 
Action: Mouse scrolled (854, 365) with delta (0, 0)
Screenshot: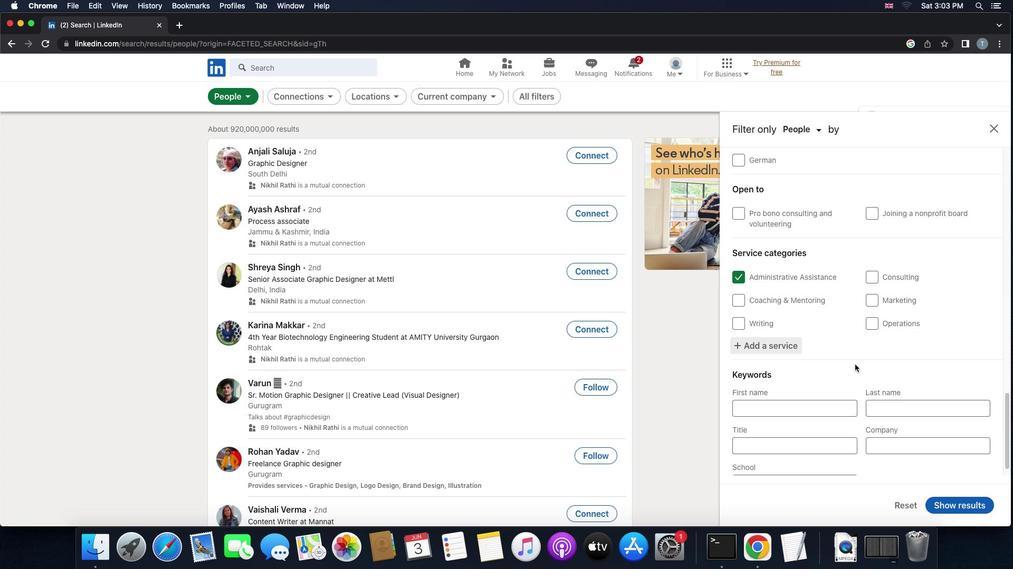 
Action: Mouse scrolled (854, 365) with delta (0, 0)
Screenshot: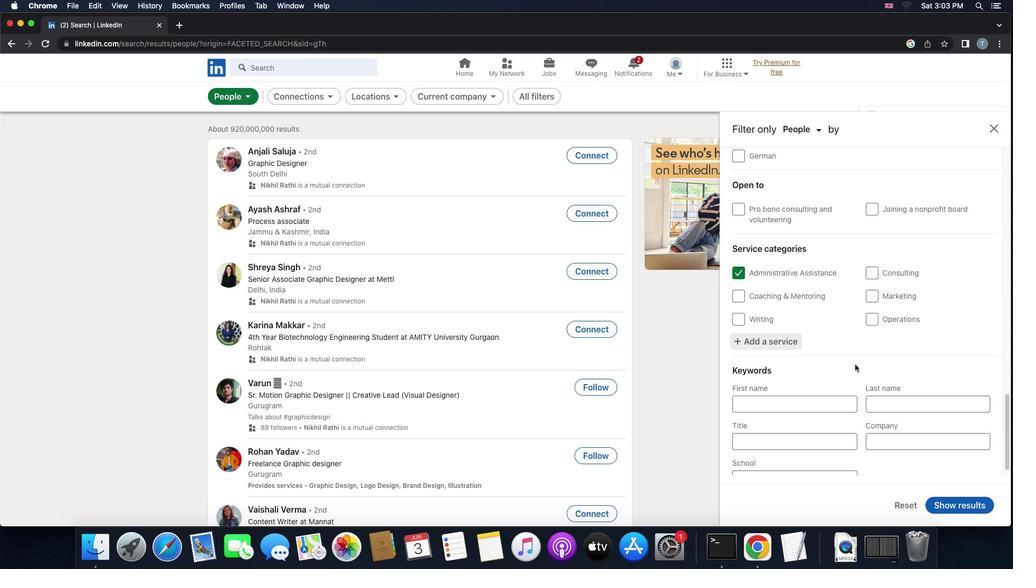 
Action: Mouse scrolled (854, 365) with delta (0, -1)
Screenshot: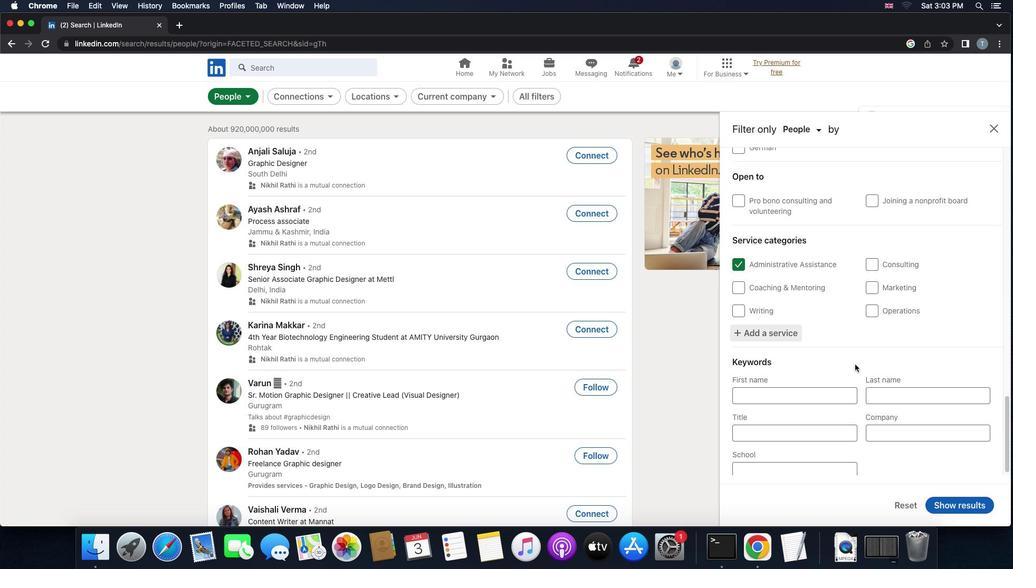 
Action: Mouse scrolled (854, 365) with delta (0, -1)
Screenshot: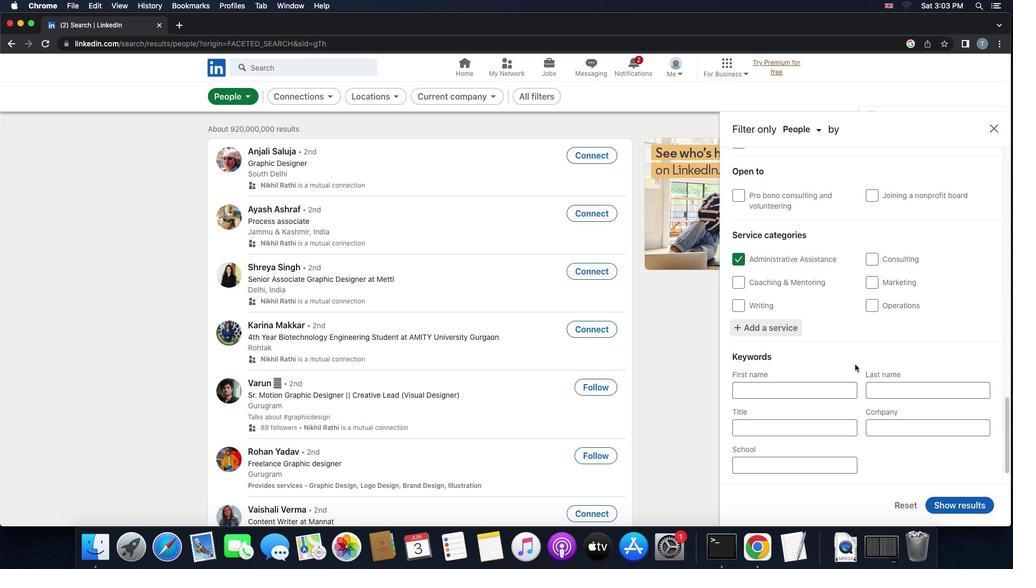 
Action: Mouse scrolled (854, 365) with delta (0, 0)
Screenshot: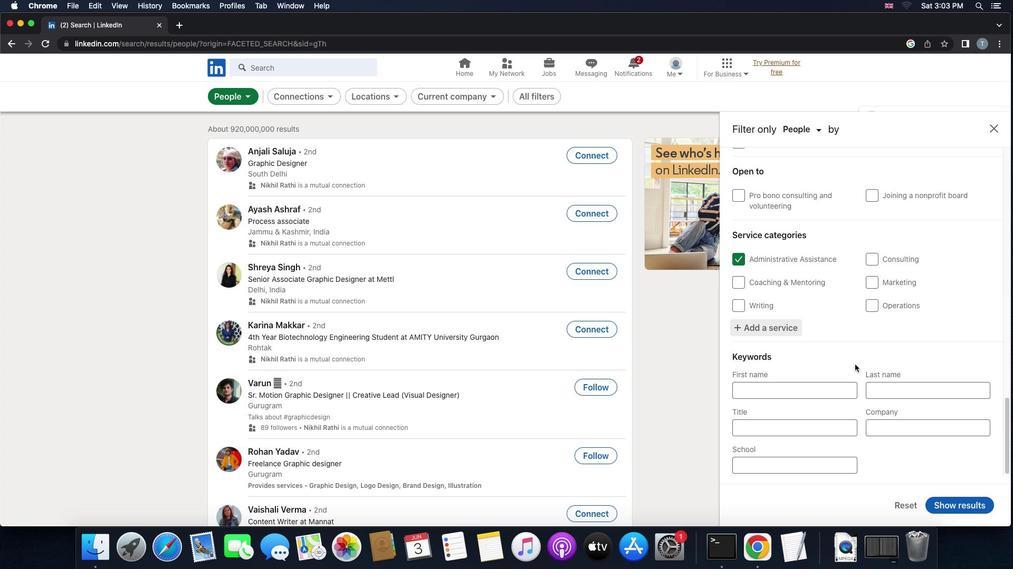 
Action: Mouse scrolled (854, 365) with delta (0, 0)
Screenshot: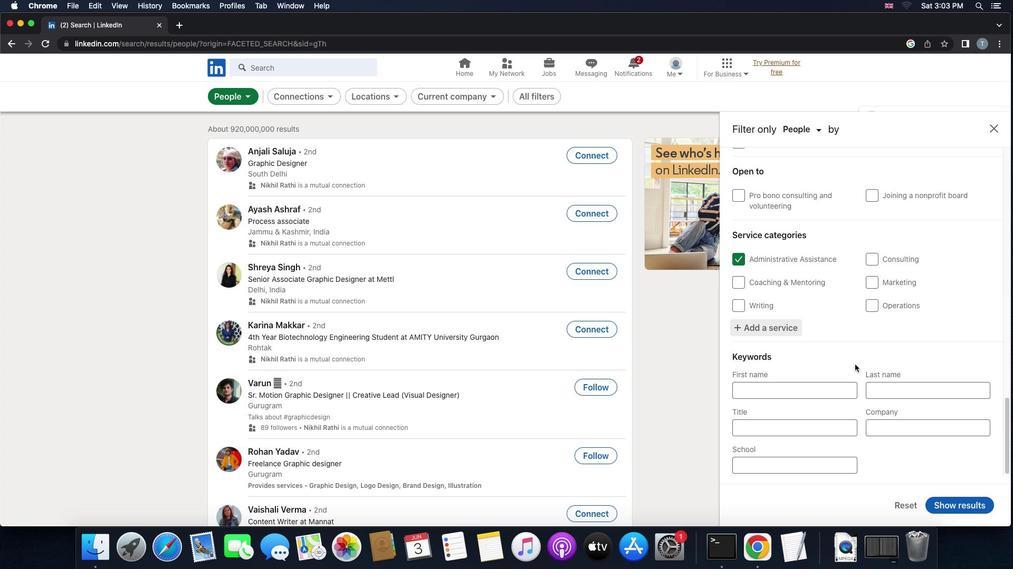 
Action: Mouse scrolled (854, 365) with delta (0, -1)
Screenshot: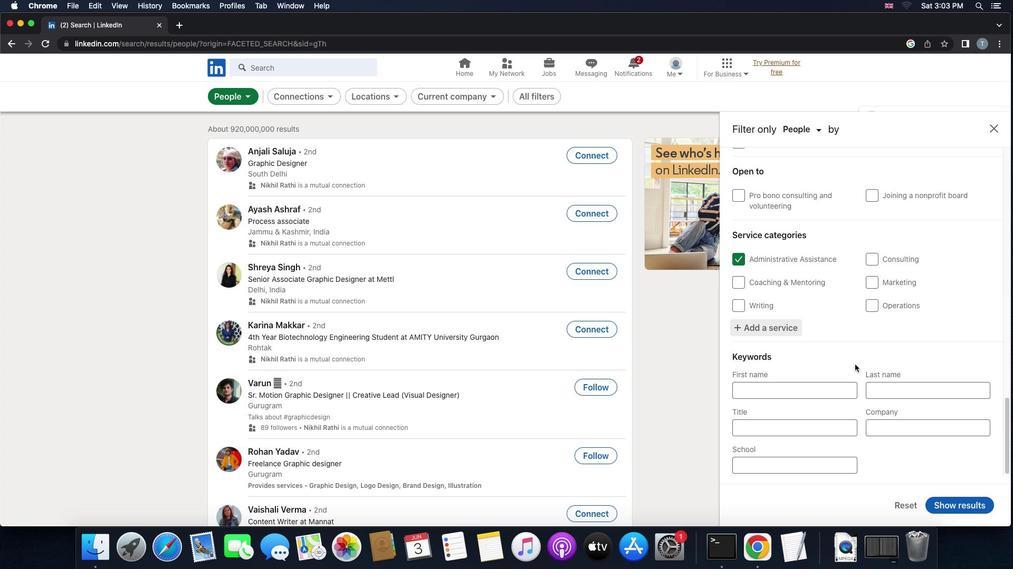 
Action: Mouse scrolled (854, 365) with delta (0, -1)
Screenshot: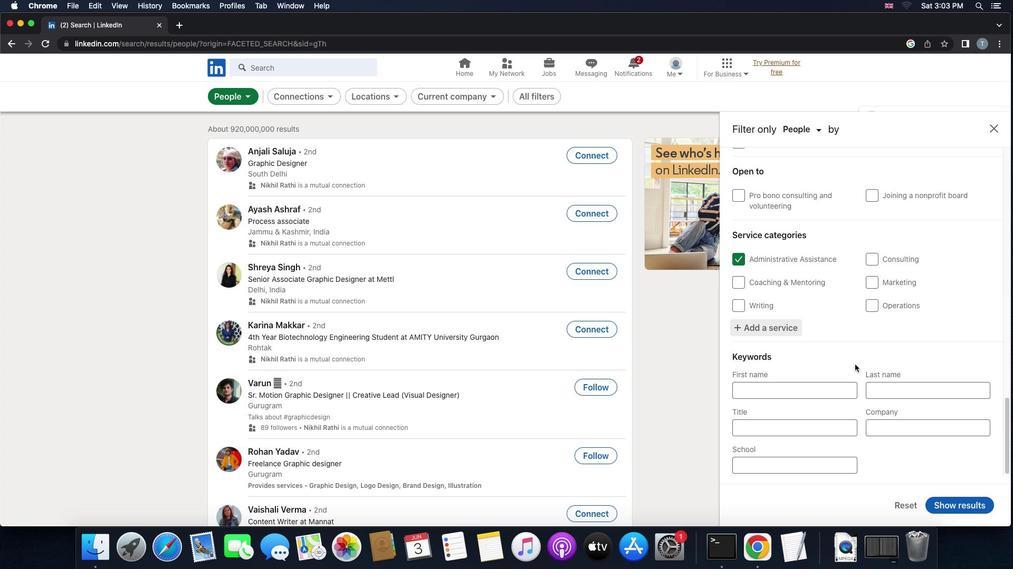 
Action: Mouse moved to (791, 433)
Screenshot: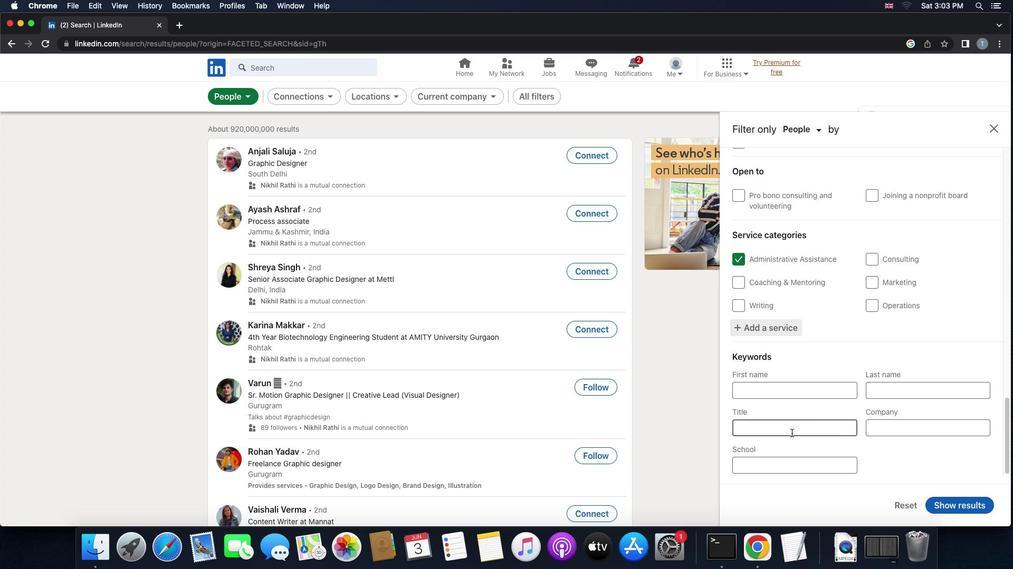 
Action: Mouse pressed left at (791, 433)
Screenshot: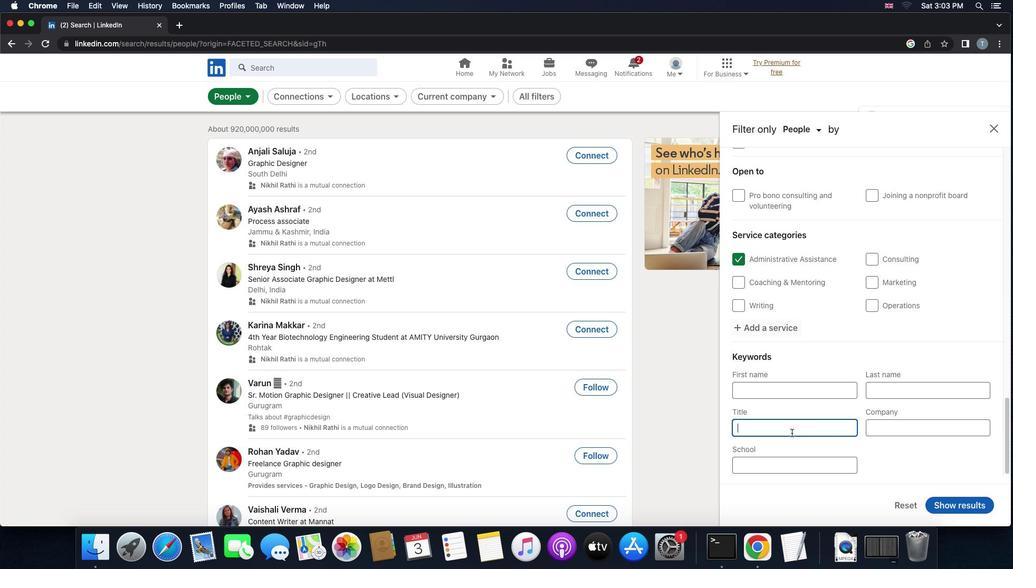 
Action: Key pressed 'o''w''n''e''r'
Screenshot: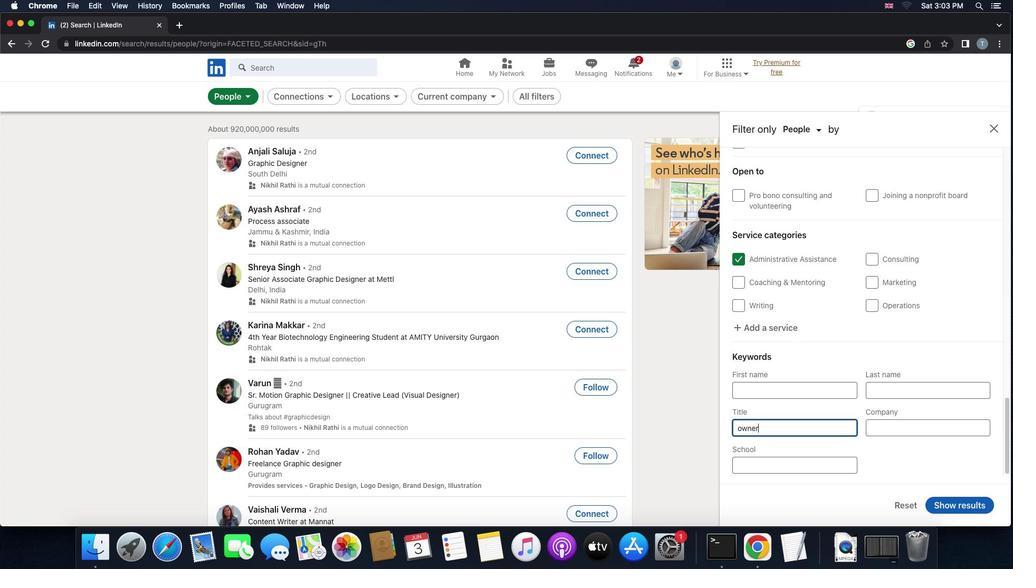 
Action: Mouse moved to (954, 502)
Screenshot: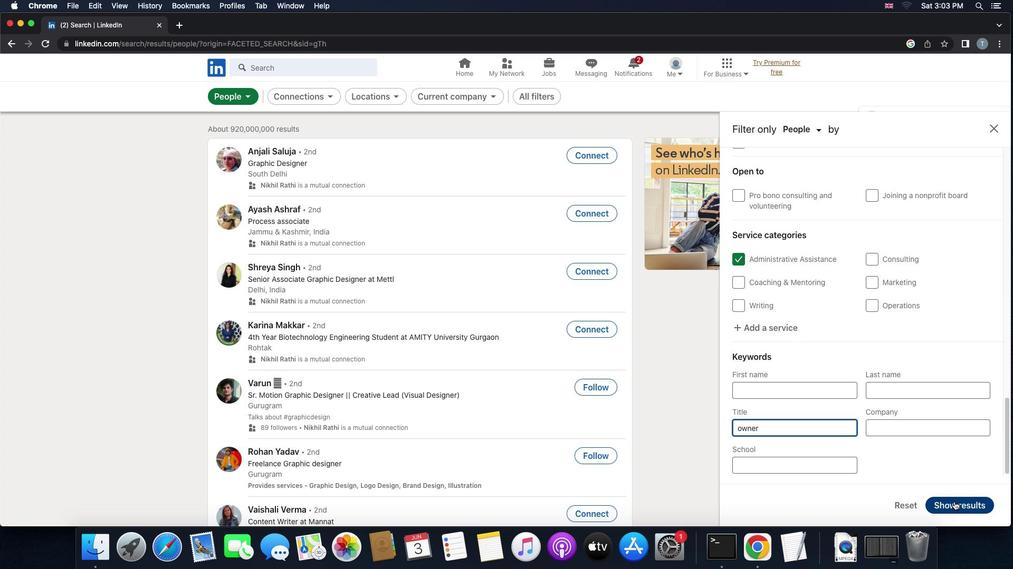 
Action: Mouse pressed left at (954, 502)
Screenshot: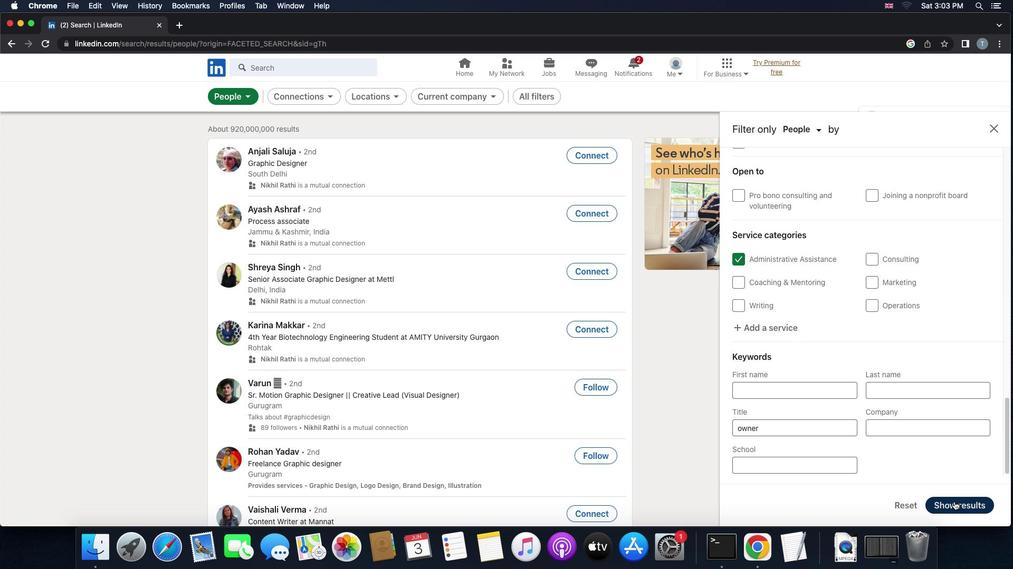 
Action: Mouse moved to (936, 498)
Screenshot: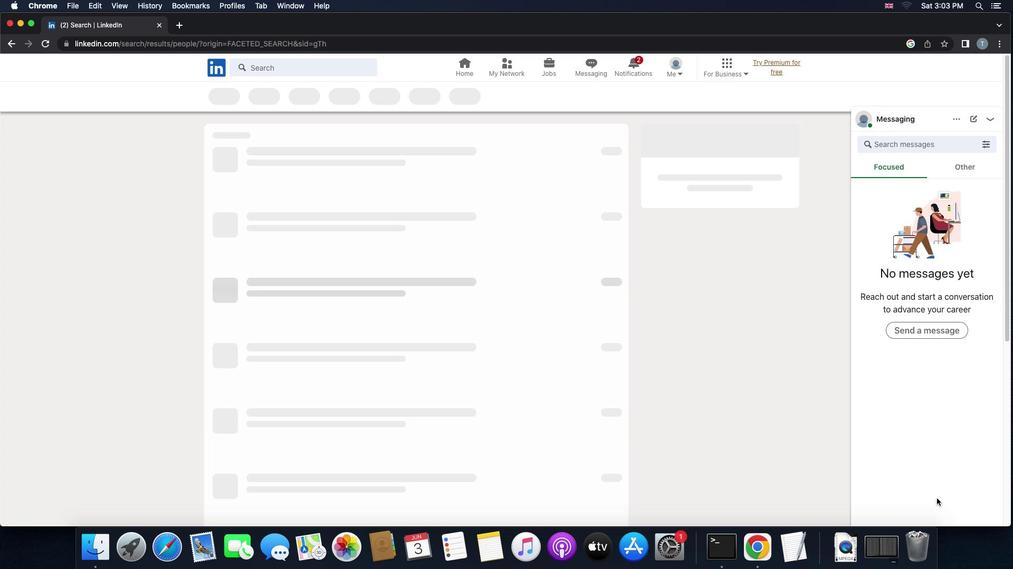 
